Task: Search one way flight ticket for 4 adults, 2 children, 2 infants in seat and 1 infant on lap in economy from Rhinelander: Rhinelander-oneida County Airport to Jackson: Jackson Hole Airport on 5-2-2023. Choice of flights is American. Number of bags: 1 carry on bag. Price is upto 85000. Outbound departure time preference is 5:15.
Action: Mouse moved to (391, 361)
Screenshot: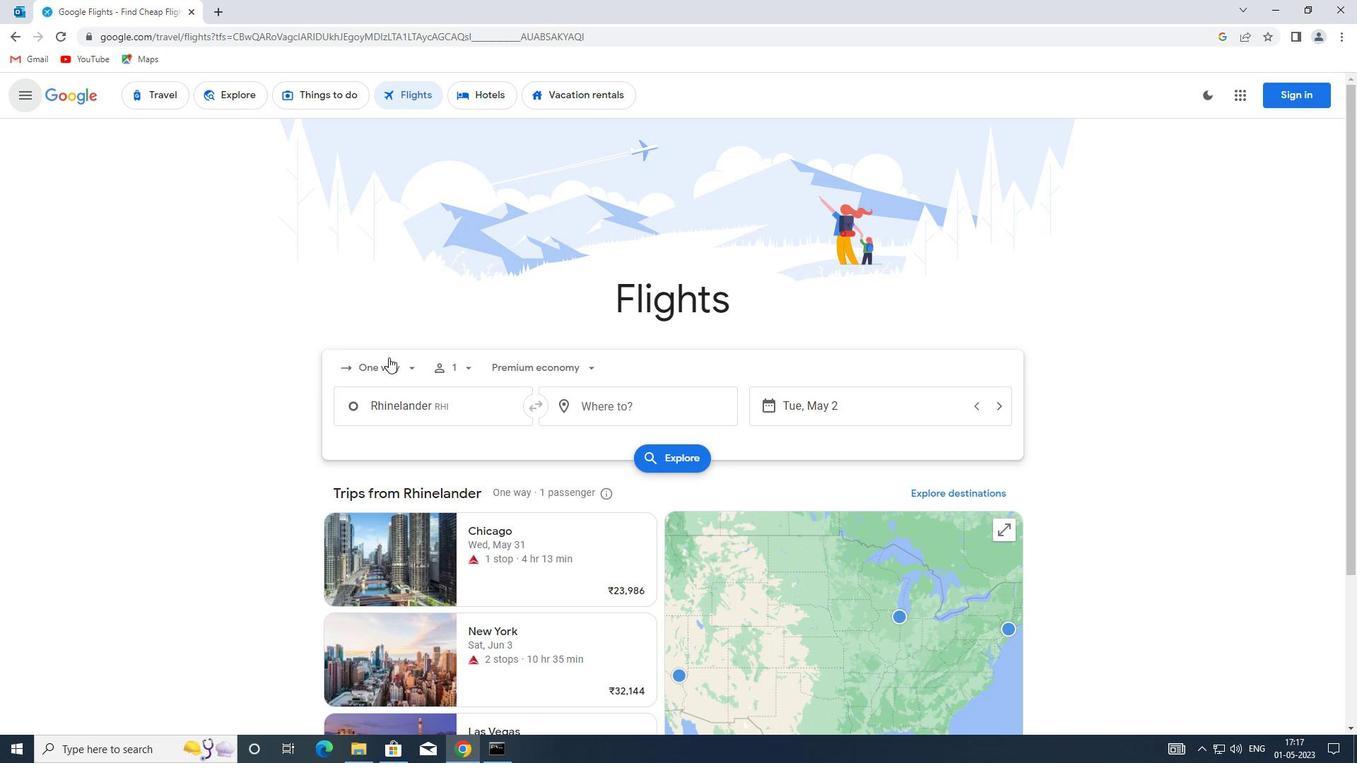 
Action: Mouse pressed left at (391, 361)
Screenshot: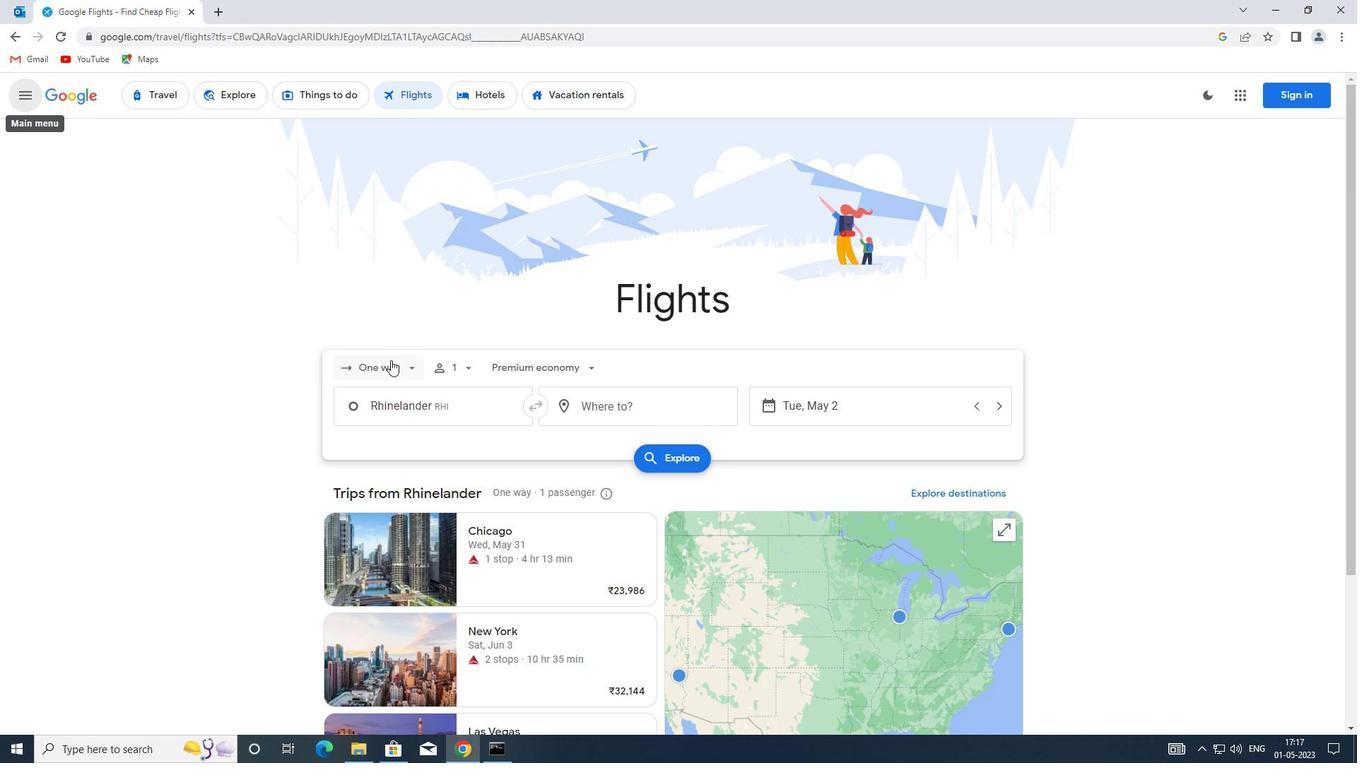
Action: Mouse moved to (411, 429)
Screenshot: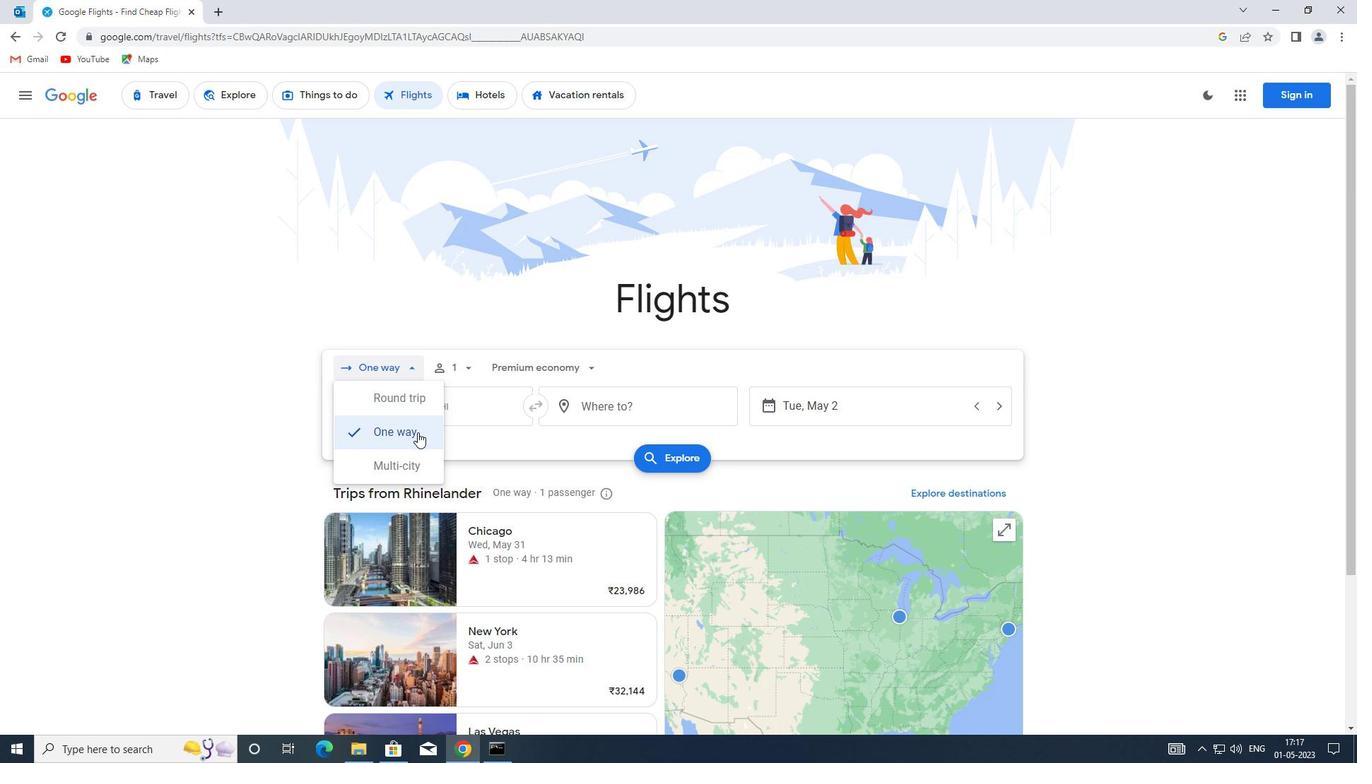 
Action: Mouse pressed left at (411, 429)
Screenshot: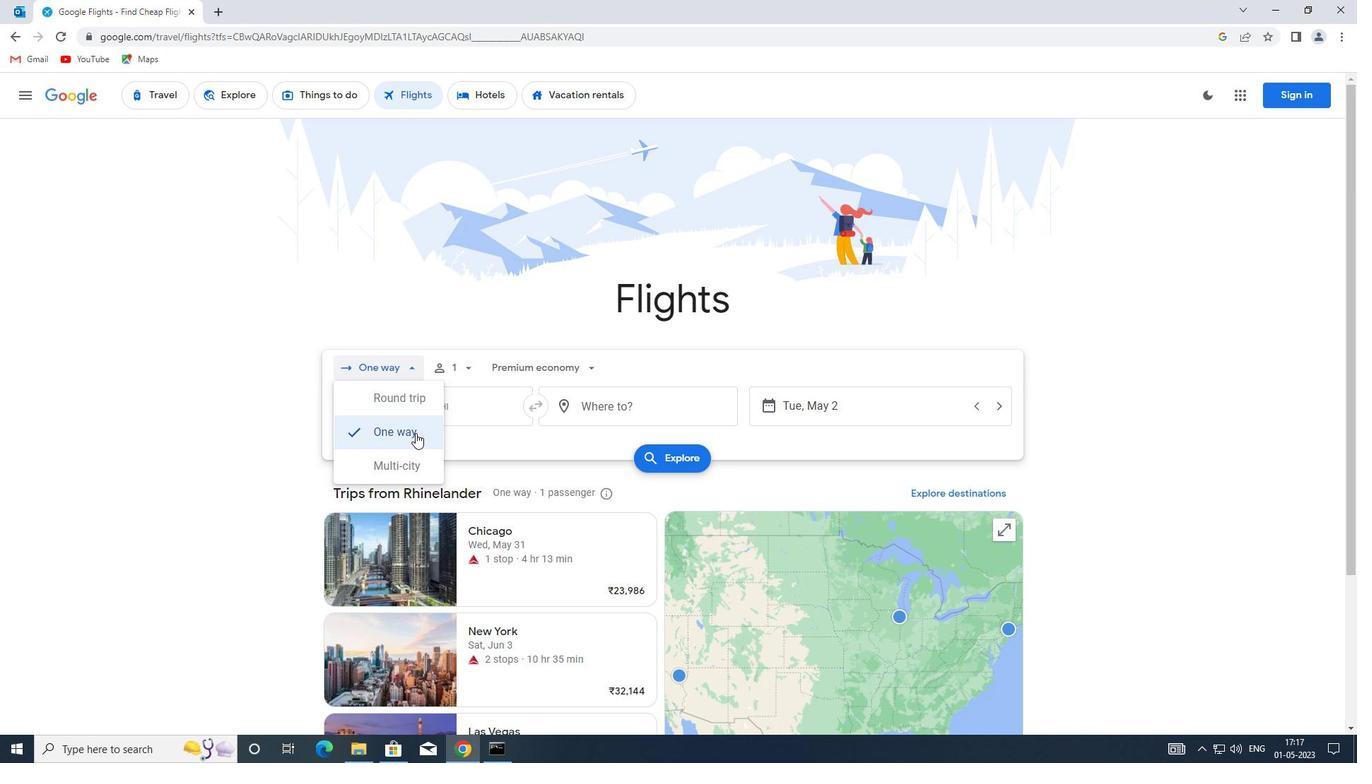 
Action: Mouse moved to (467, 366)
Screenshot: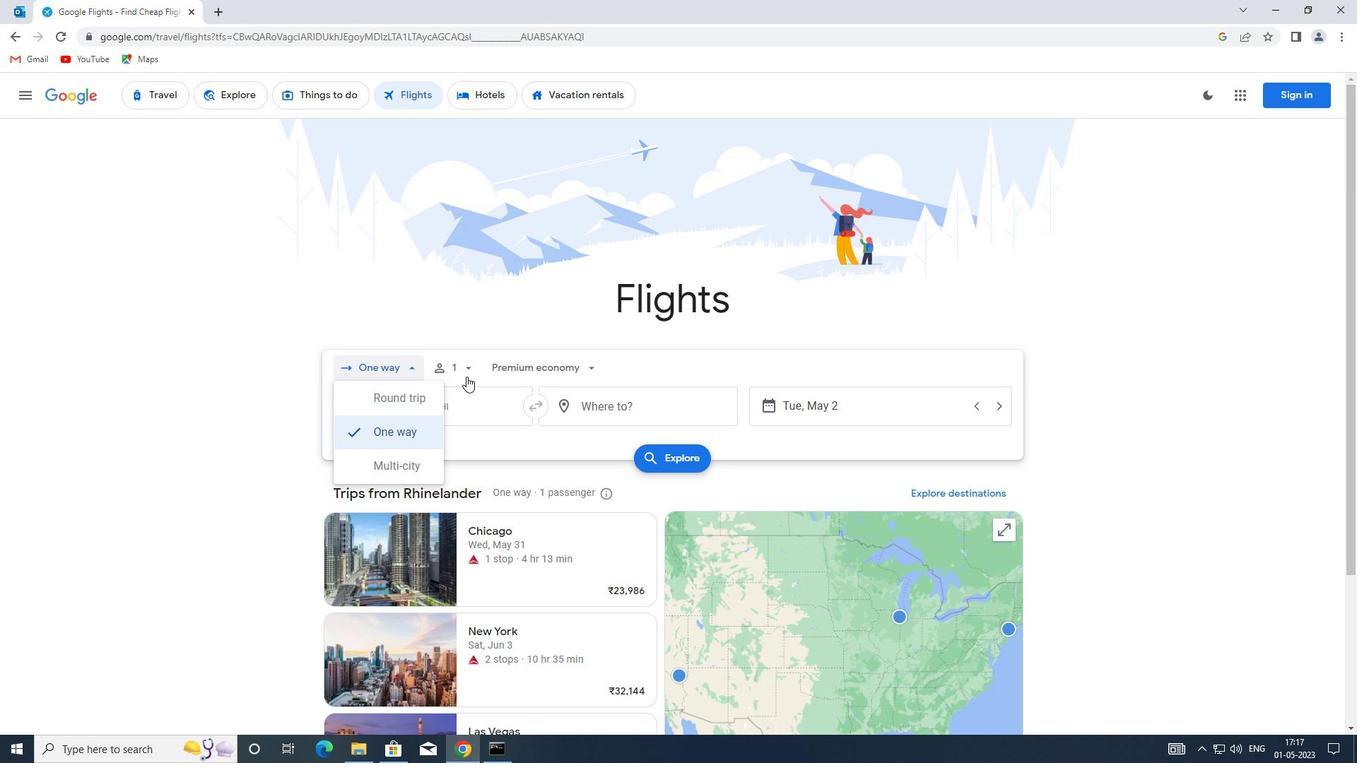 
Action: Mouse pressed left at (467, 366)
Screenshot: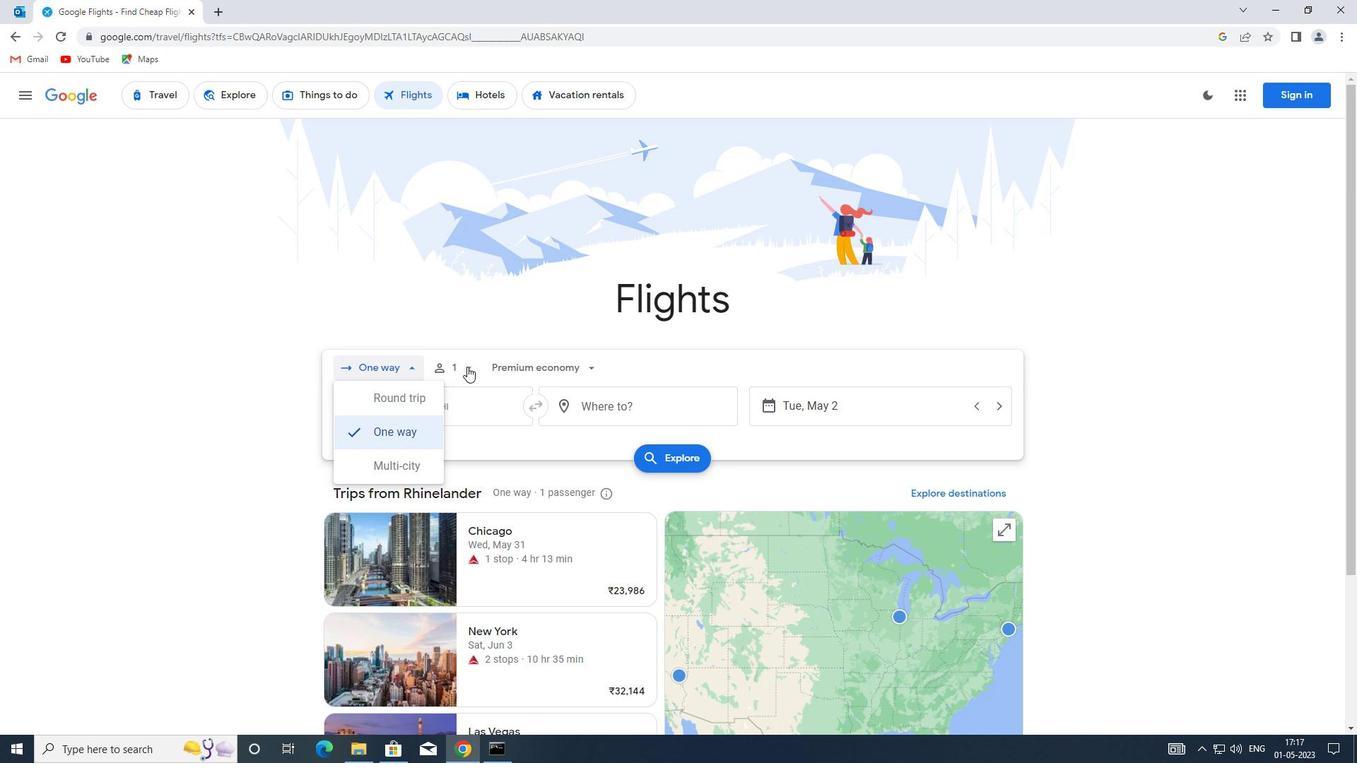 
Action: Mouse moved to (582, 402)
Screenshot: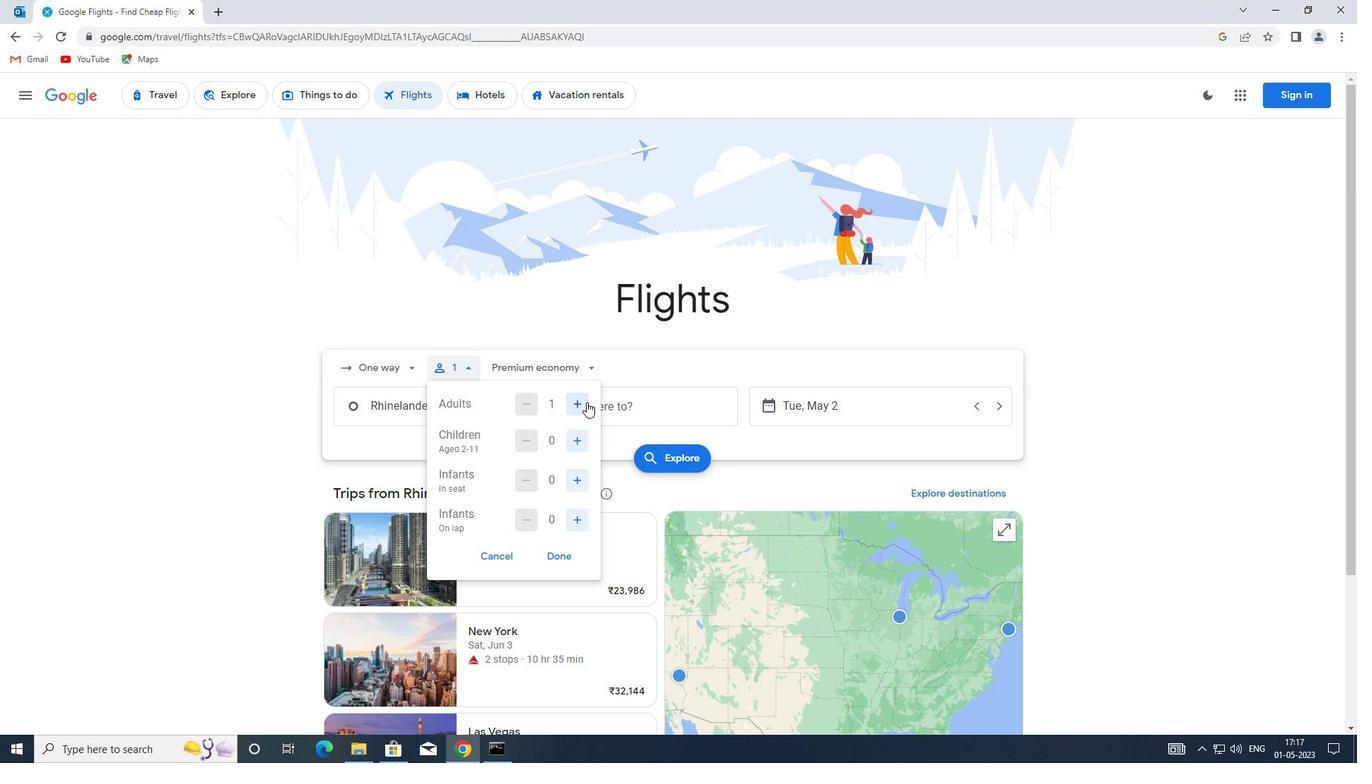 
Action: Mouse pressed left at (582, 402)
Screenshot: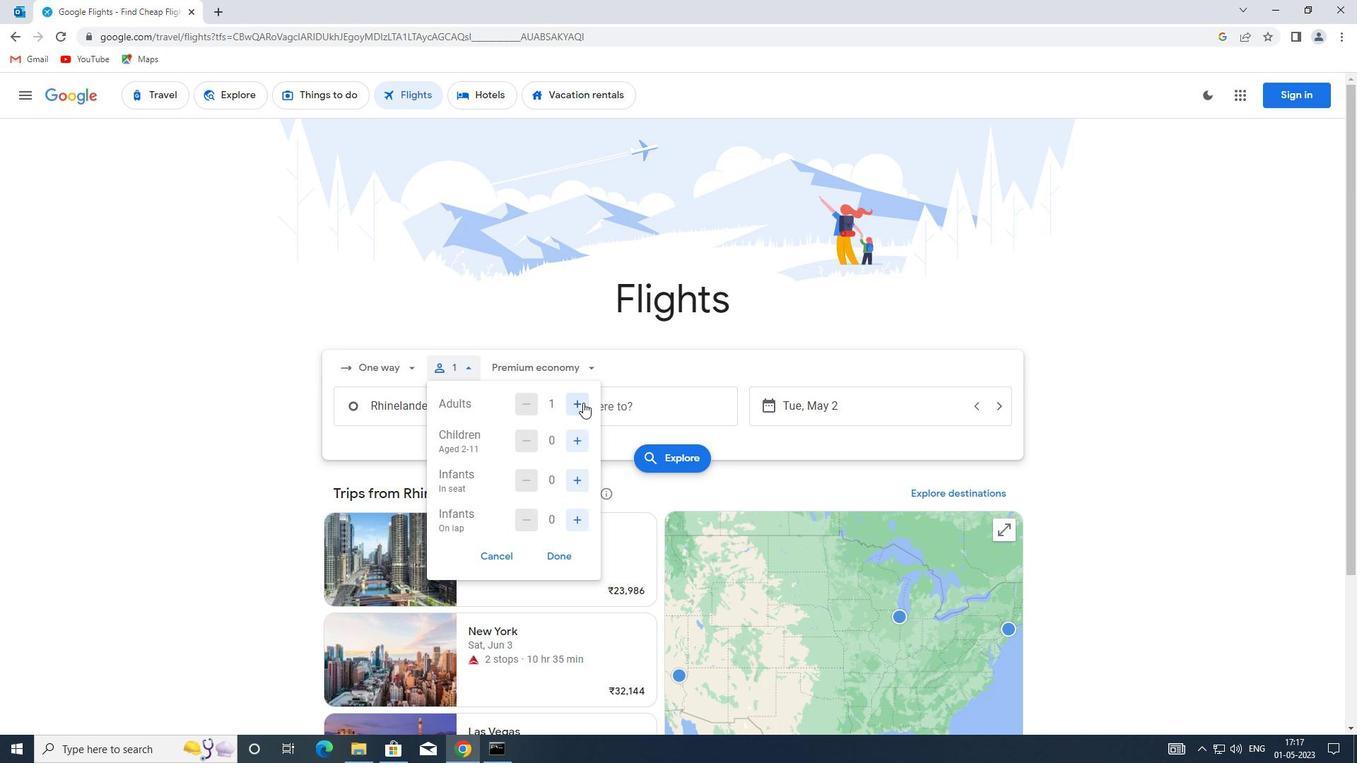 
Action: Mouse pressed left at (582, 402)
Screenshot: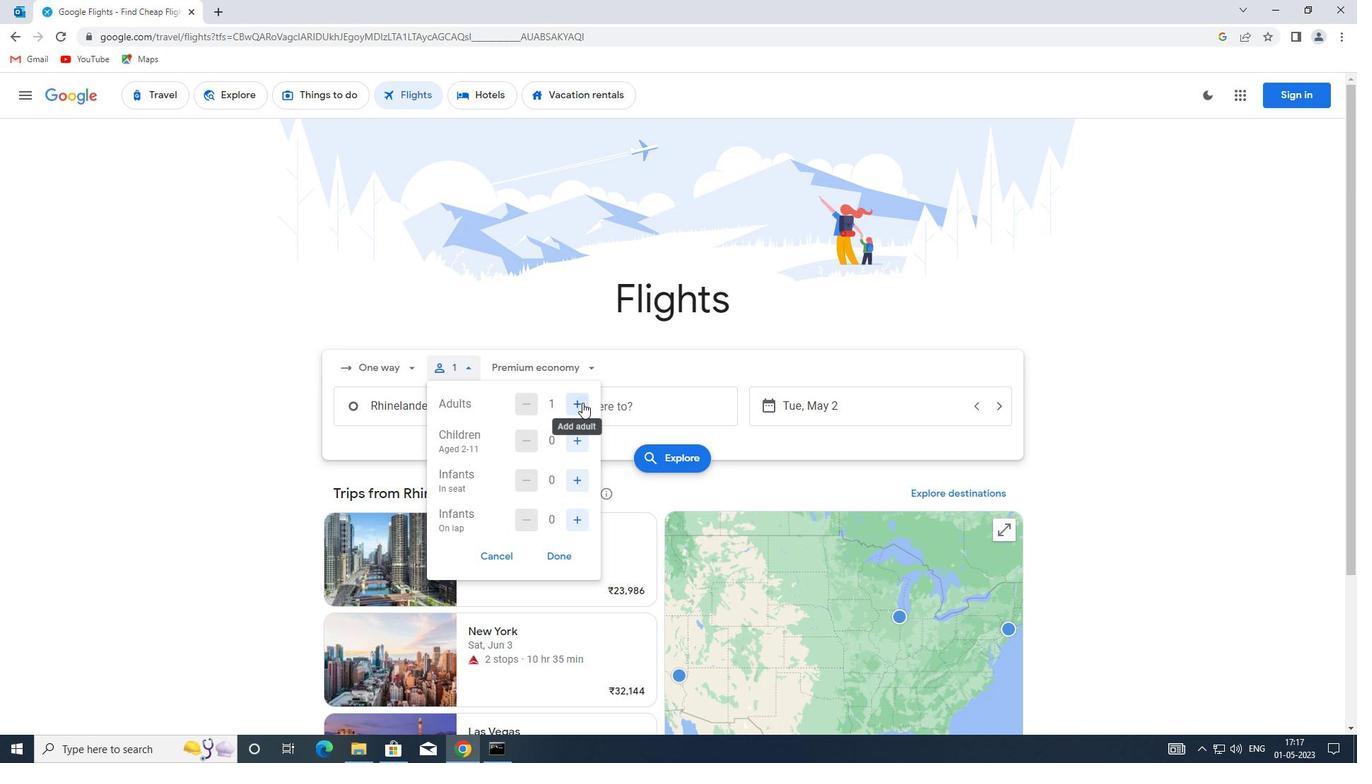 
Action: Mouse pressed left at (582, 402)
Screenshot: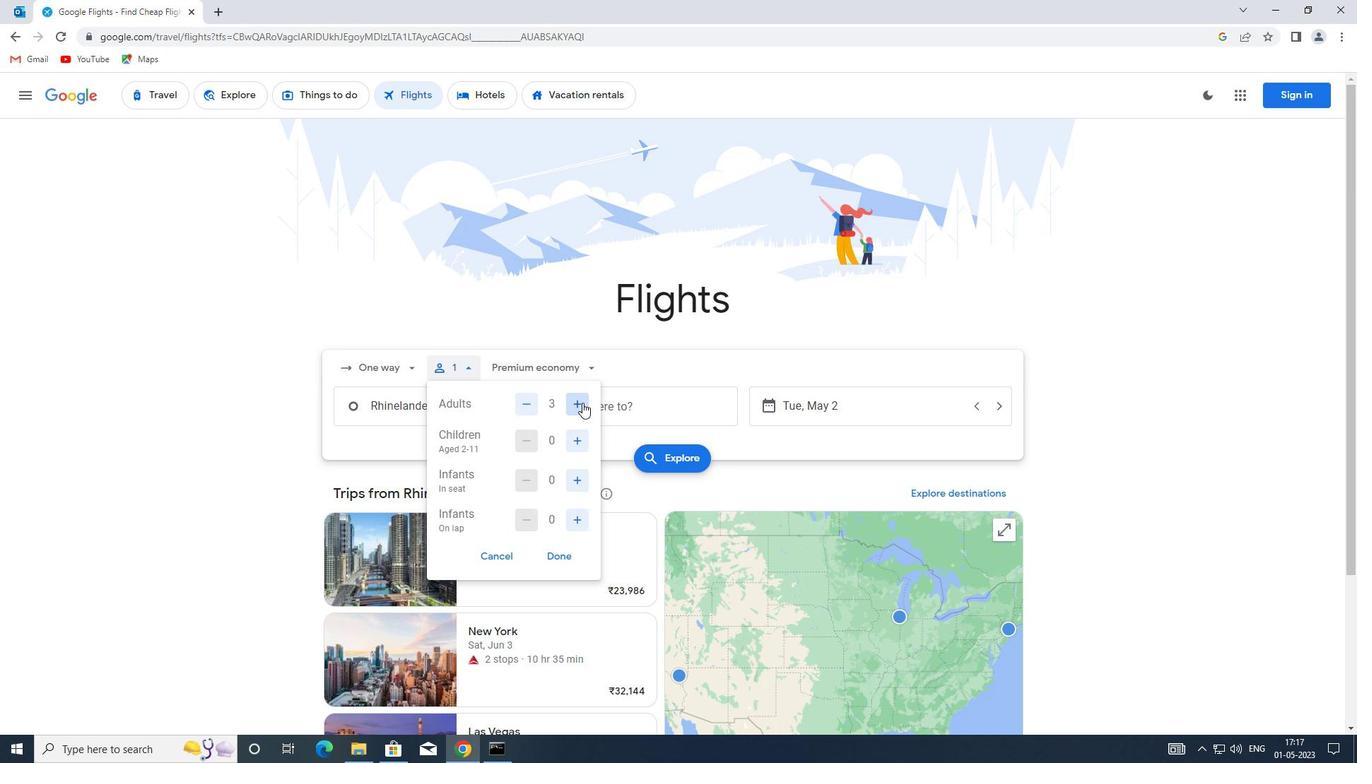 
Action: Mouse moved to (573, 441)
Screenshot: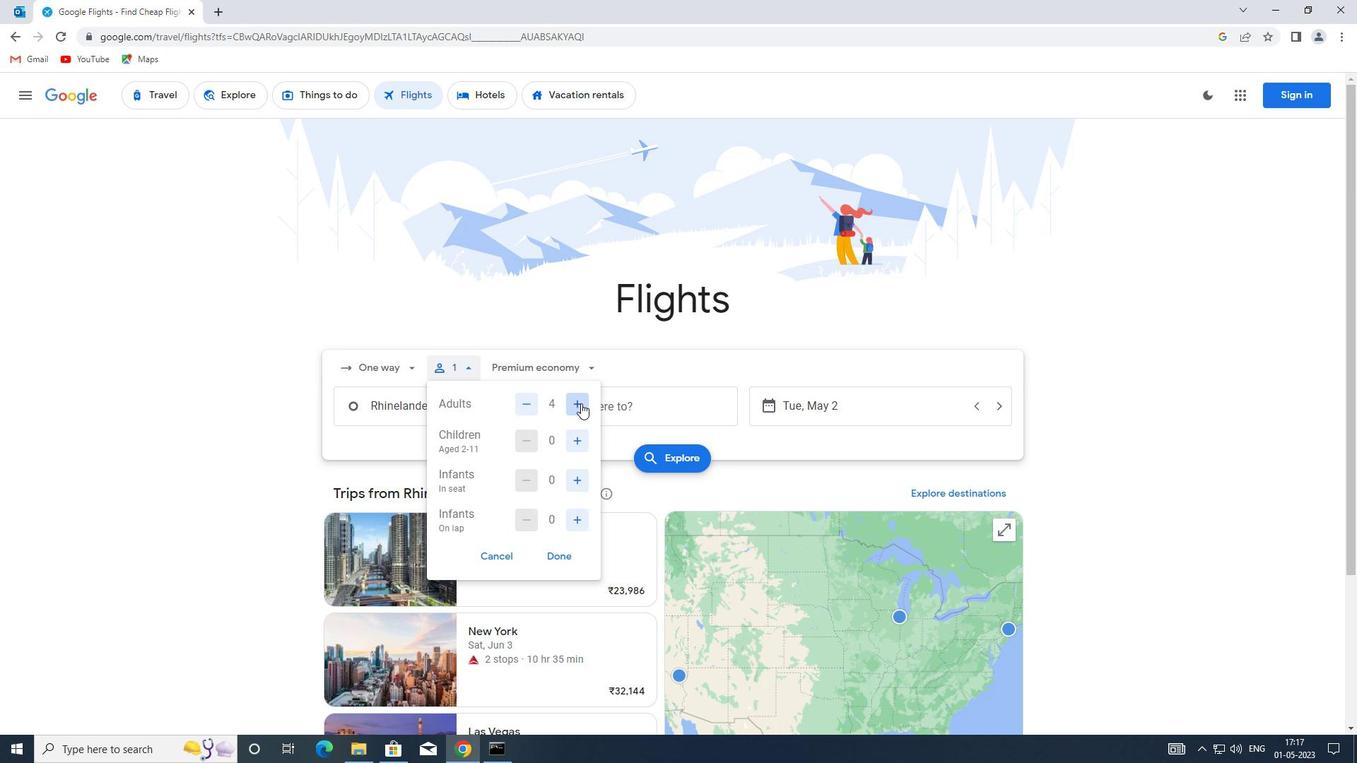 
Action: Mouse pressed left at (573, 441)
Screenshot: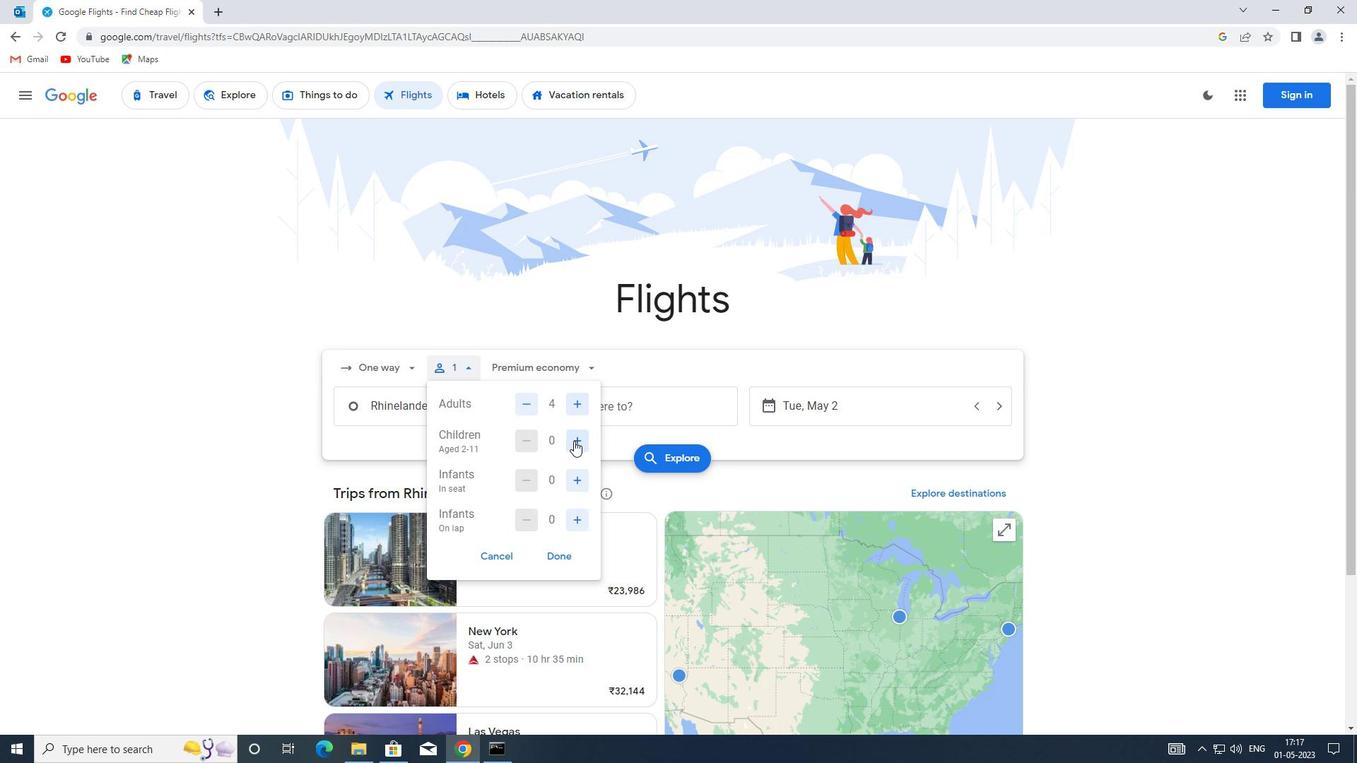 
Action: Mouse moved to (573, 442)
Screenshot: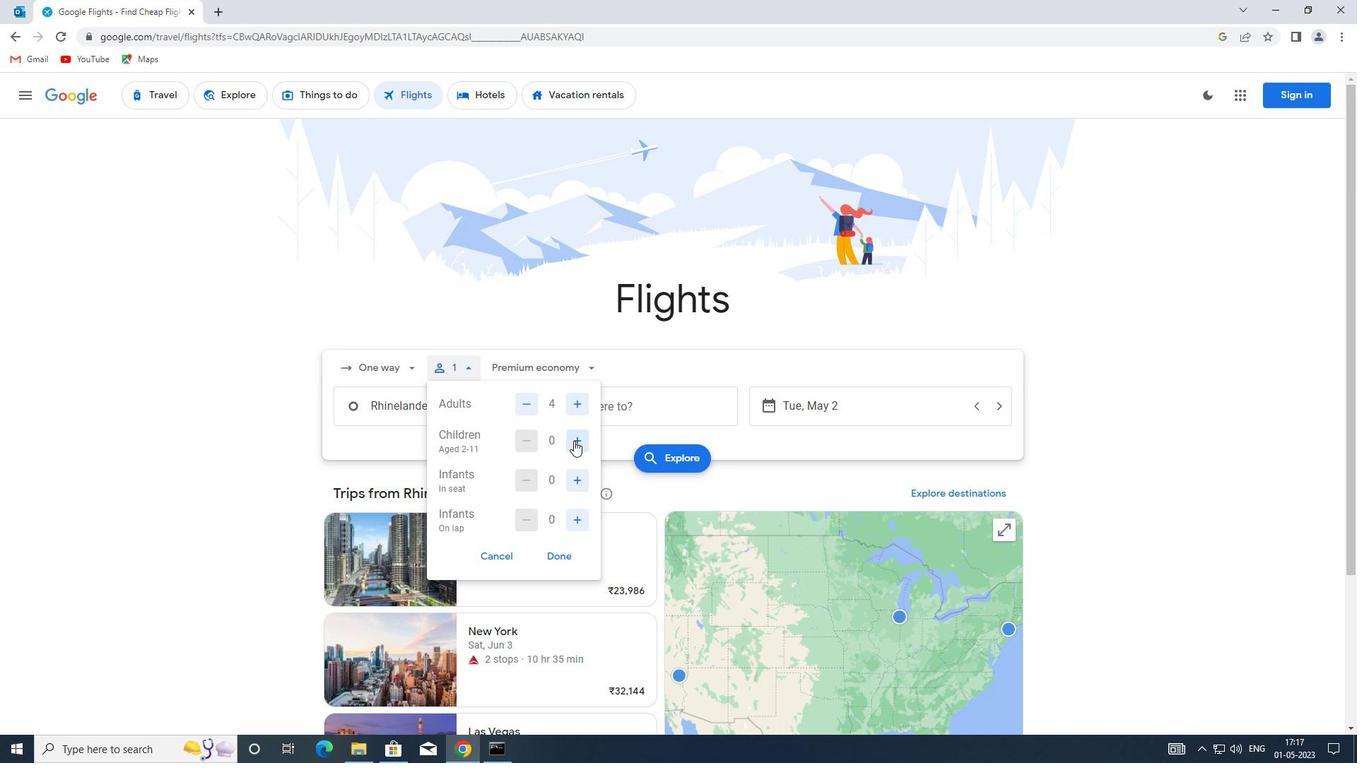 
Action: Mouse pressed left at (573, 442)
Screenshot: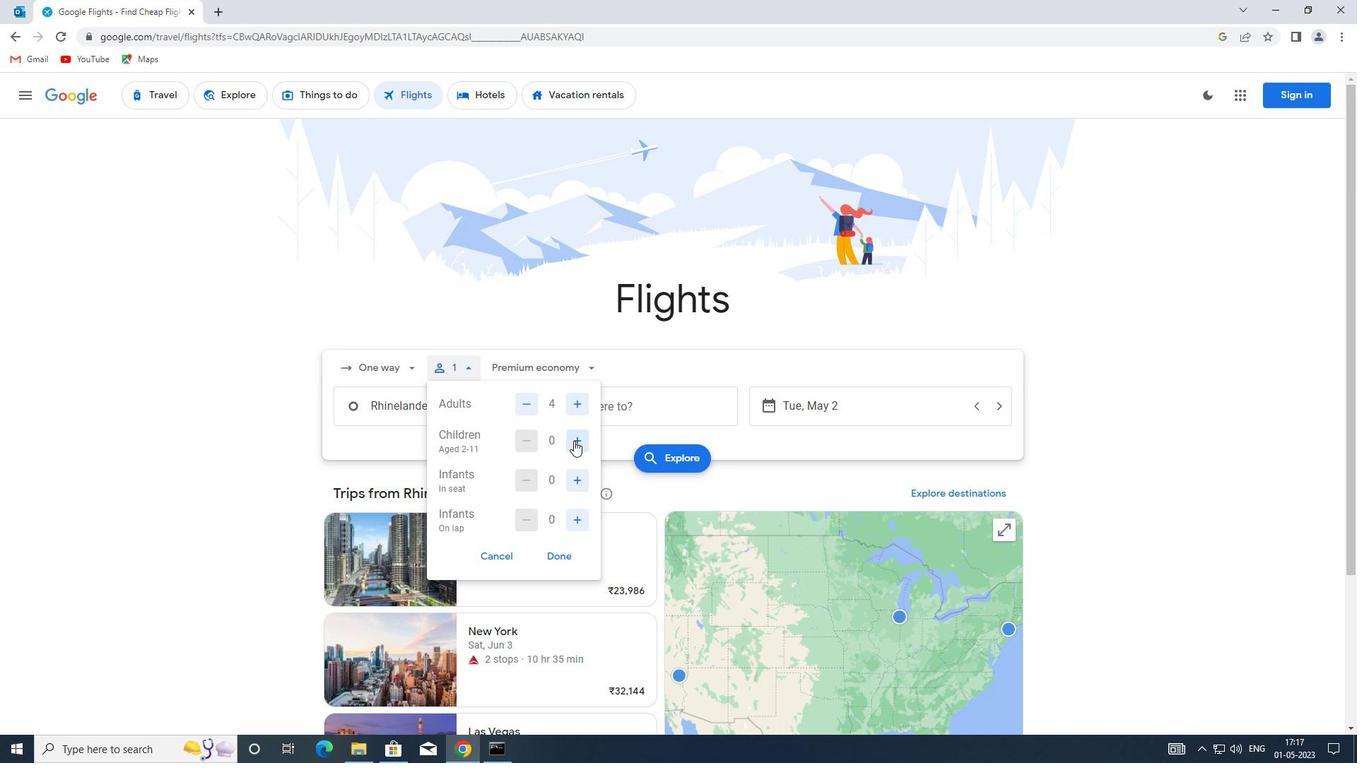 
Action: Mouse moved to (576, 482)
Screenshot: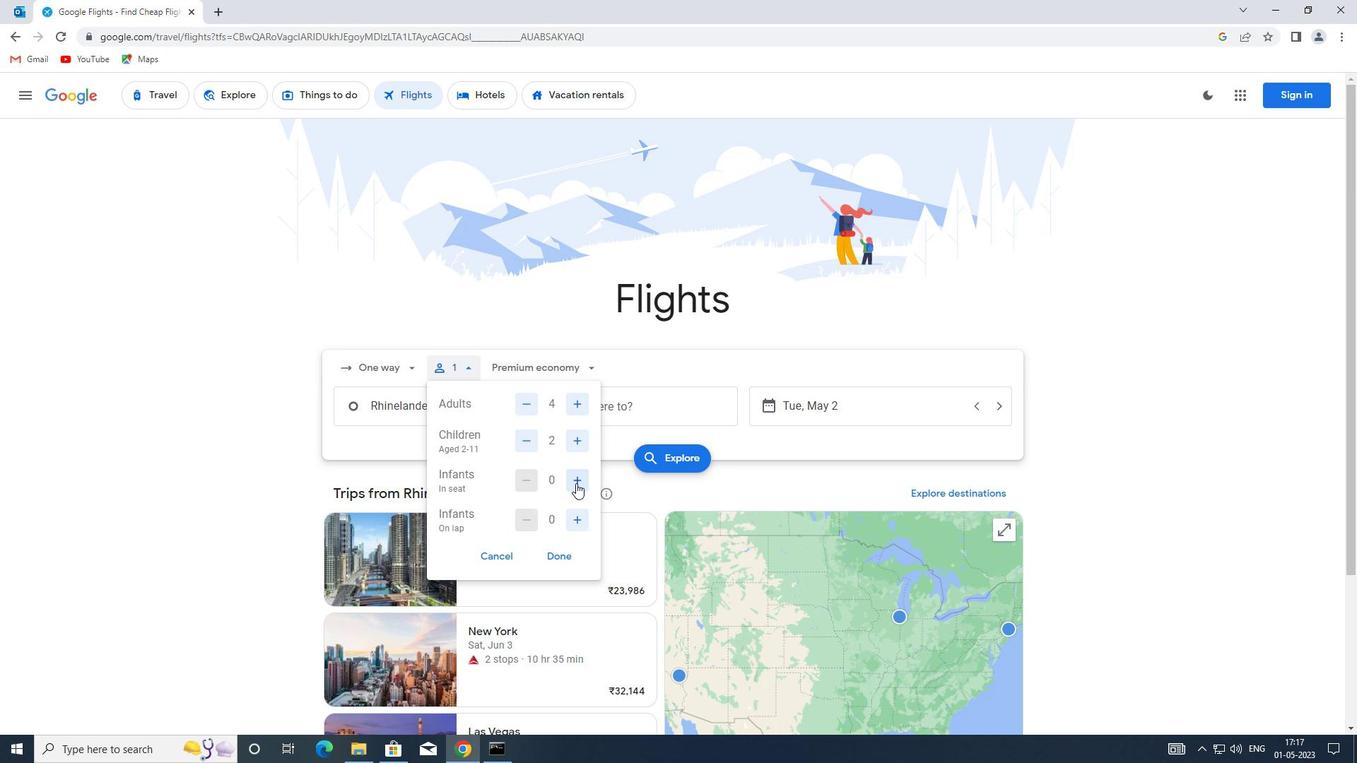
Action: Mouse pressed left at (576, 482)
Screenshot: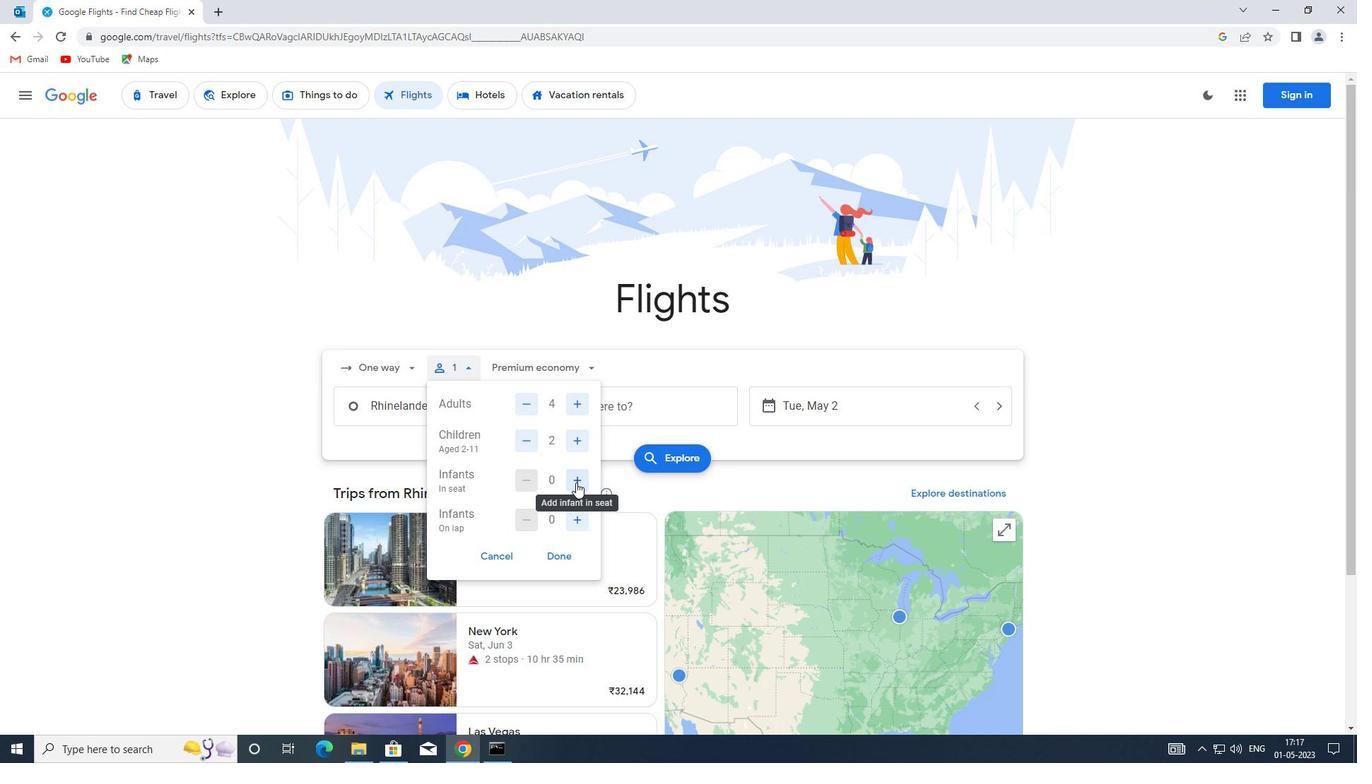 
Action: Mouse pressed left at (576, 482)
Screenshot: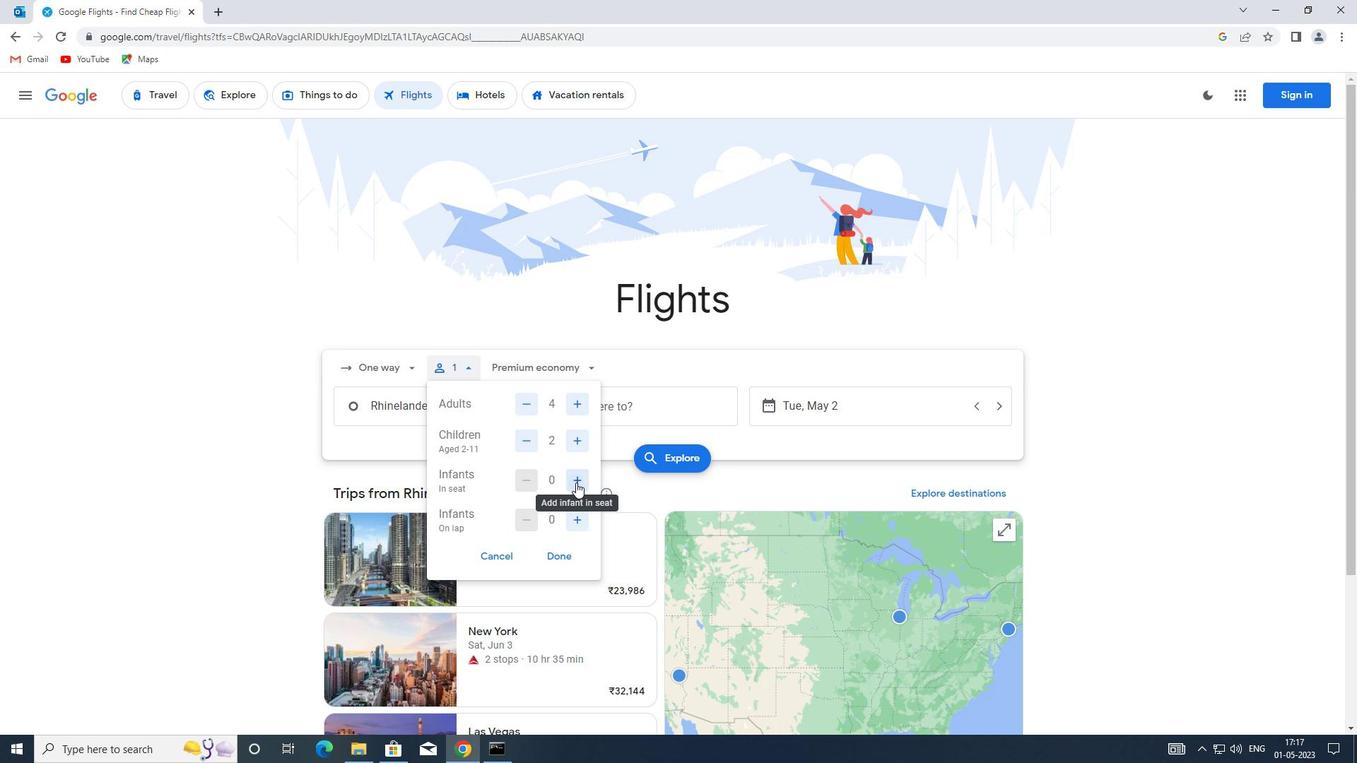 
Action: Mouse moved to (580, 519)
Screenshot: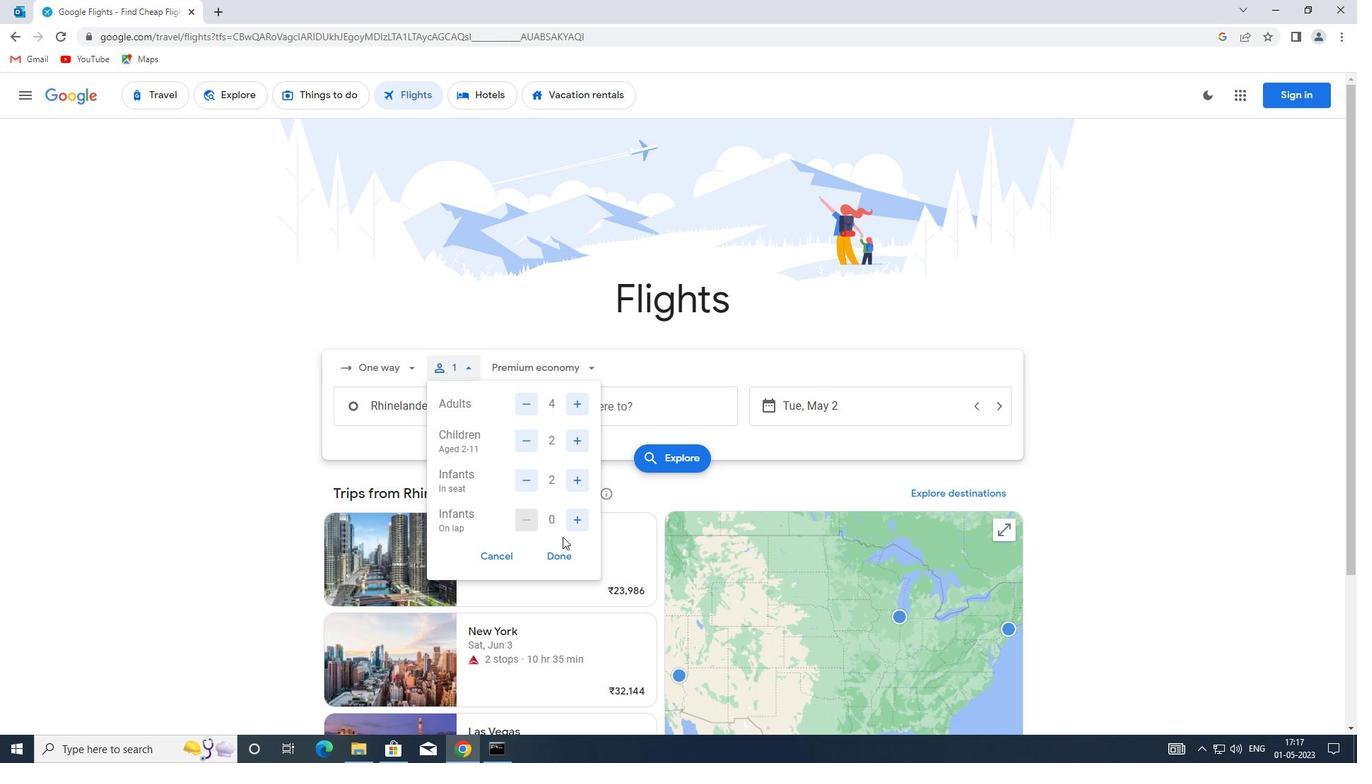 
Action: Mouse pressed left at (580, 519)
Screenshot: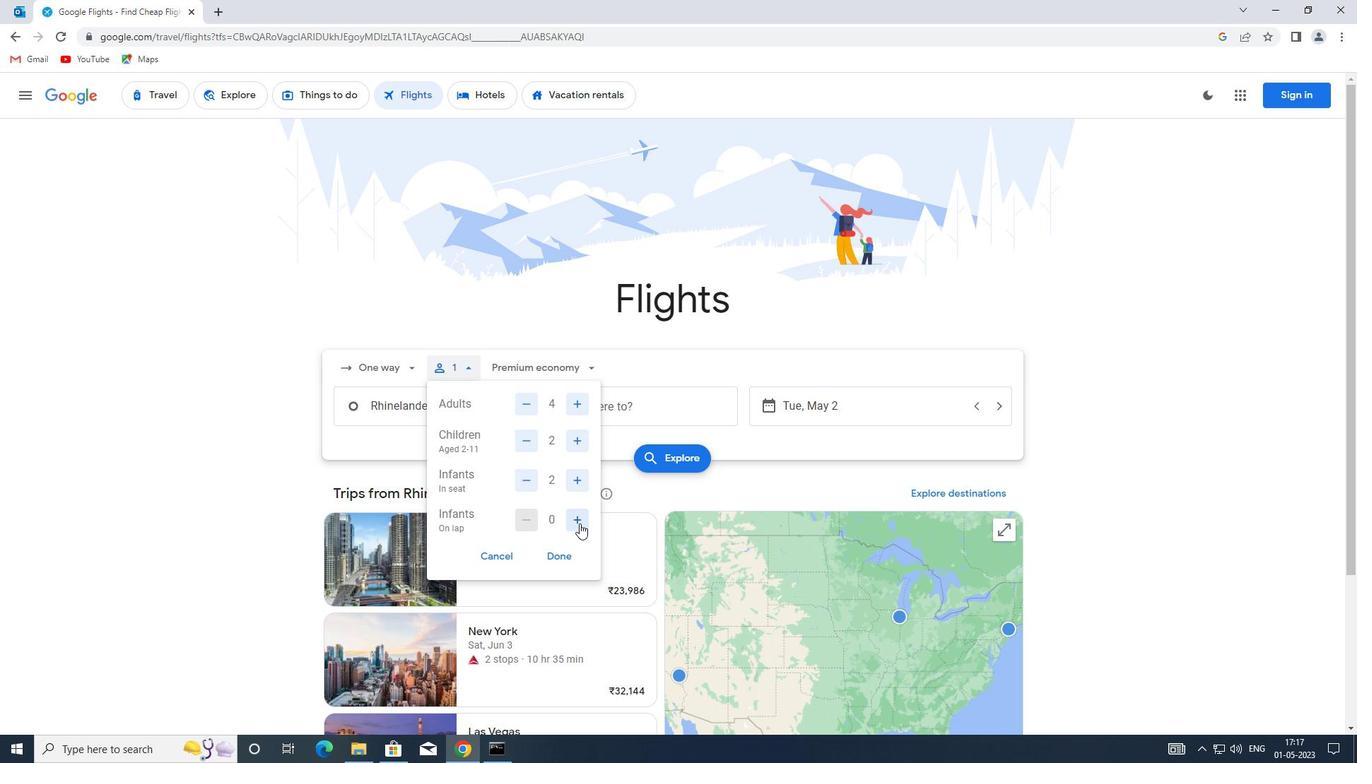 
Action: Mouse moved to (557, 547)
Screenshot: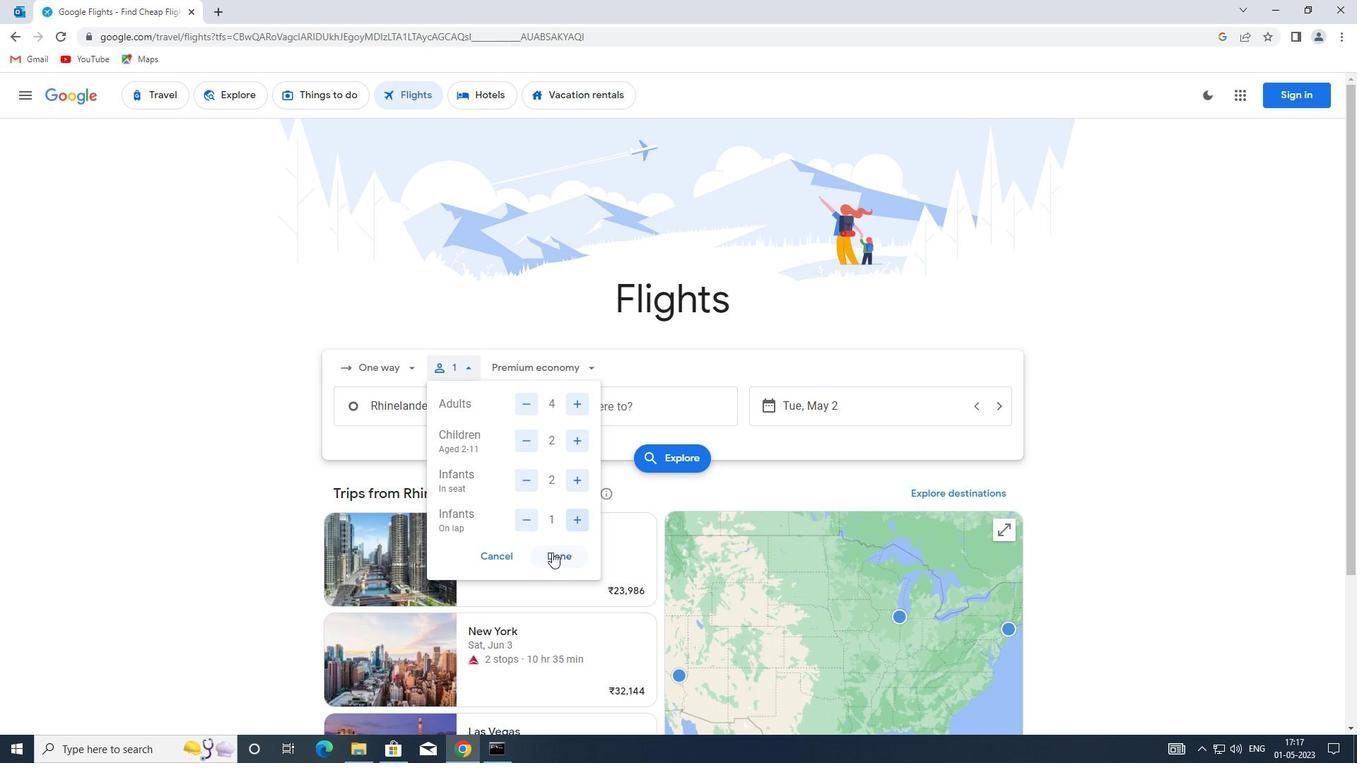 
Action: Mouse pressed left at (557, 547)
Screenshot: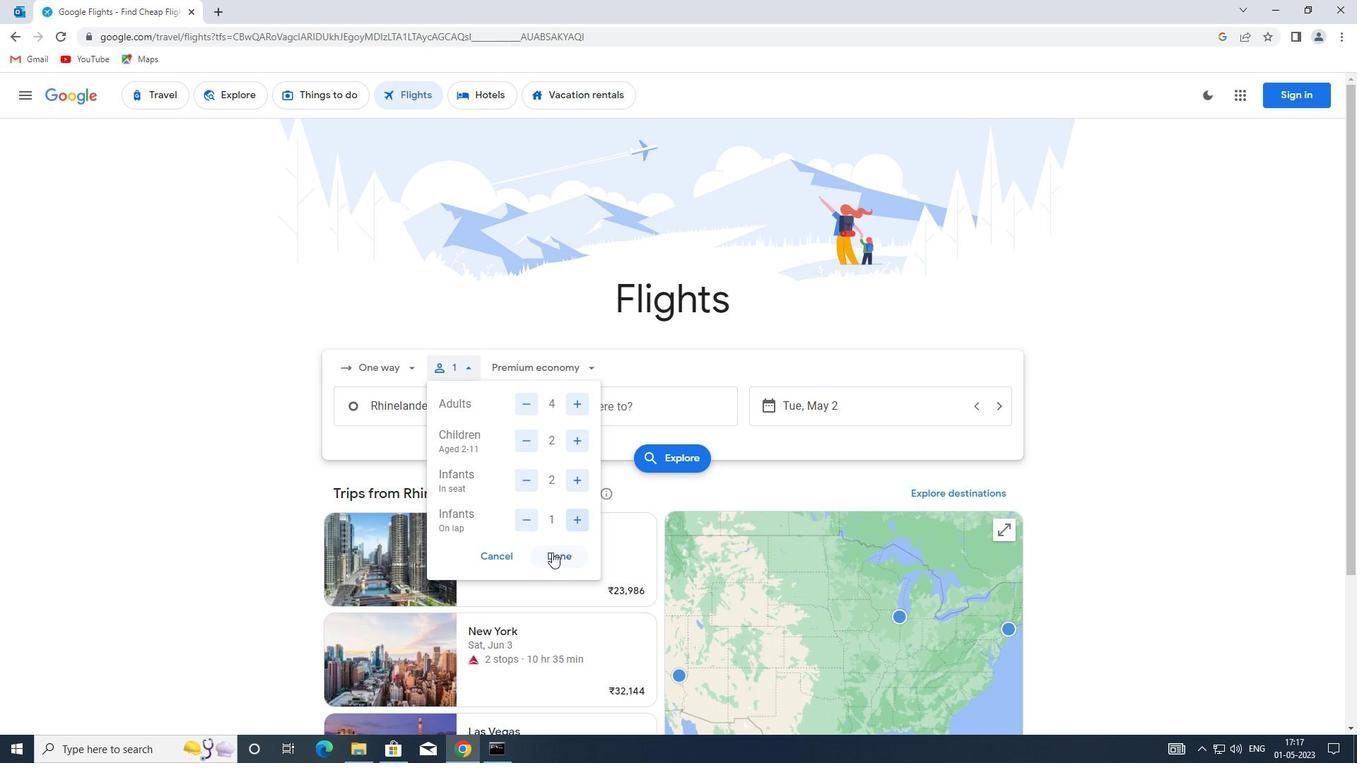 
Action: Mouse moved to (564, 371)
Screenshot: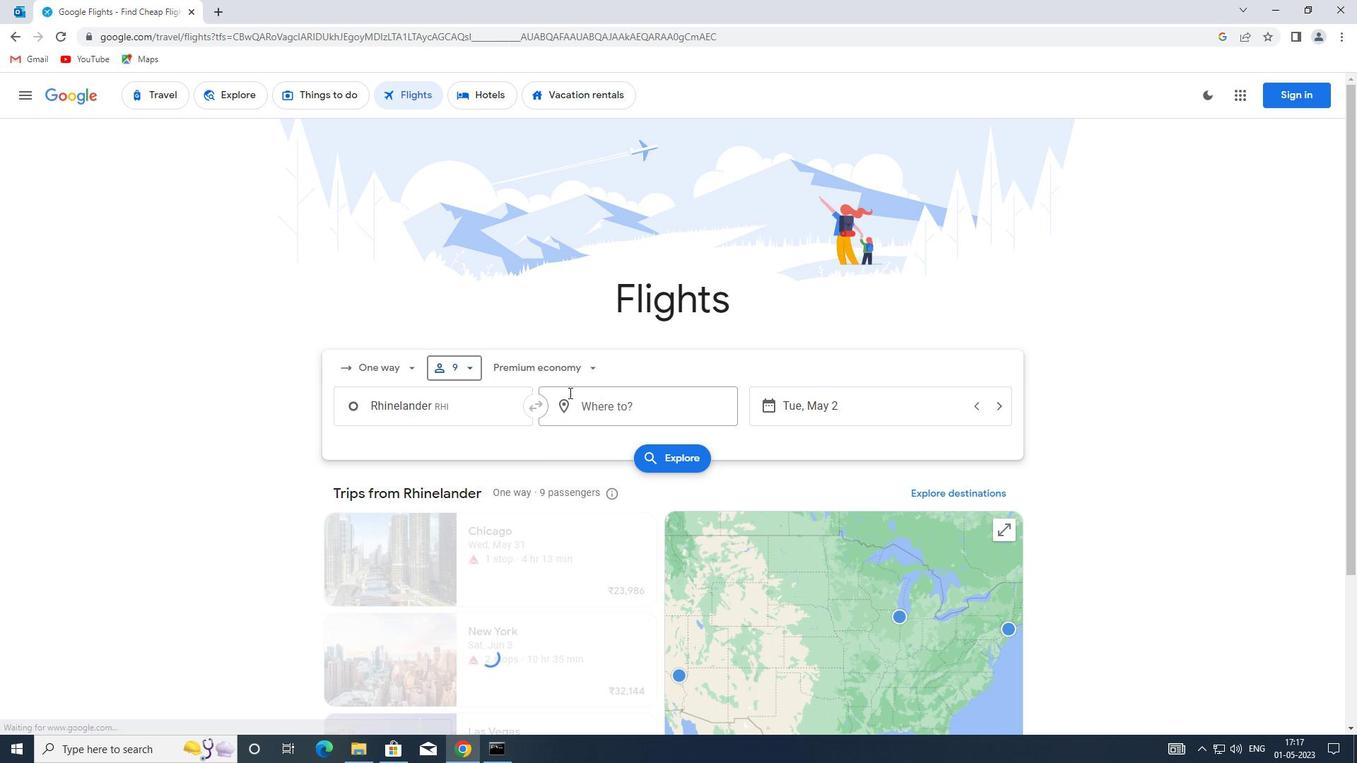 
Action: Mouse pressed left at (564, 371)
Screenshot: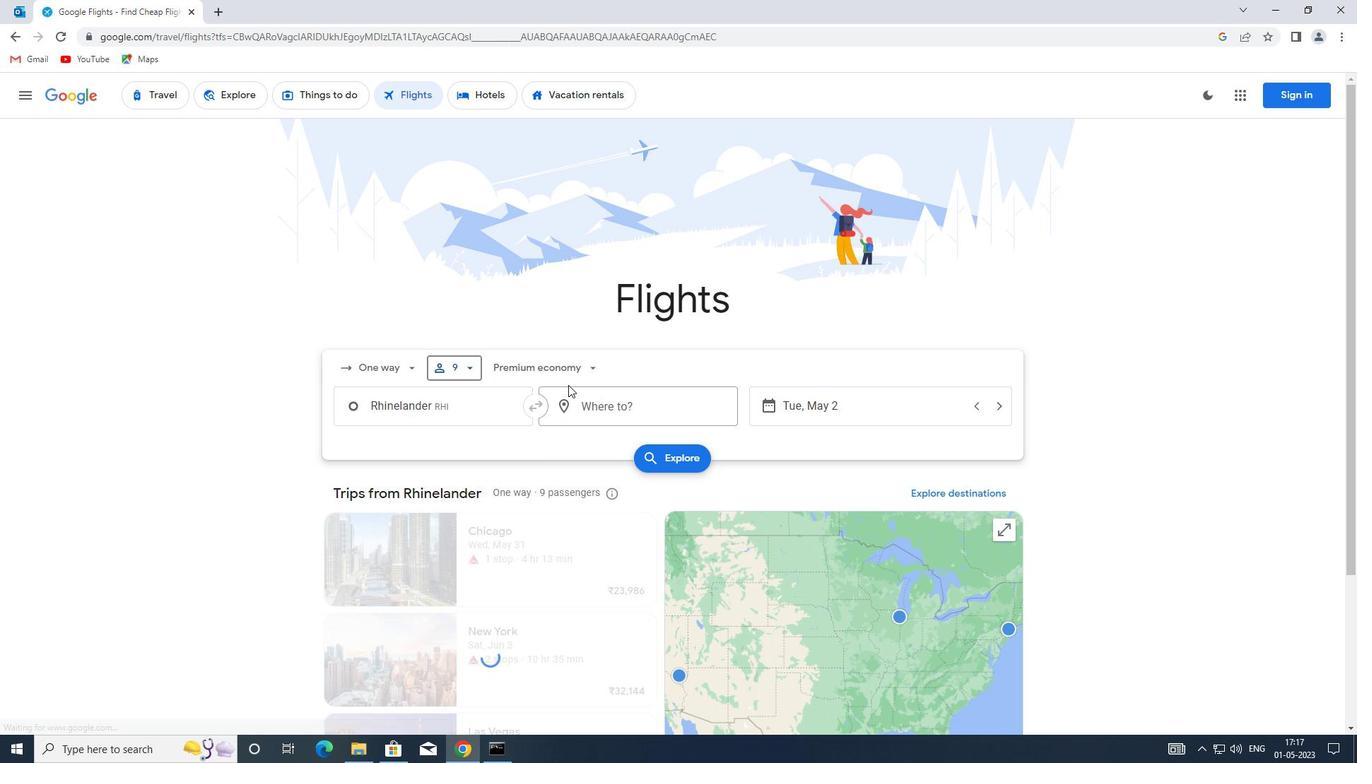 
Action: Mouse moved to (556, 396)
Screenshot: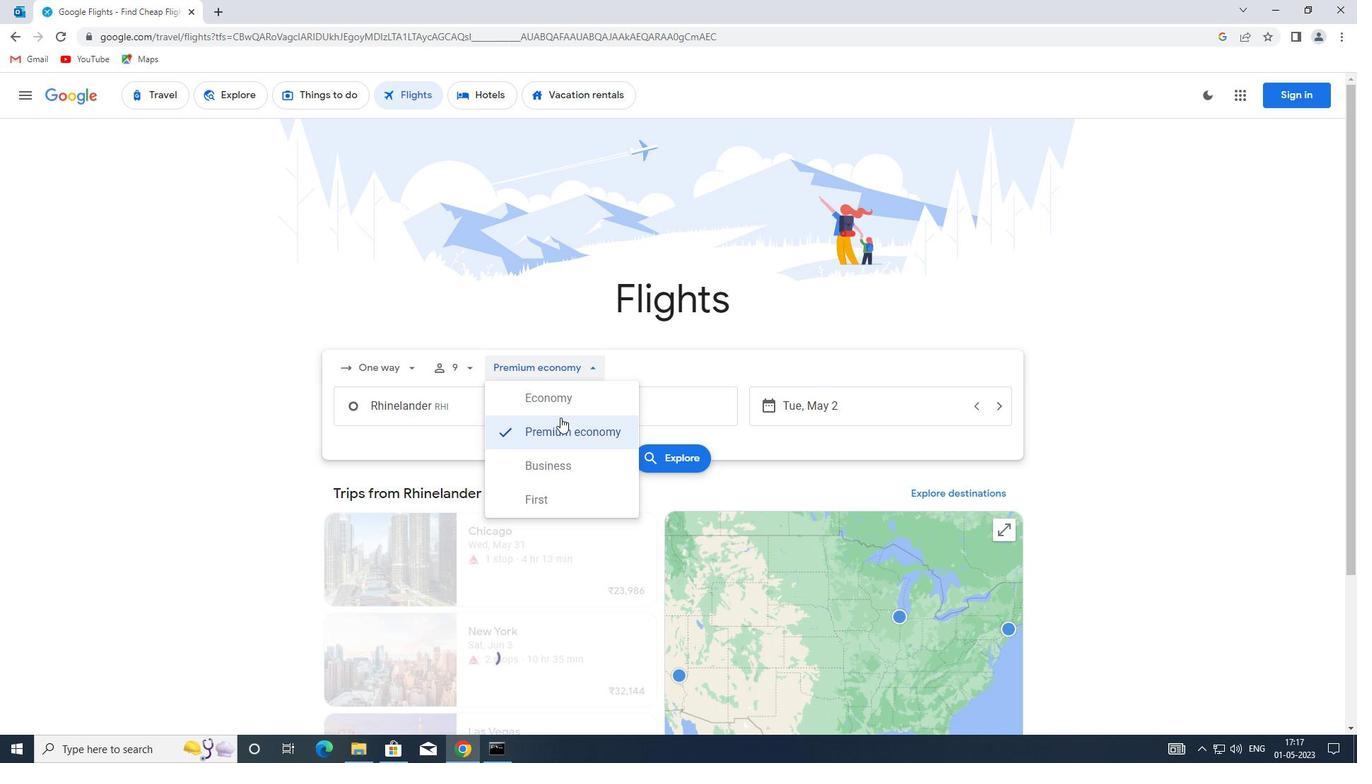 
Action: Mouse pressed left at (556, 396)
Screenshot: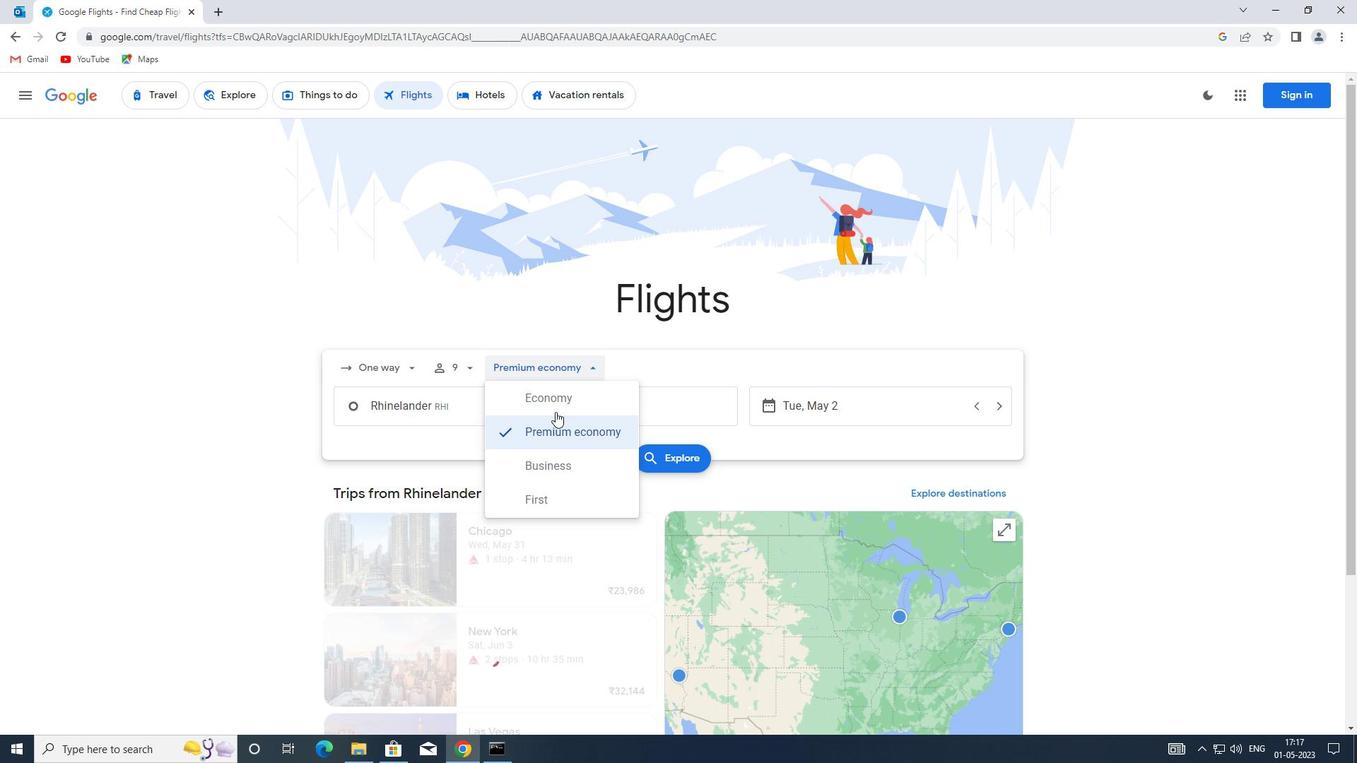 
Action: Mouse moved to (442, 402)
Screenshot: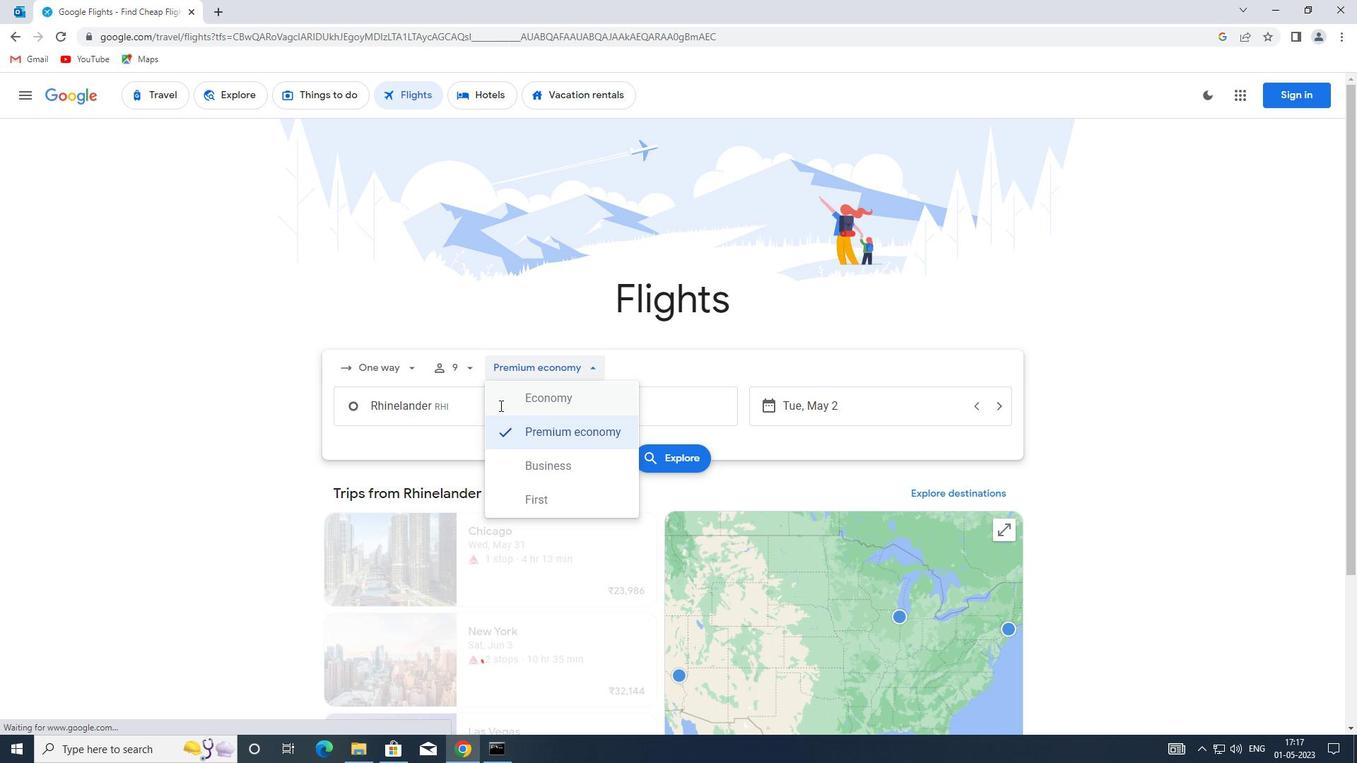 
Action: Mouse pressed left at (442, 402)
Screenshot: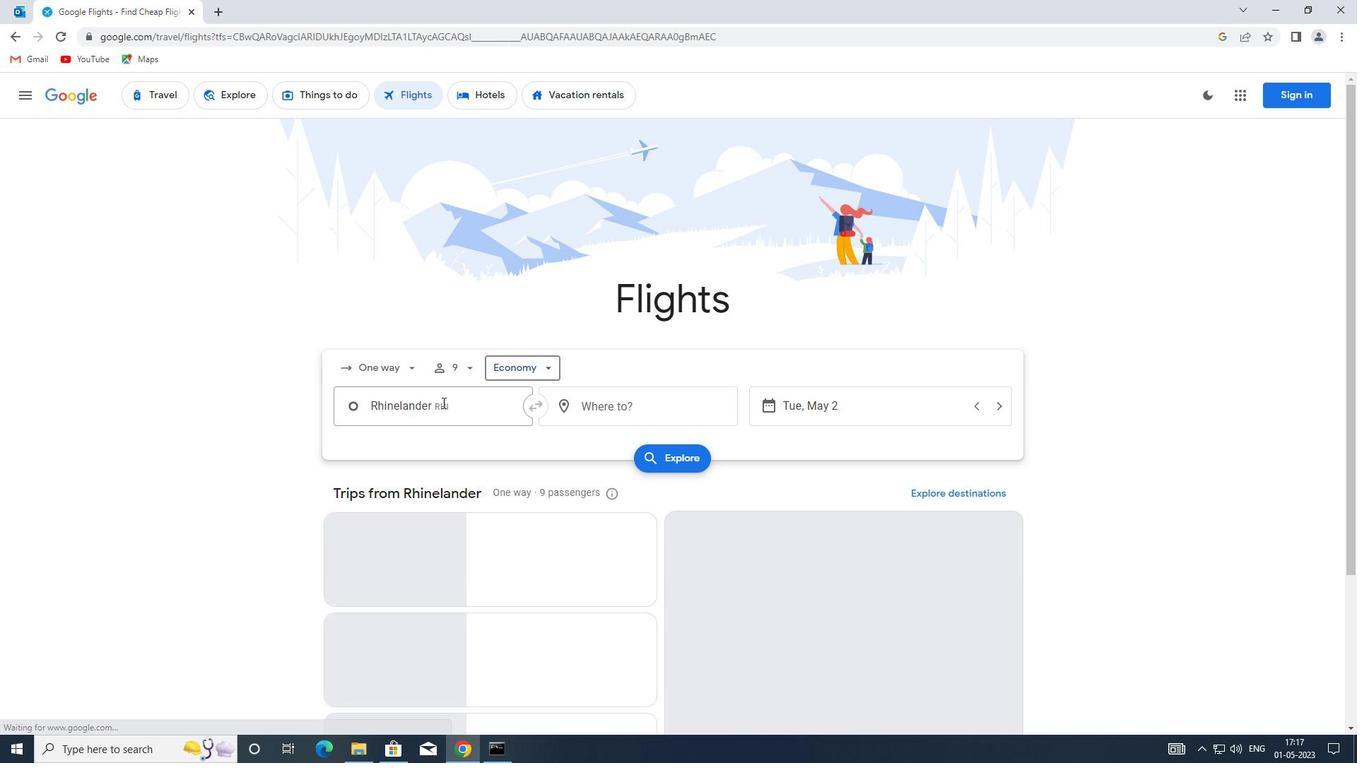 
Action: Mouse moved to (445, 408)
Screenshot: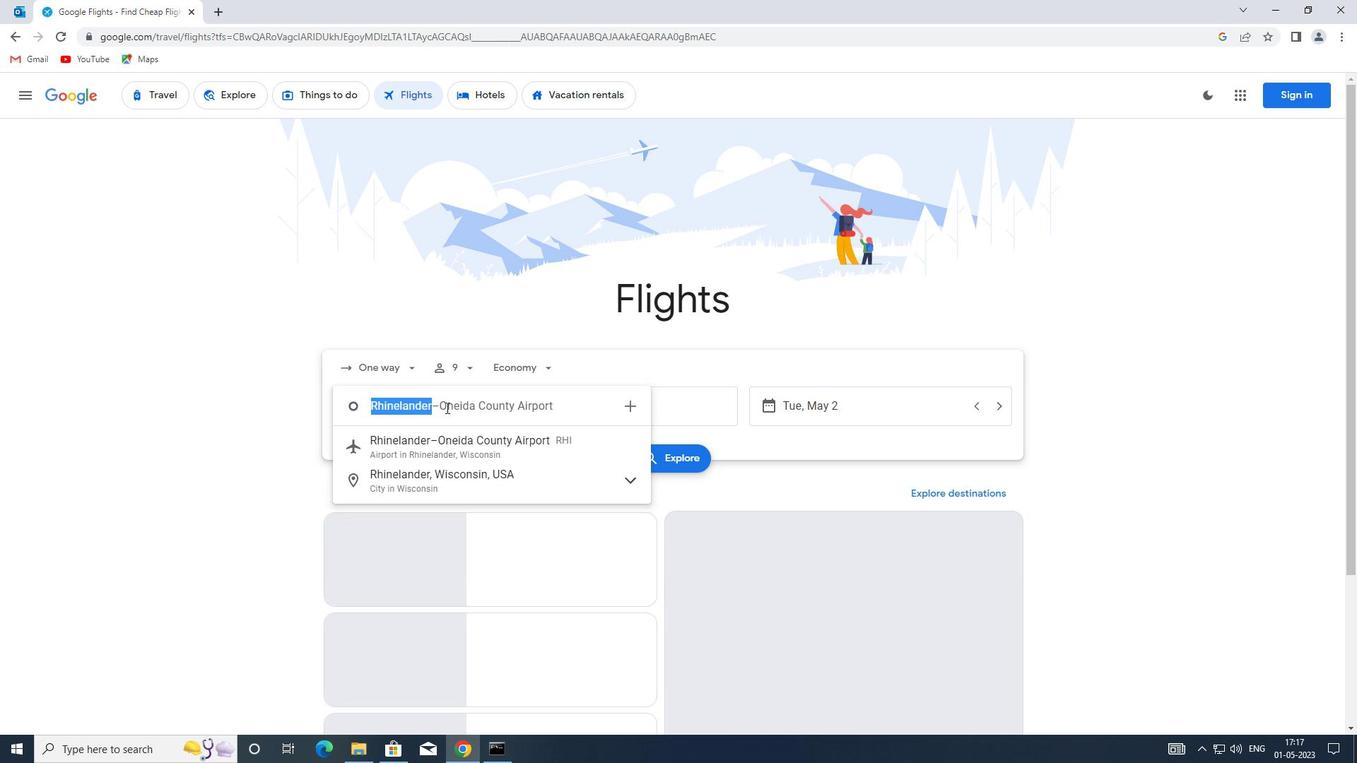 
Action: Key pressed <Key.enter>
Screenshot: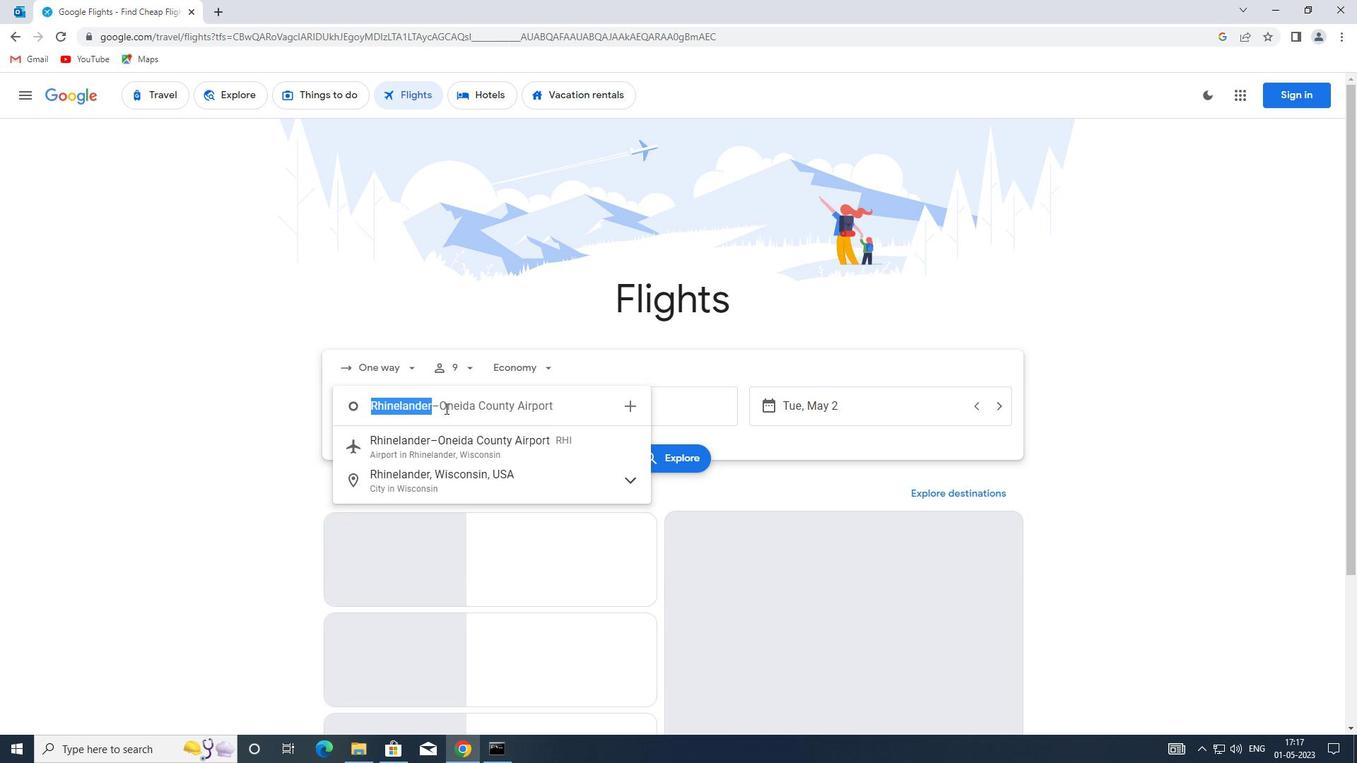 
Action: Mouse moved to (593, 407)
Screenshot: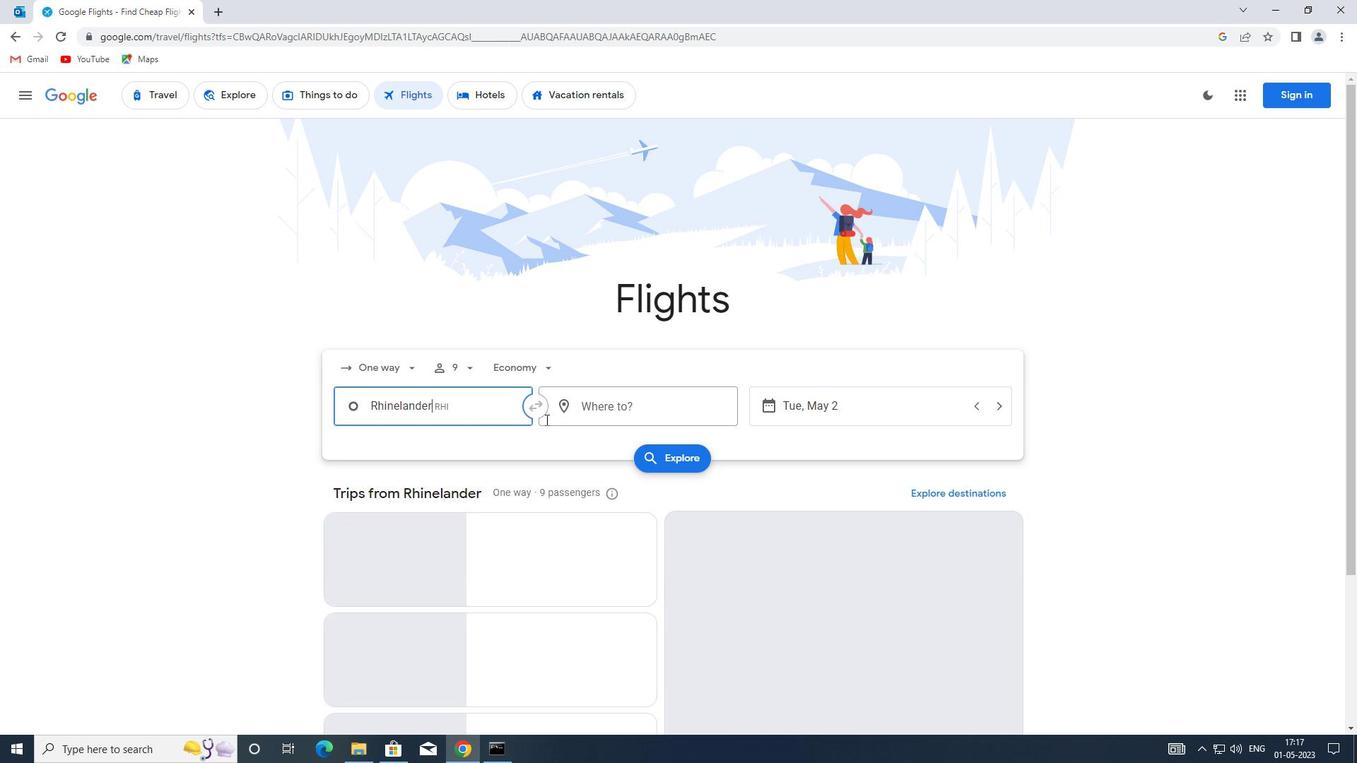 
Action: Mouse pressed left at (593, 407)
Screenshot: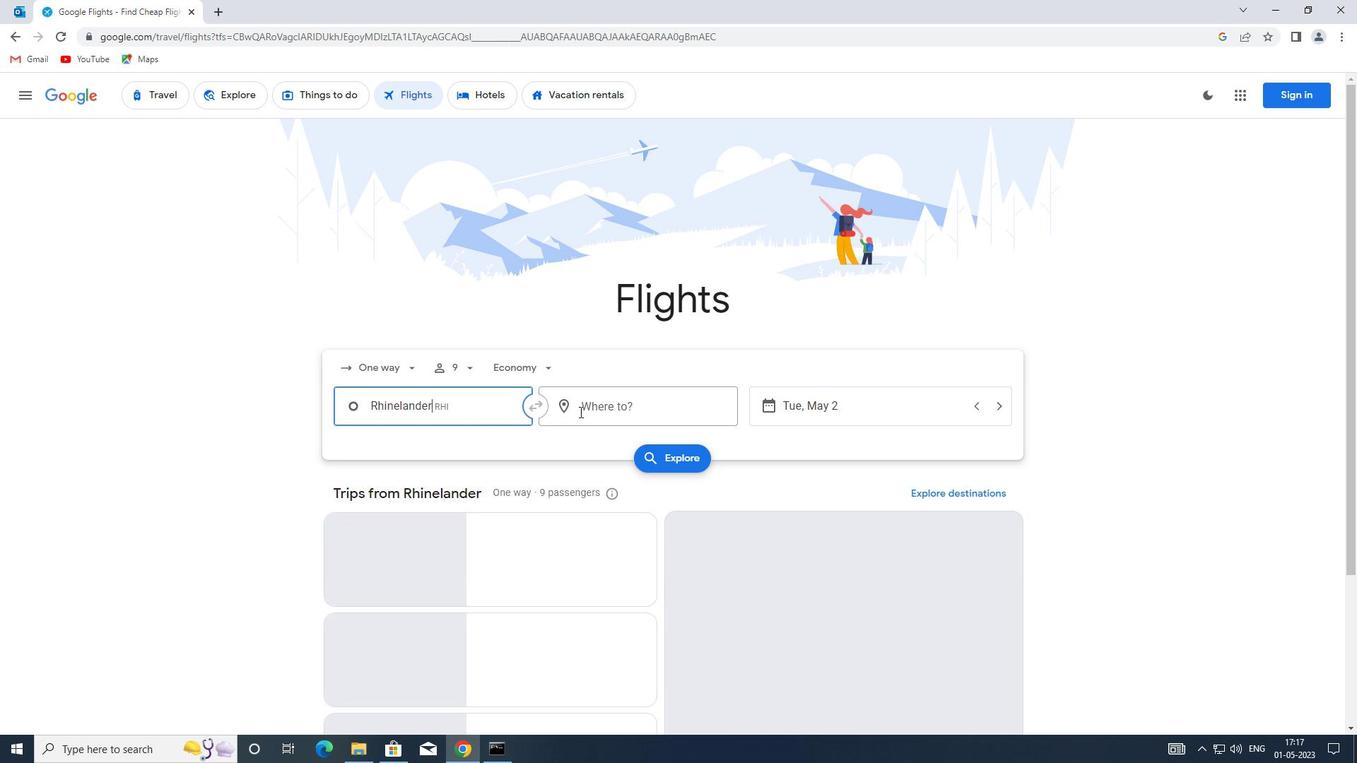
Action: Key pressed jac
Screenshot: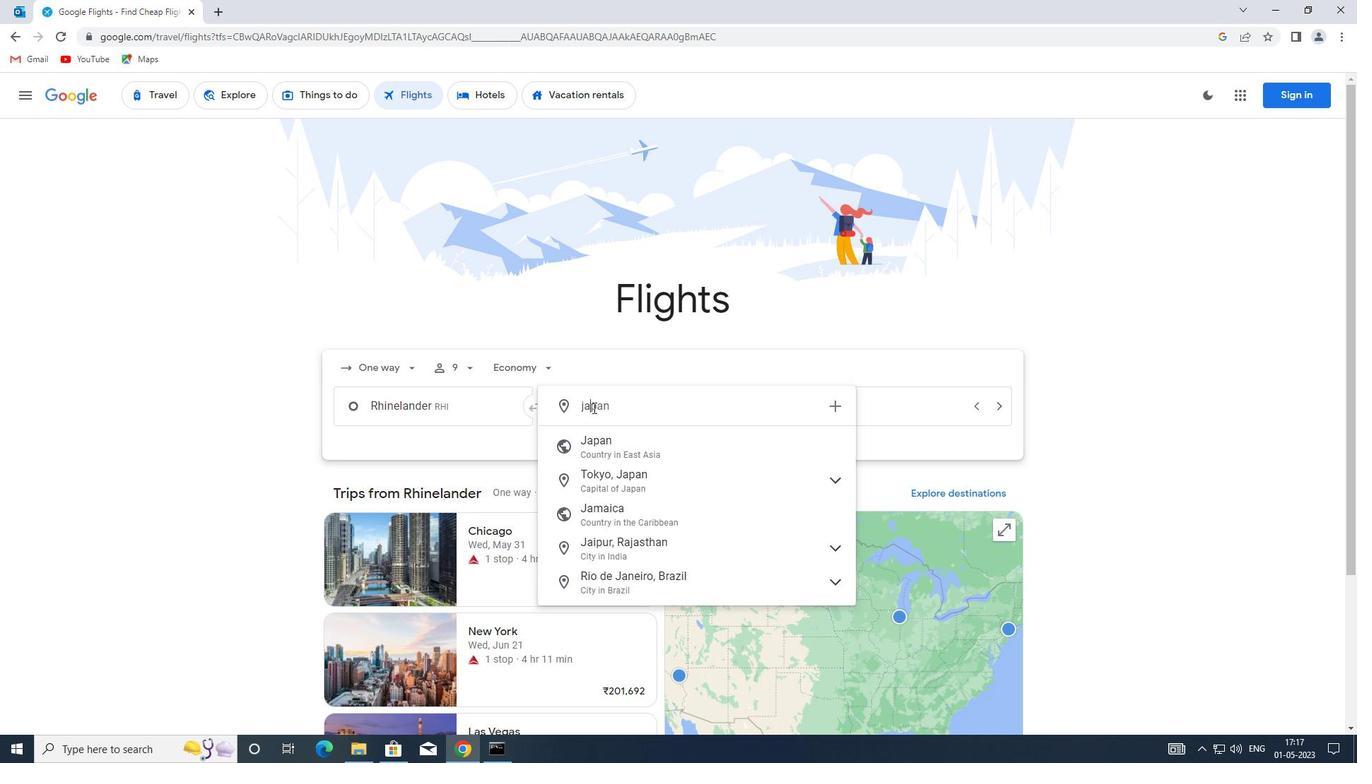 
Action: Mouse moved to (621, 445)
Screenshot: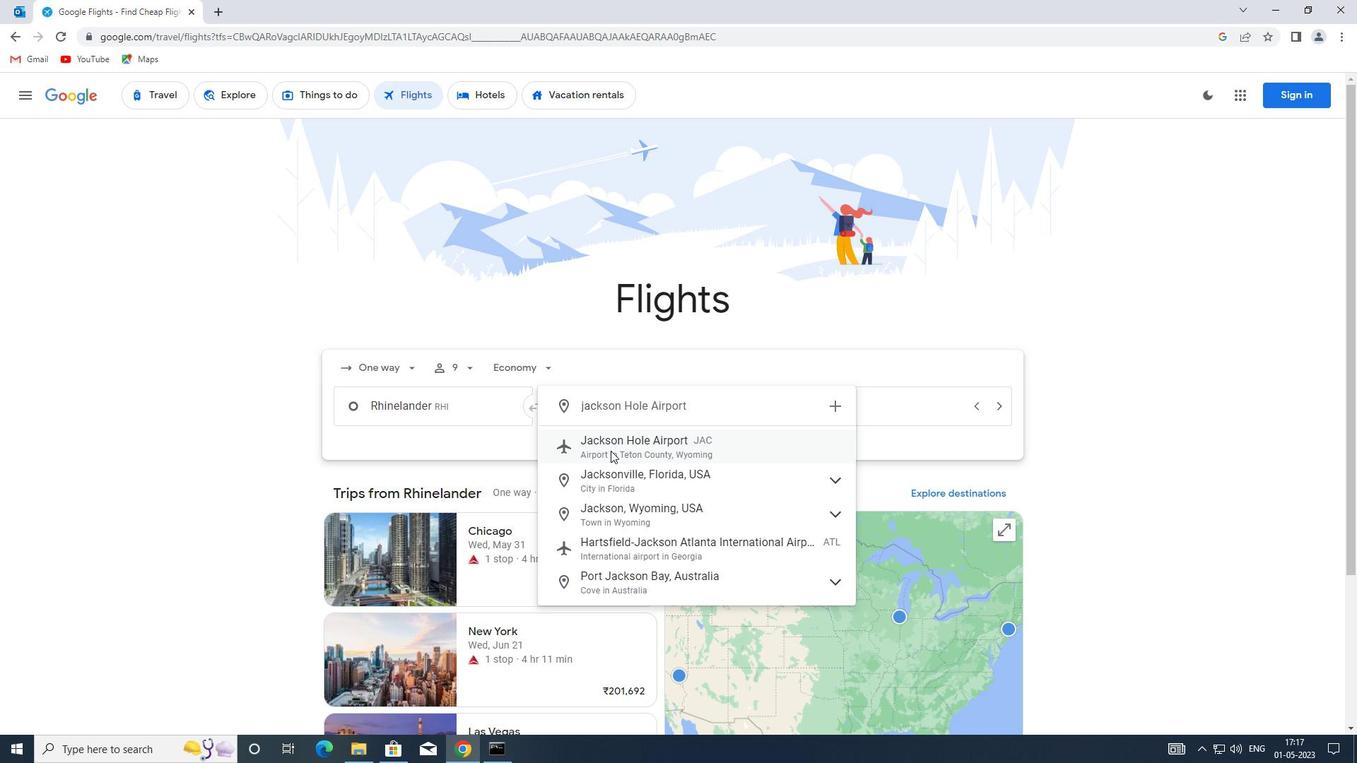 
Action: Mouse pressed left at (621, 445)
Screenshot: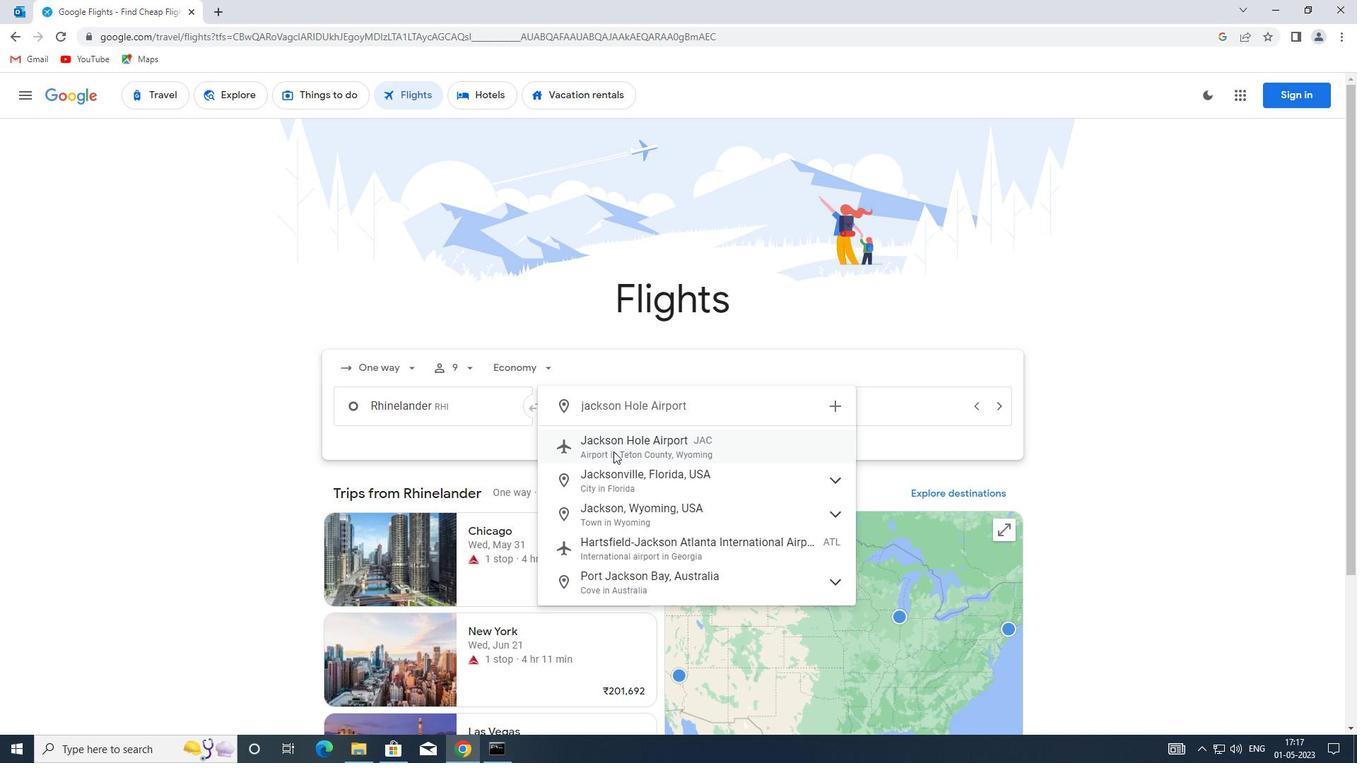 
Action: Mouse moved to (805, 405)
Screenshot: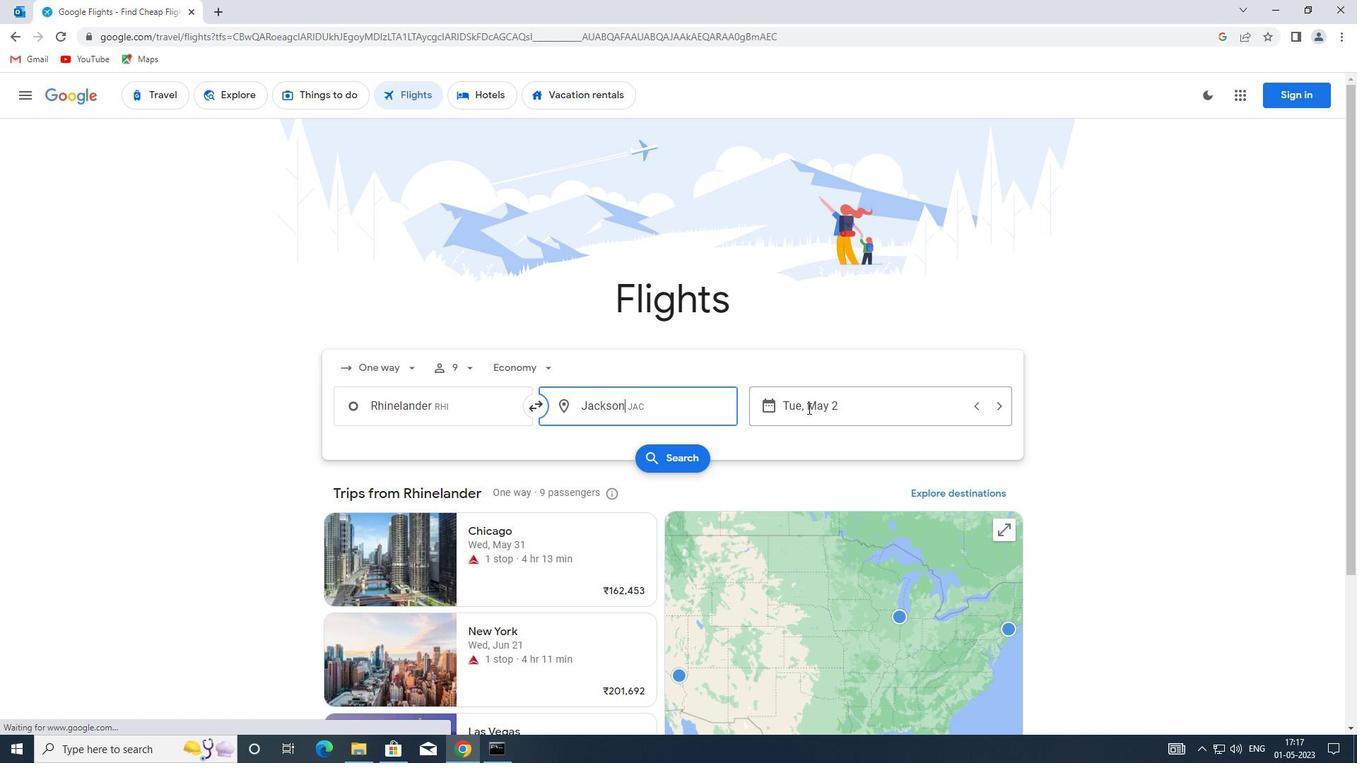 
Action: Mouse pressed left at (805, 405)
Screenshot: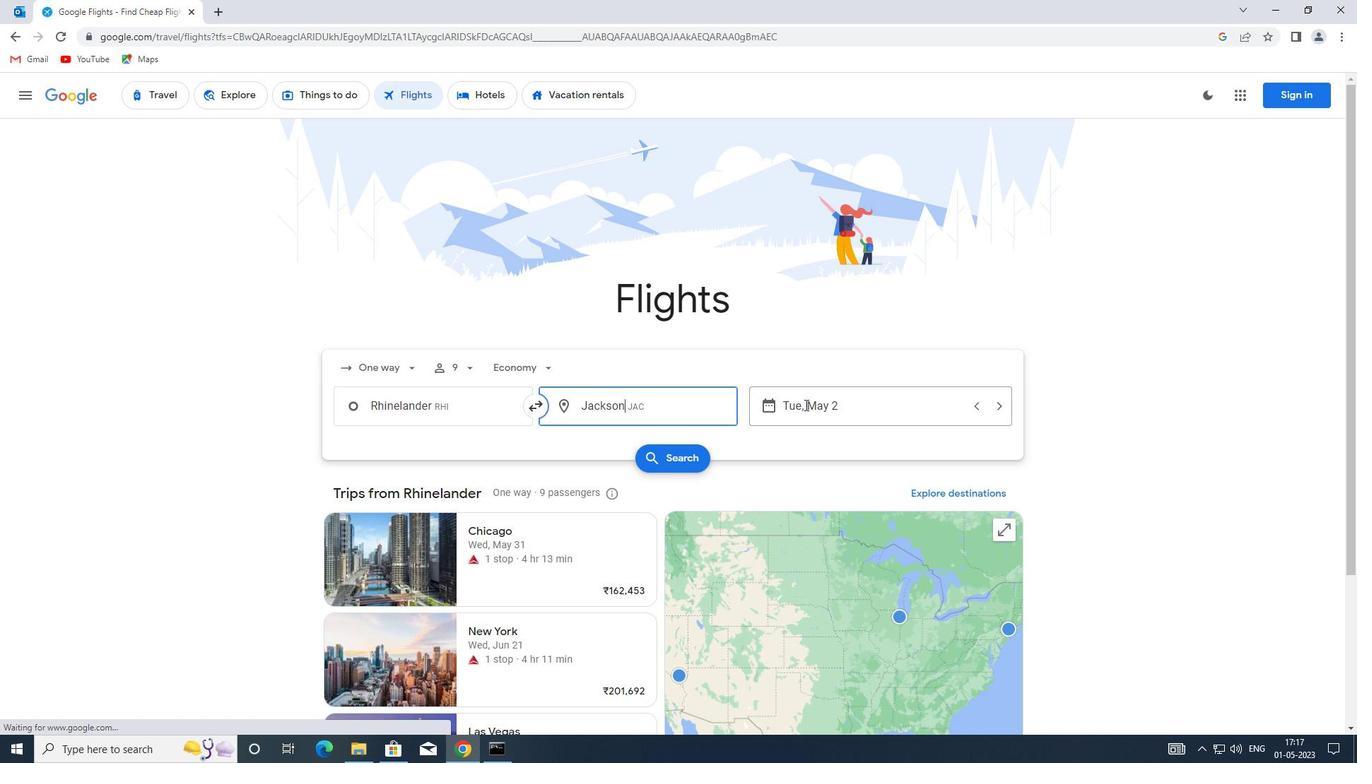 
Action: Mouse moved to (569, 473)
Screenshot: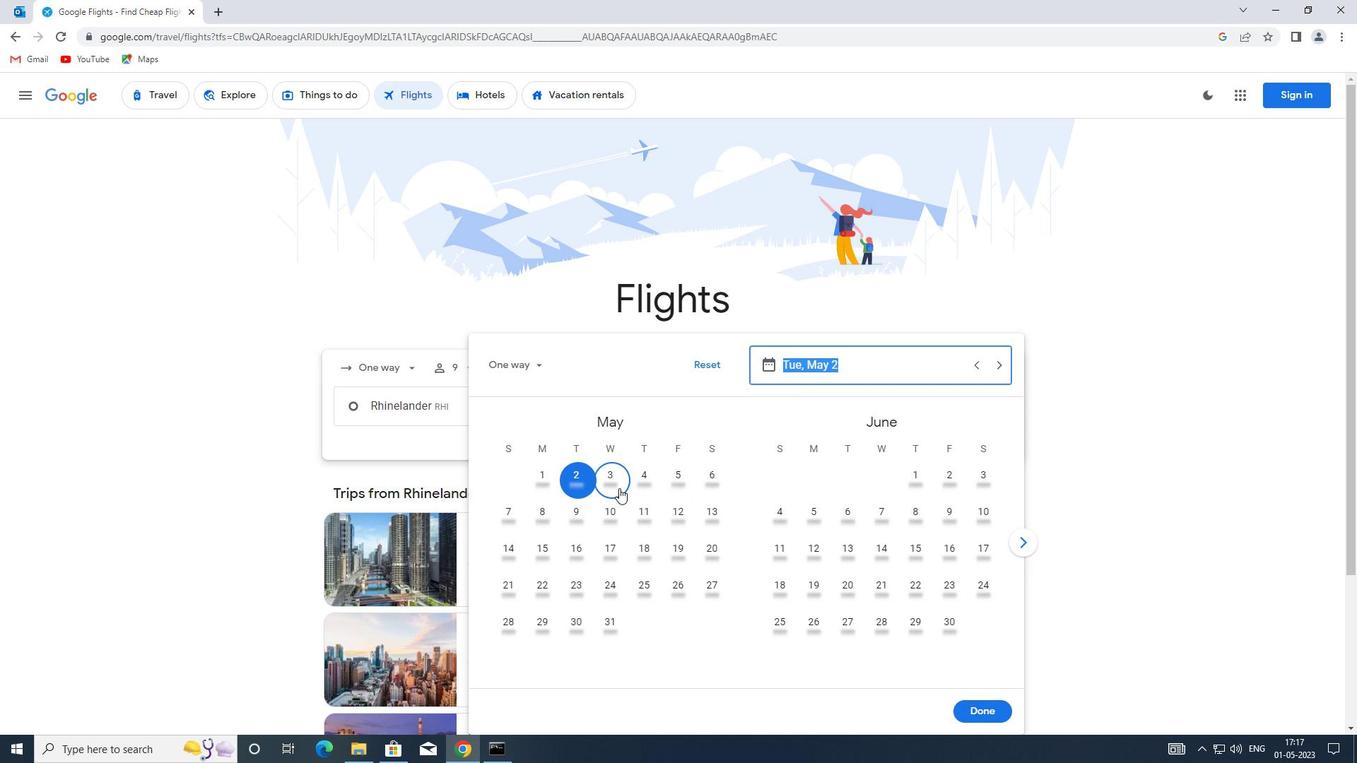 
Action: Mouse pressed left at (569, 473)
Screenshot: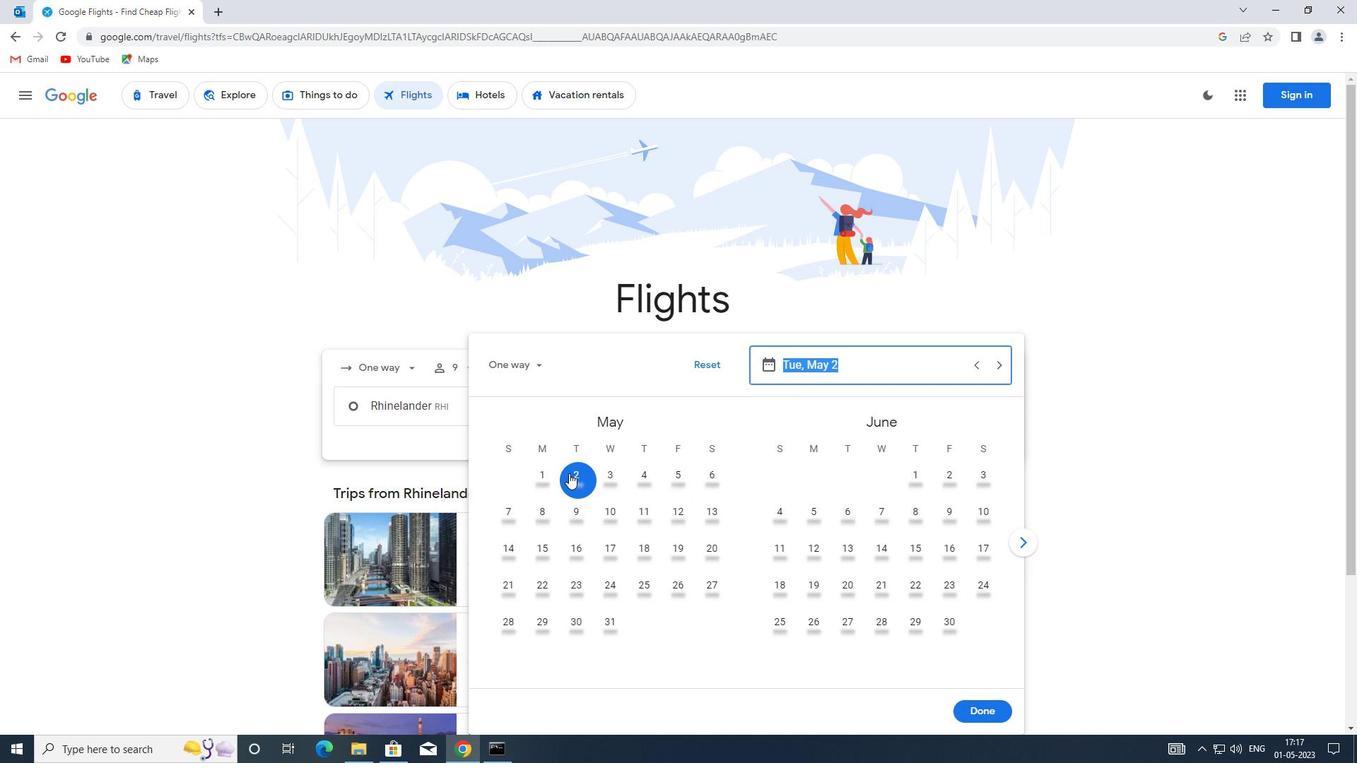 
Action: Mouse moved to (985, 708)
Screenshot: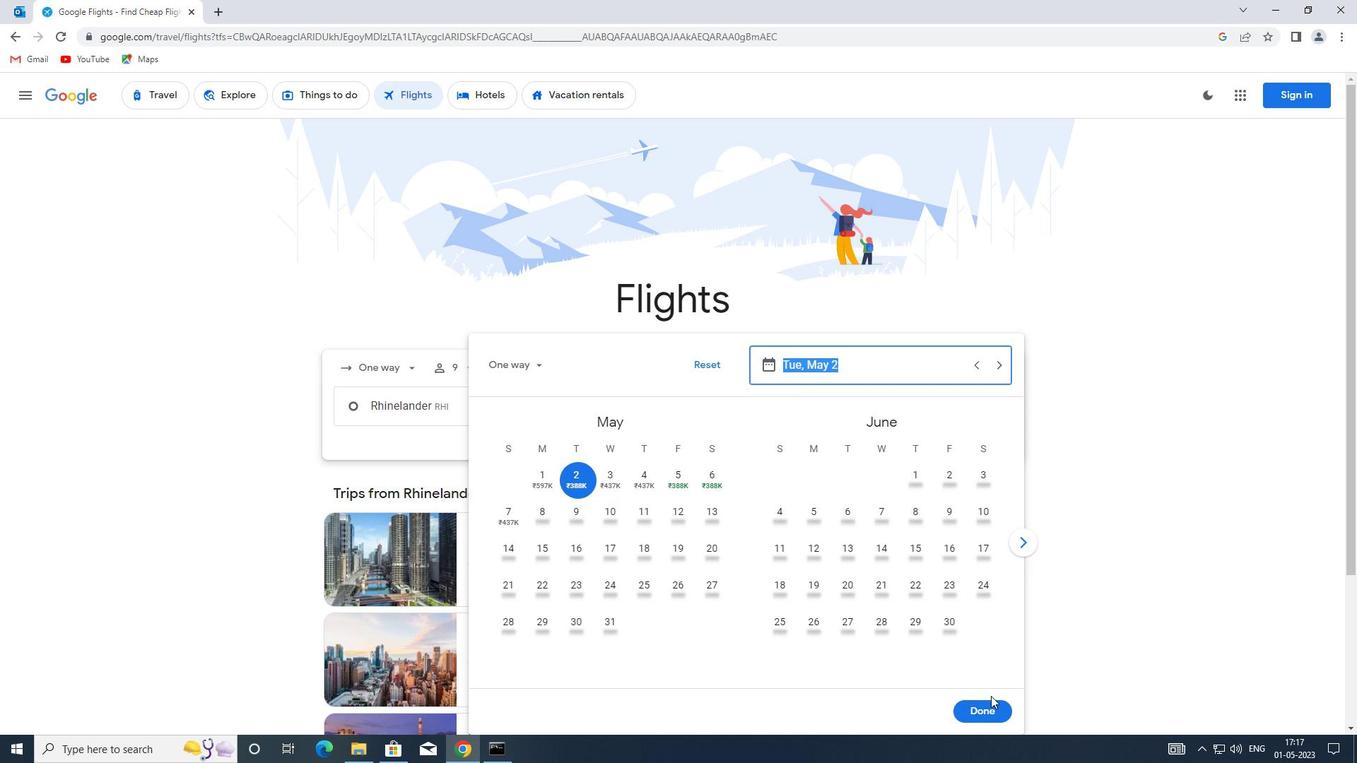 
Action: Mouse pressed left at (985, 708)
Screenshot: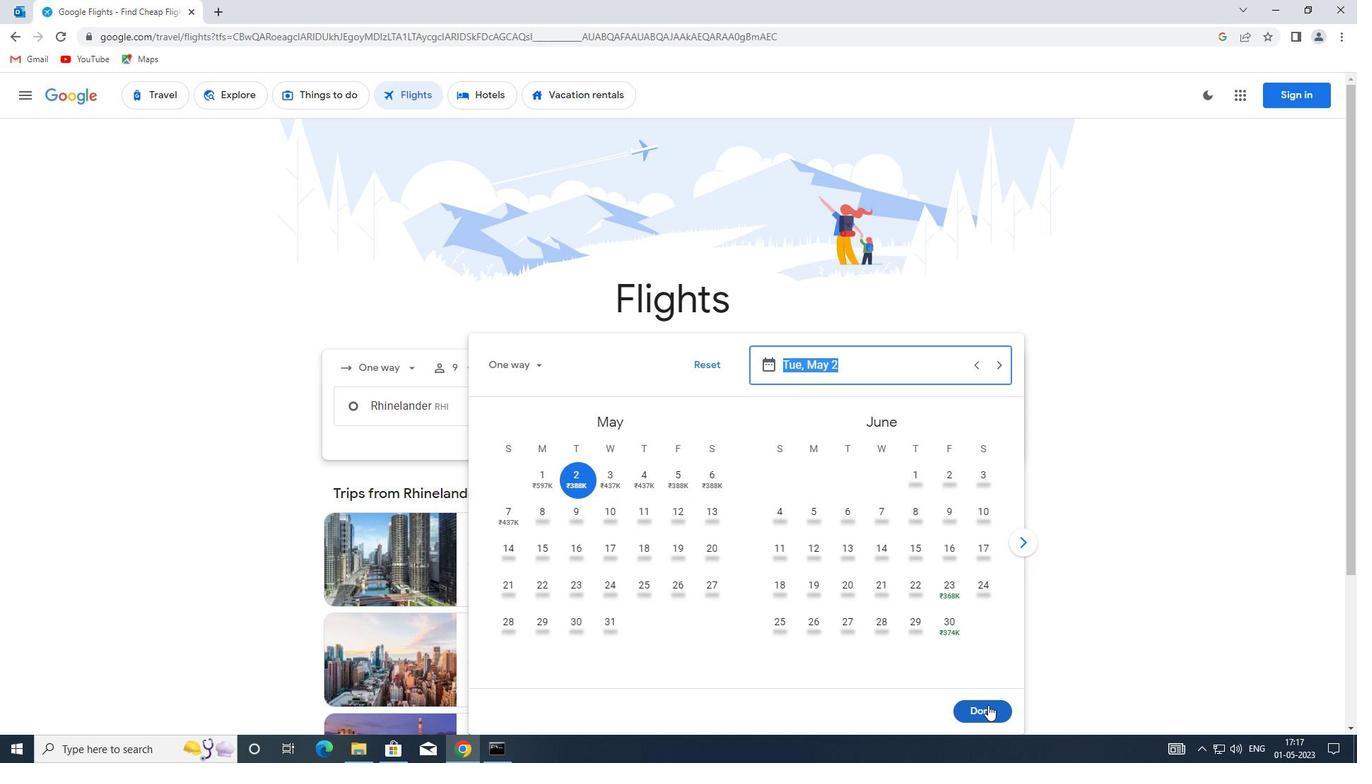 
Action: Mouse moved to (657, 460)
Screenshot: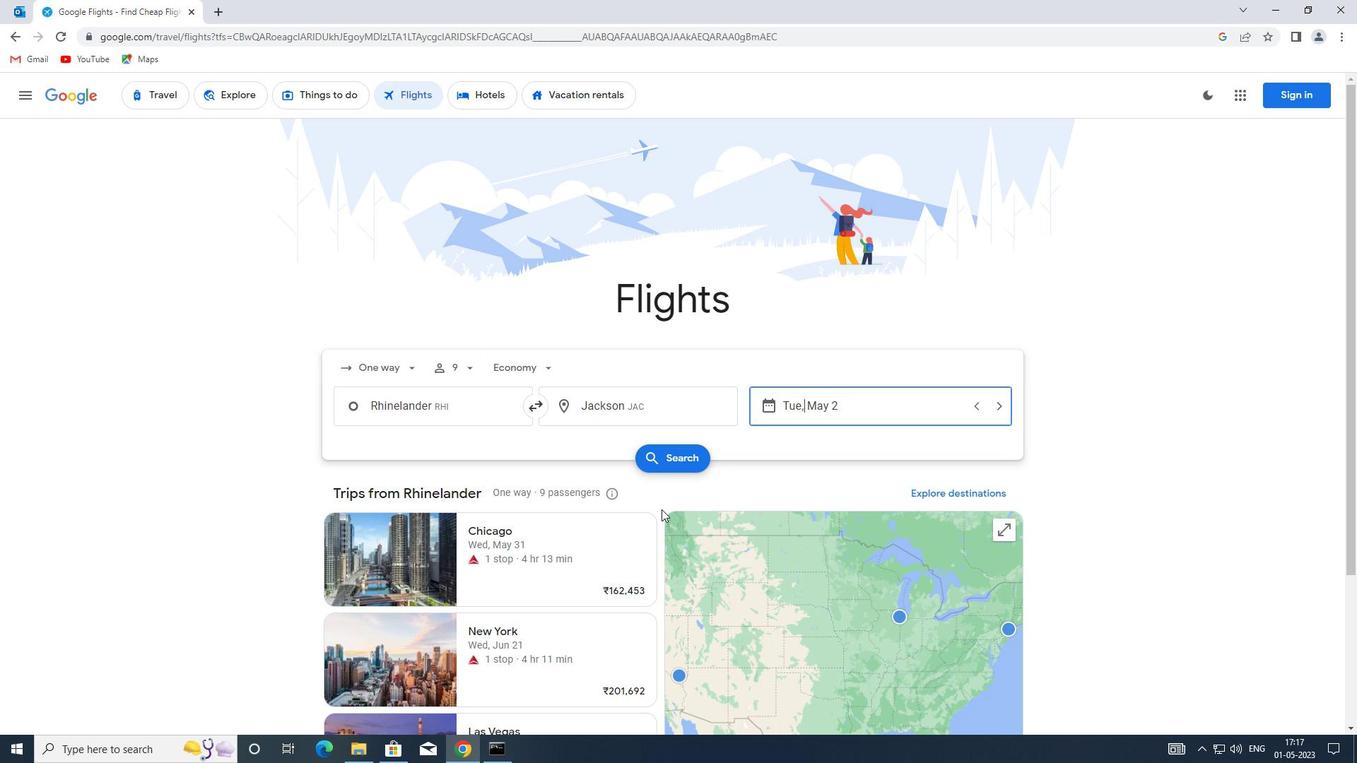 
Action: Mouse pressed left at (657, 460)
Screenshot: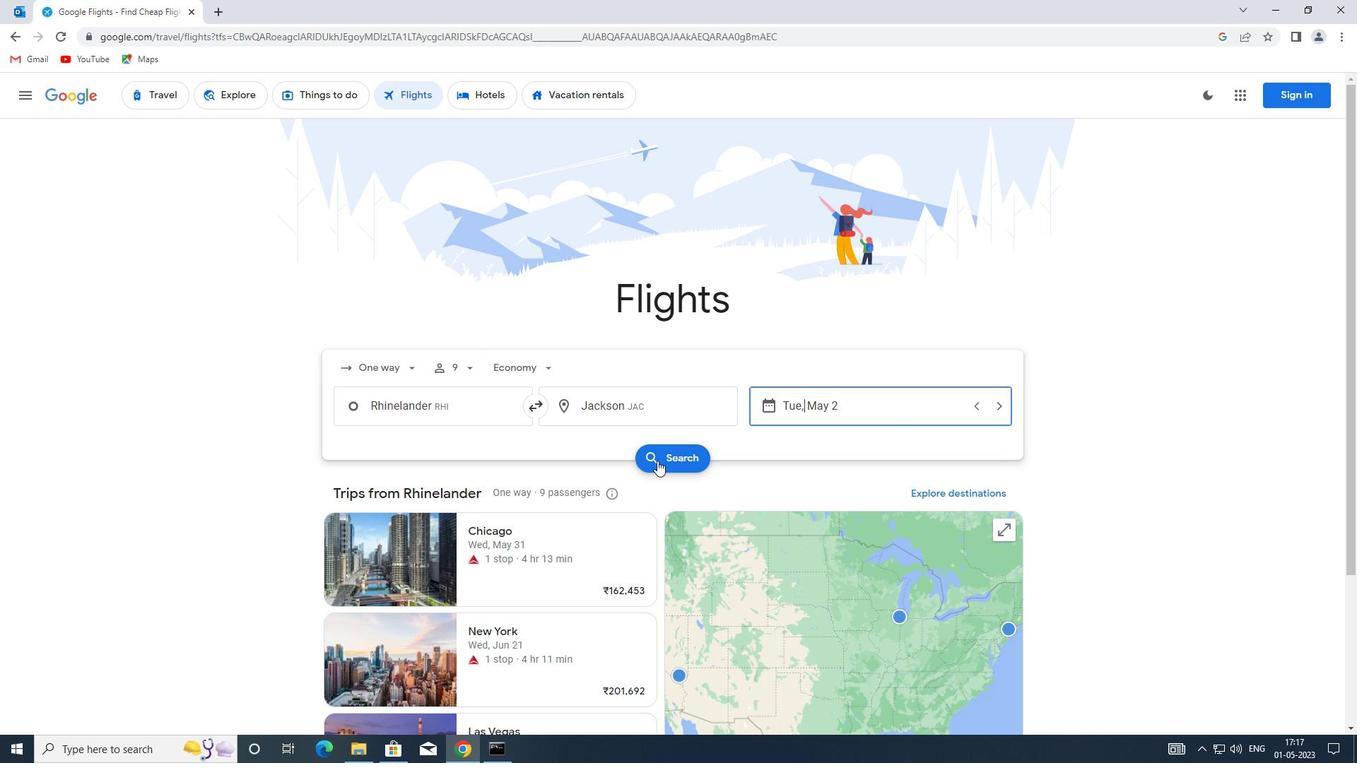 
Action: Mouse moved to (367, 223)
Screenshot: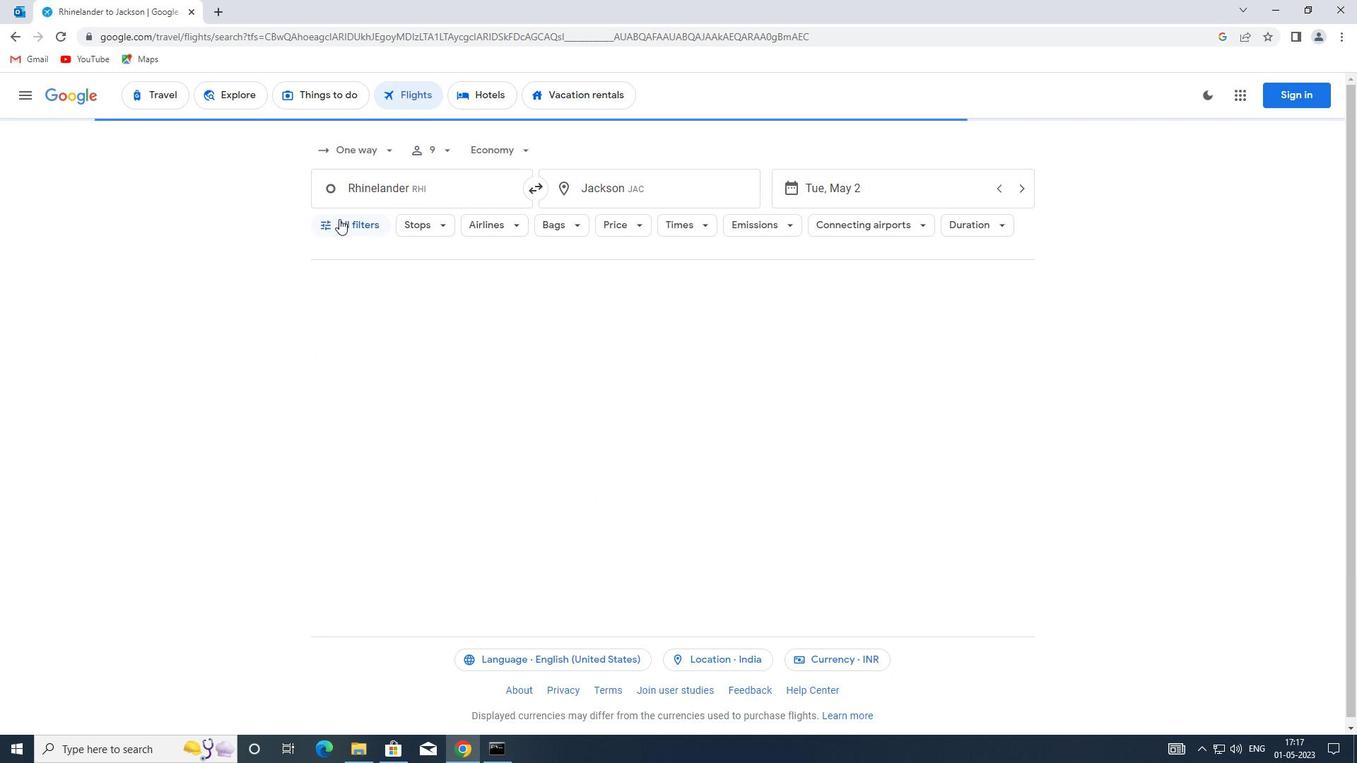 
Action: Mouse pressed left at (367, 223)
Screenshot: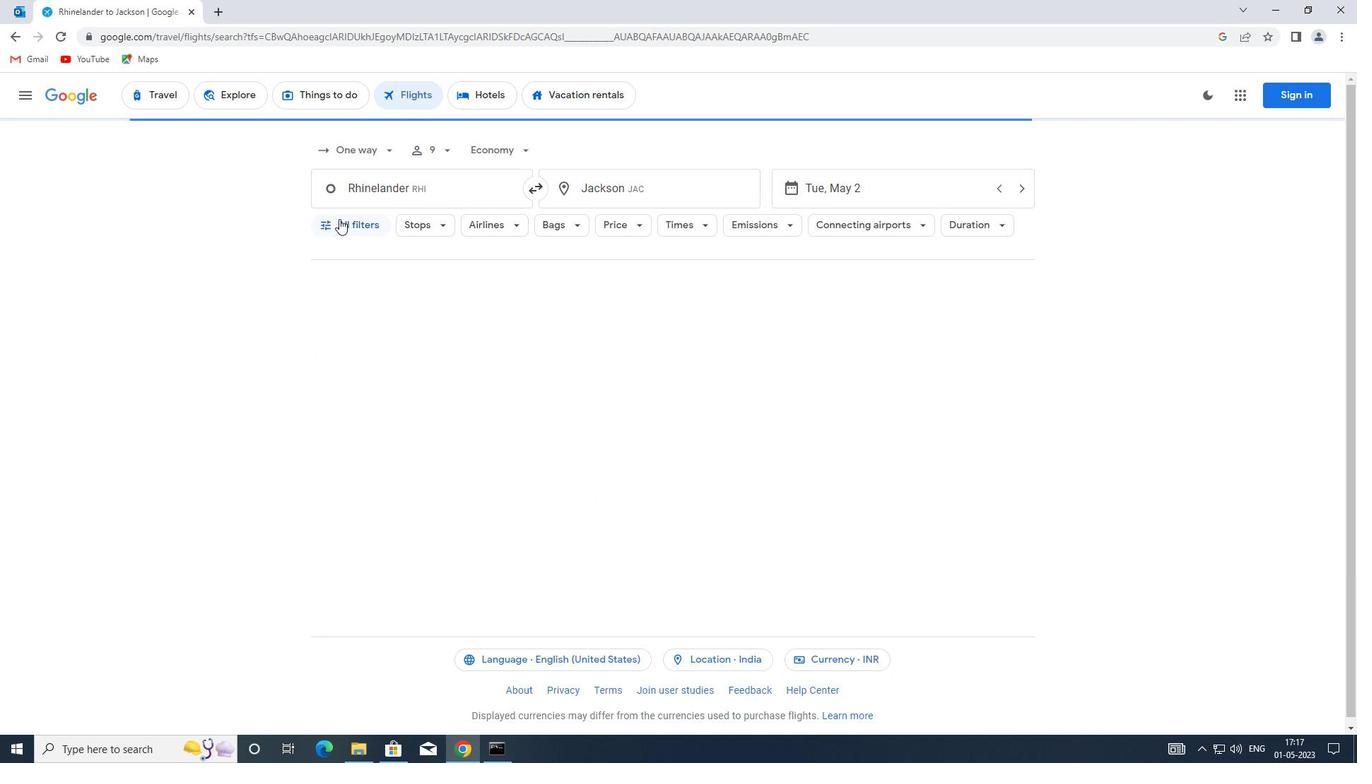 
Action: Mouse moved to (368, 351)
Screenshot: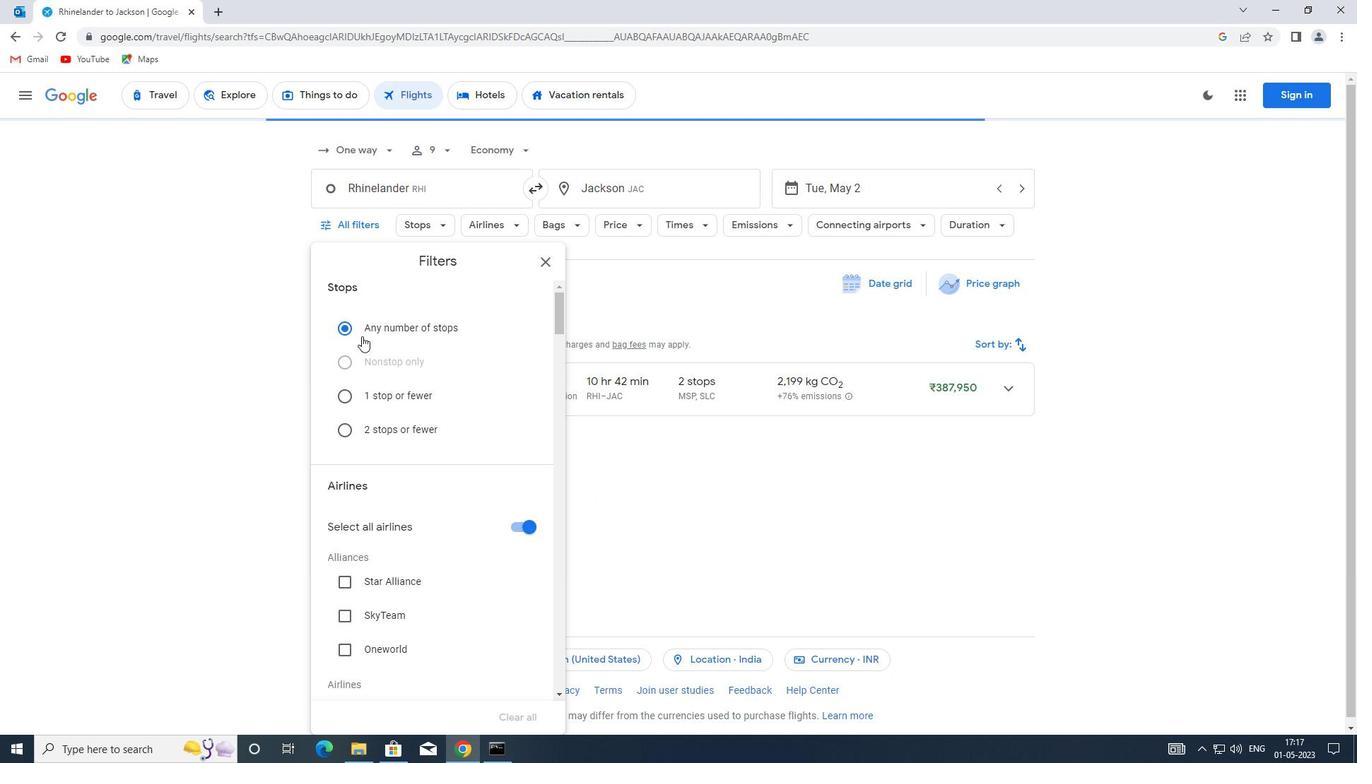 
Action: Mouse scrolled (368, 350) with delta (0, 0)
Screenshot: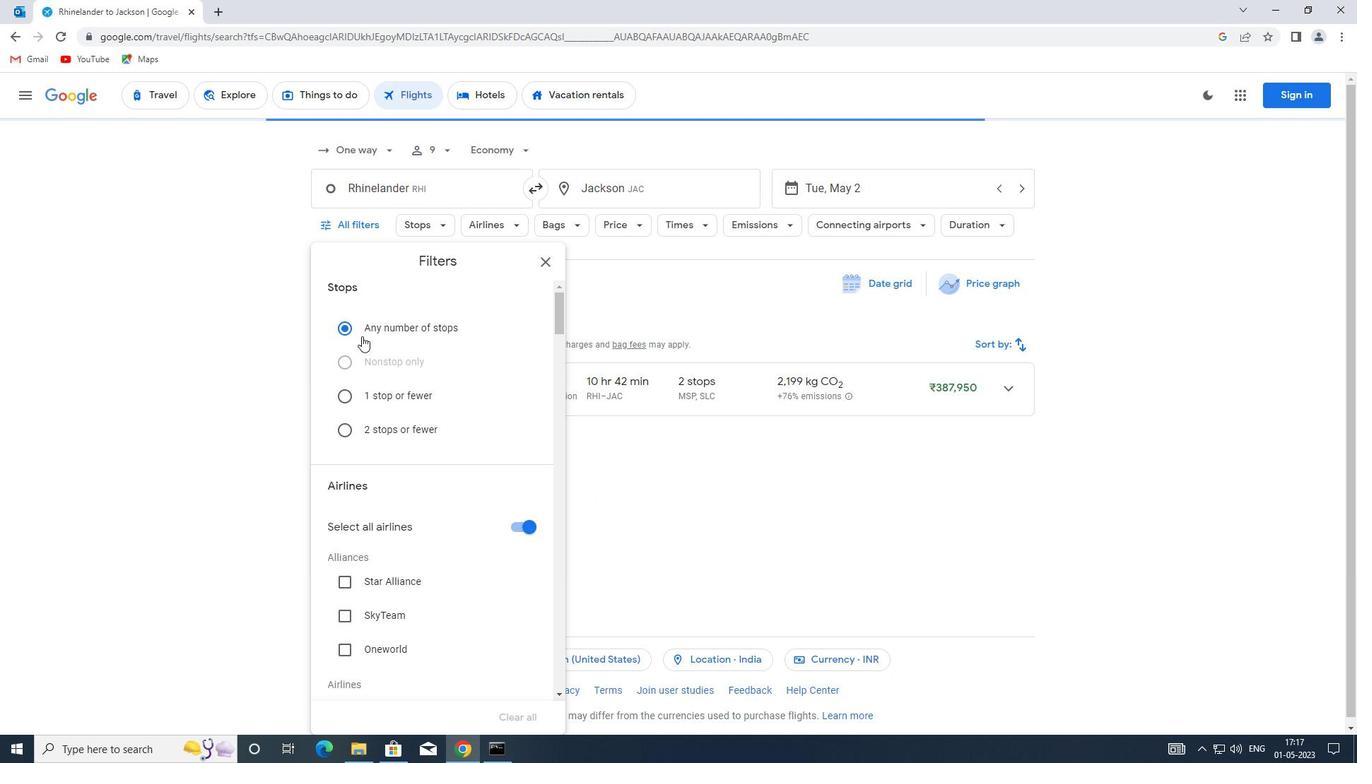 
Action: Mouse moved to (371, 366)
Screenshot: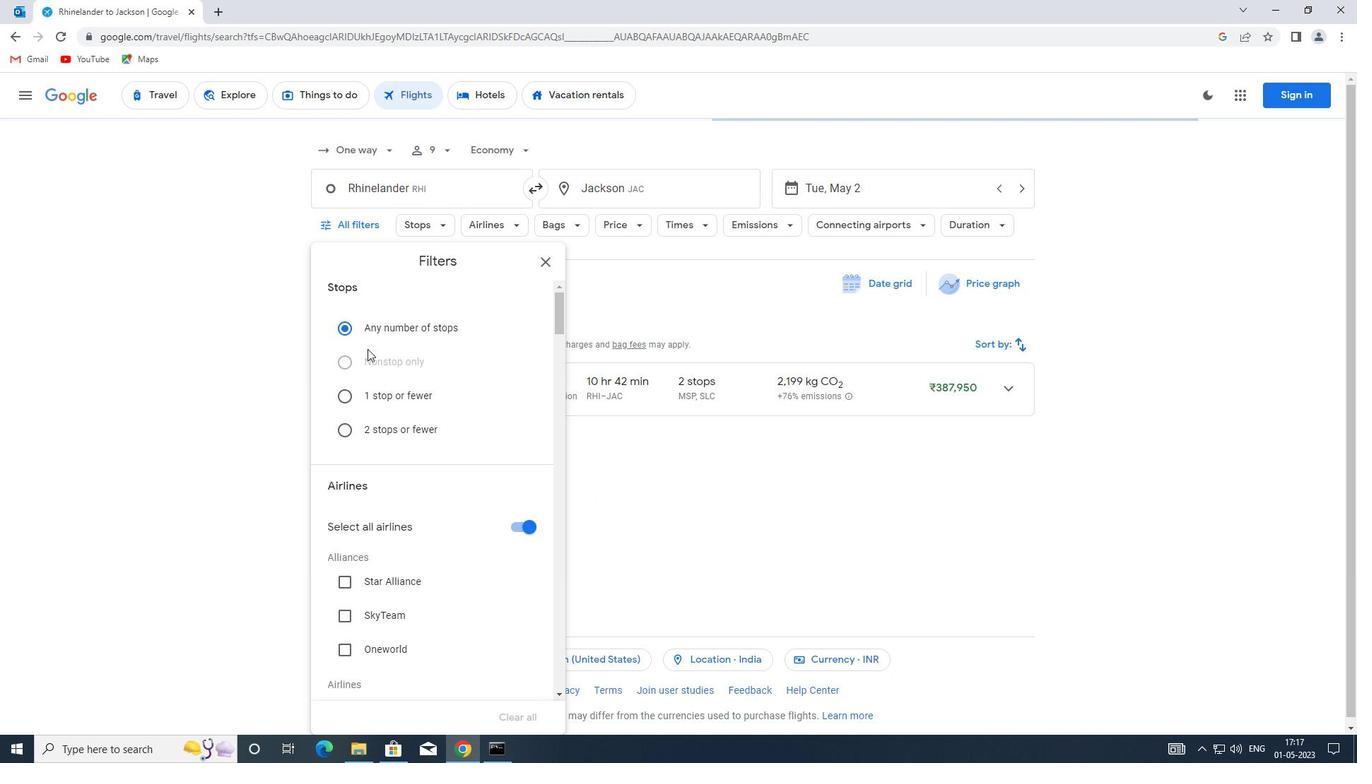 
Action: Mouse scrolled (371, 365) with delta (0, 0)
Screenshot: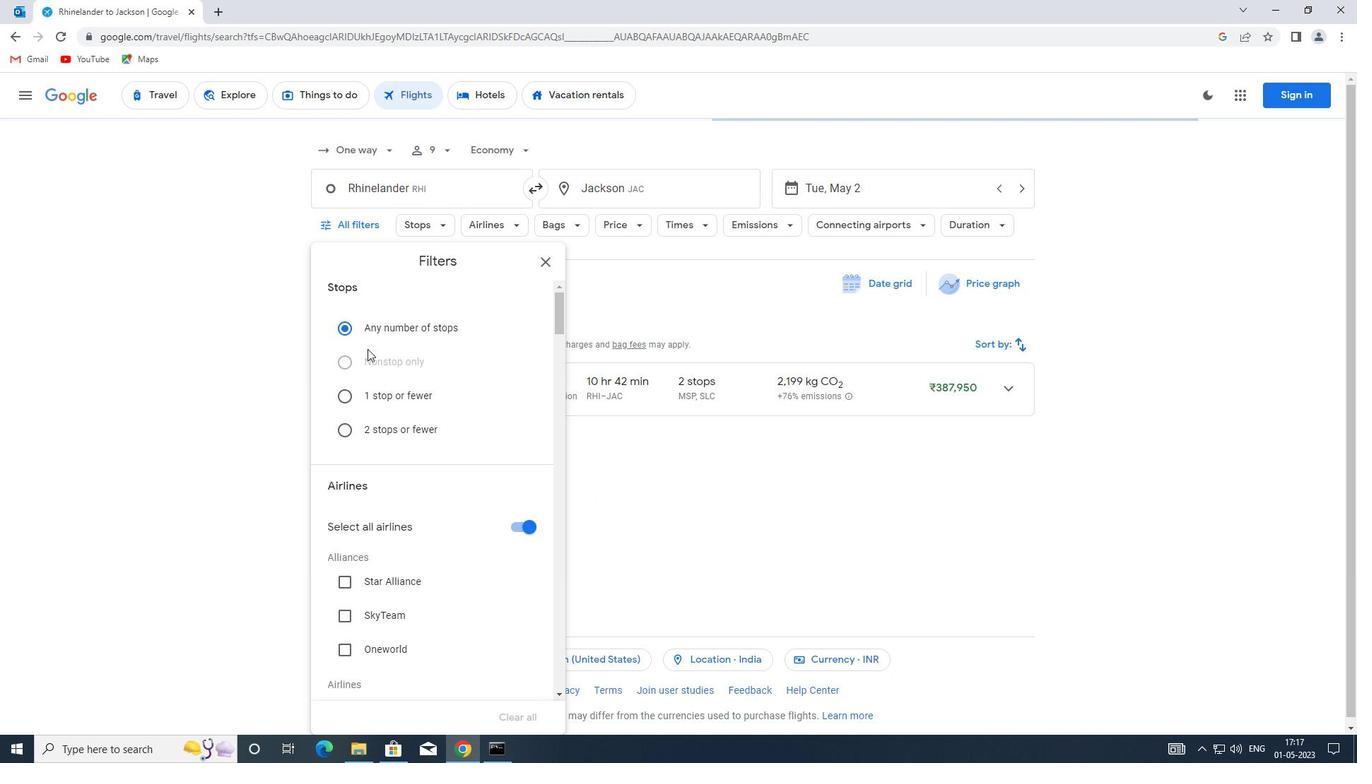 
Action: Mouse moved to (520, 384)
Screenshot: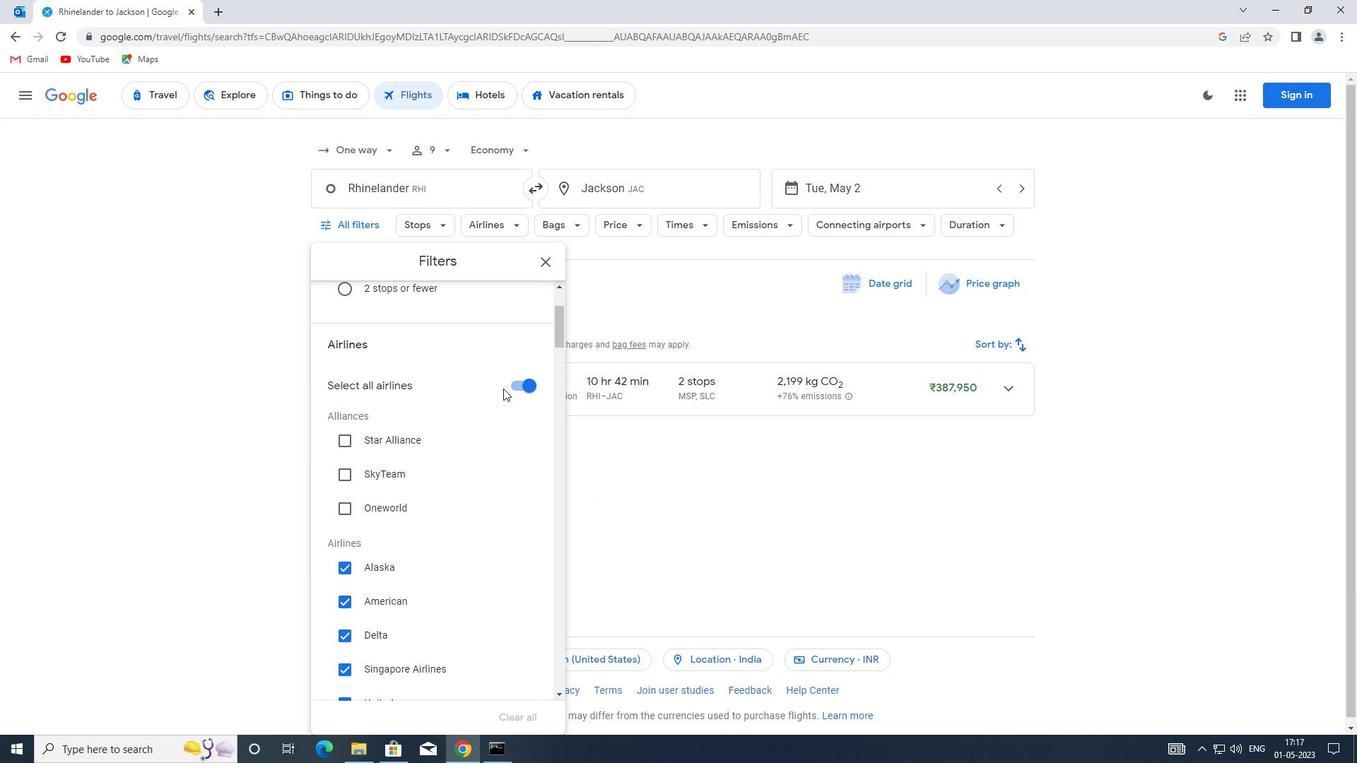 
Action: Mouse pressed left at (520, 384)
Screenshot: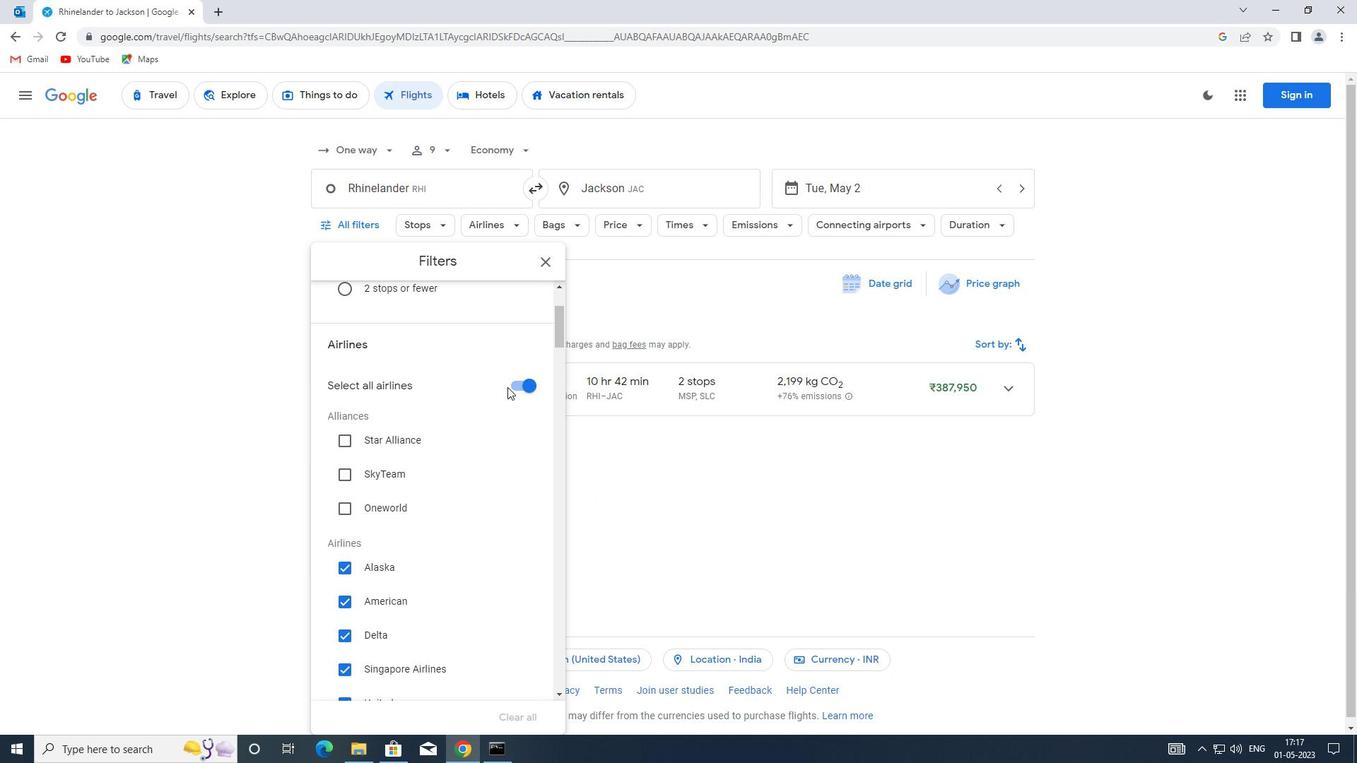 
Action: Mouse moved to (390, 446)
Screenshot: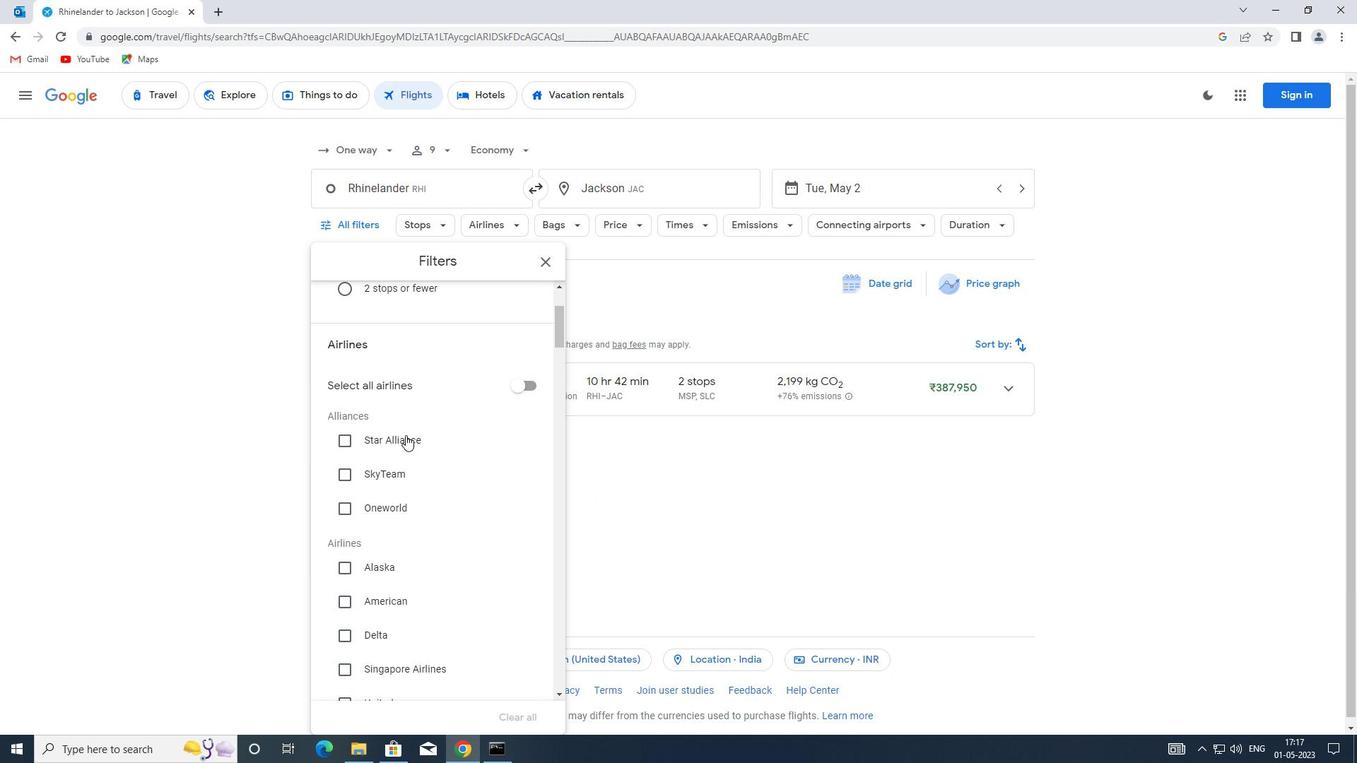 
Action: Mouse scrolled (390, 445) with delta (0, 0)
Screenshot: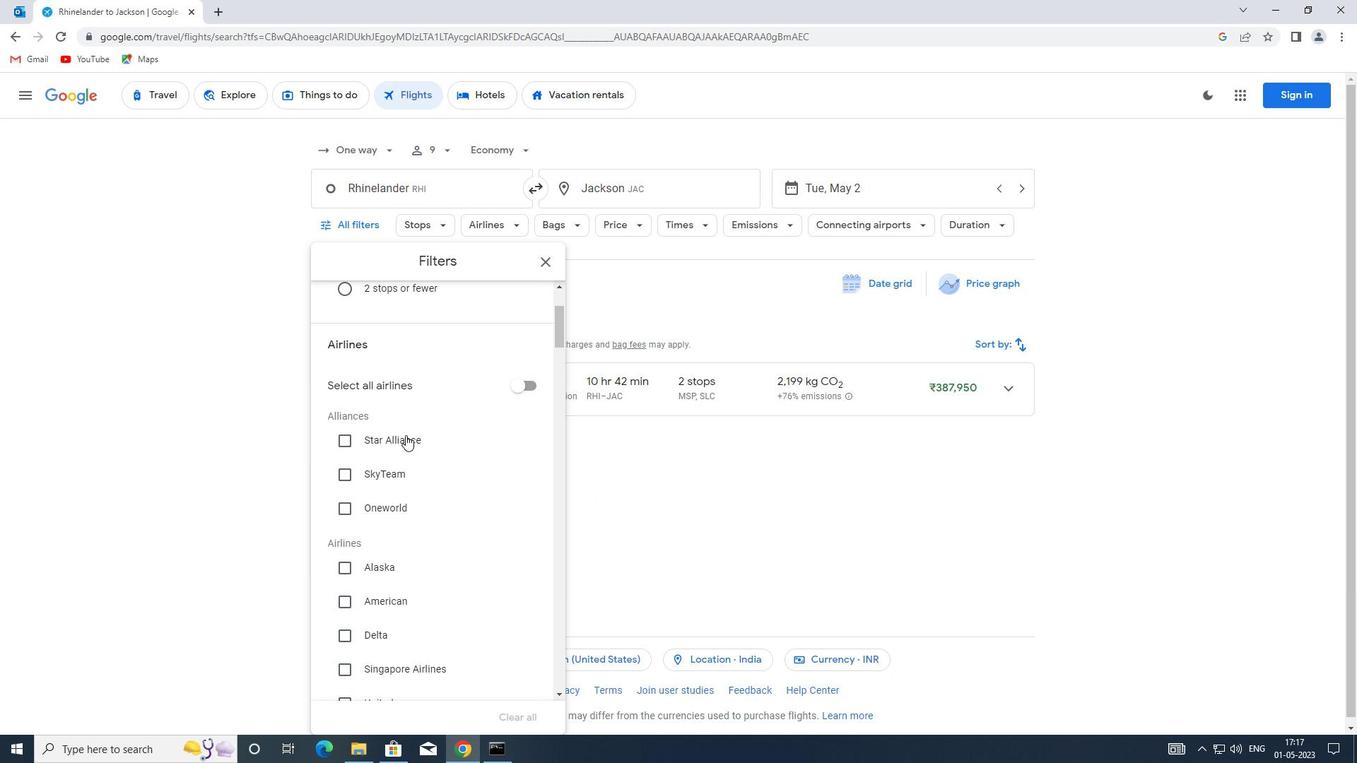 
Action: Mouse moved to (392, 450)
Screenshot: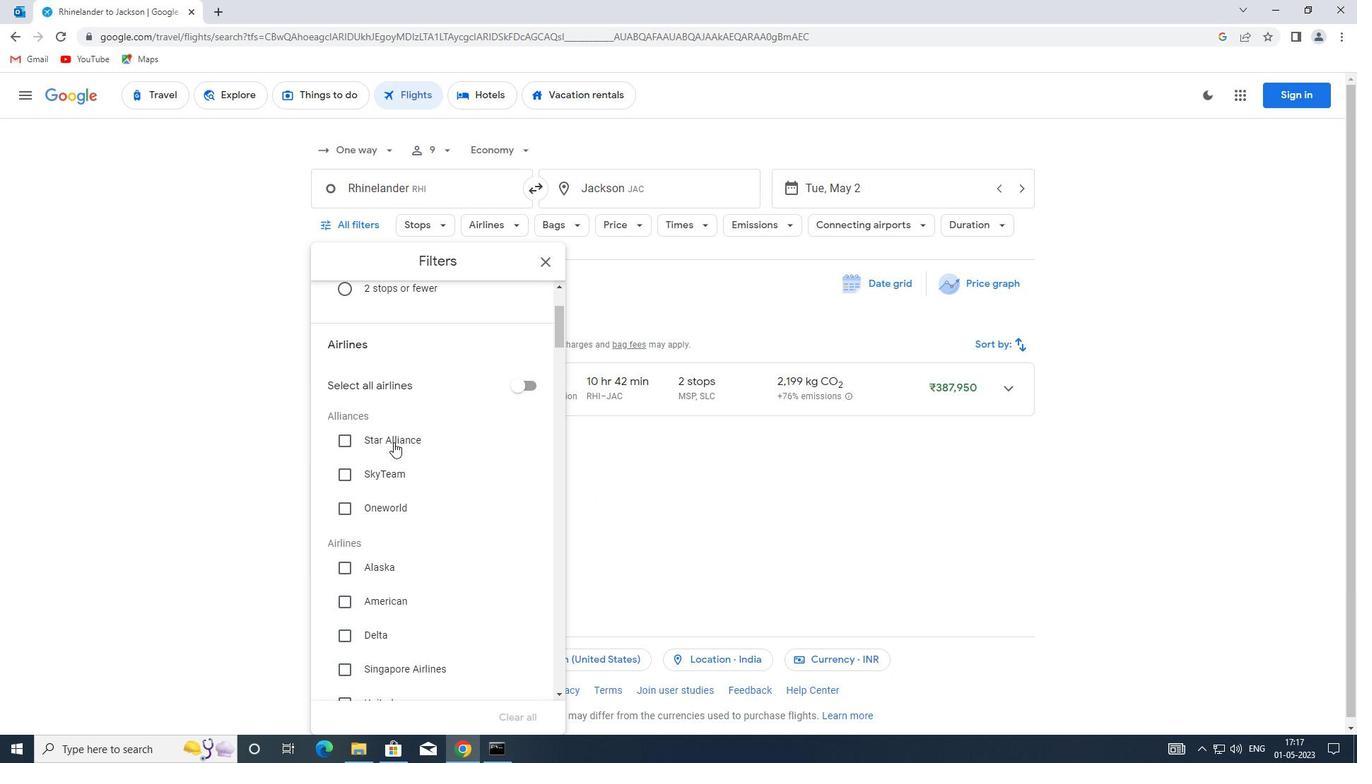 
Action: Mouse scrolled (392, 449) with delta (0, 0)
Screenshot: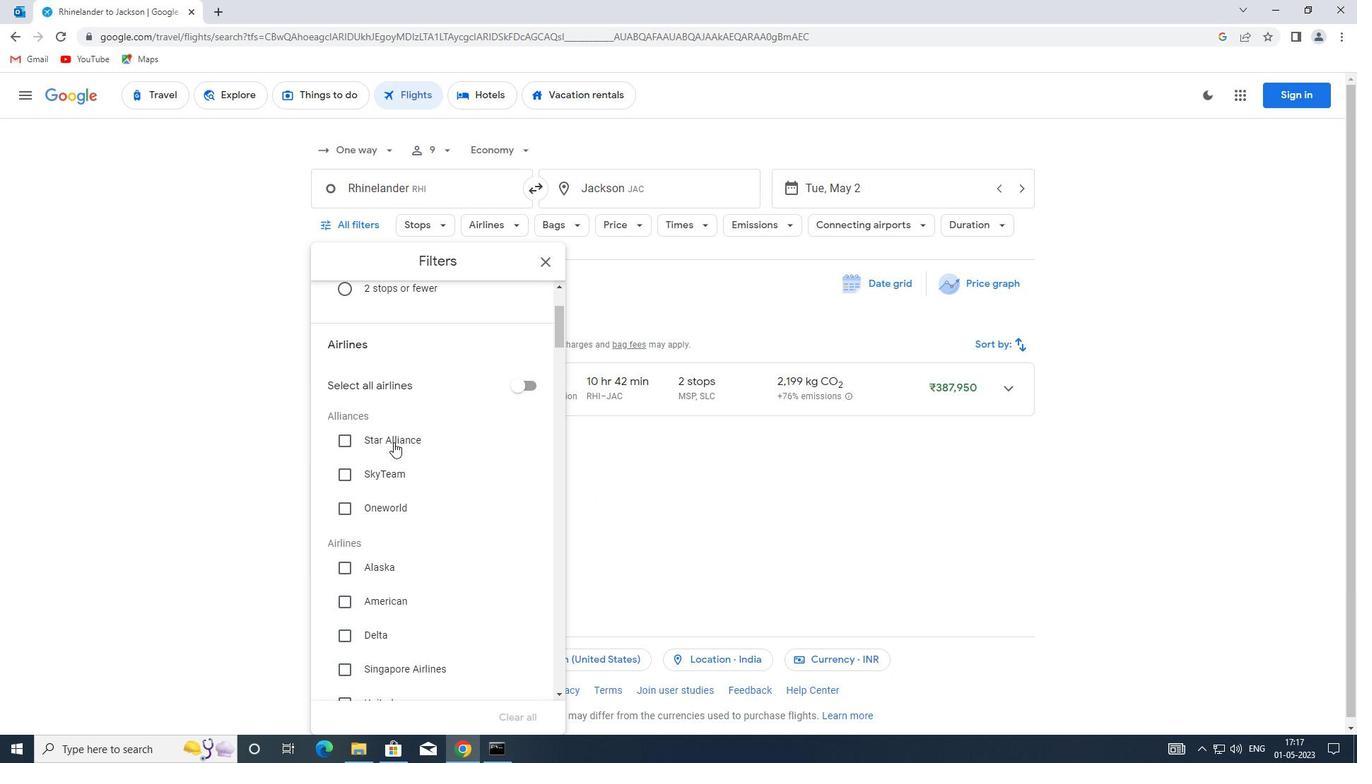 
Action: Mouse moved to (342, 460)
Screenshot: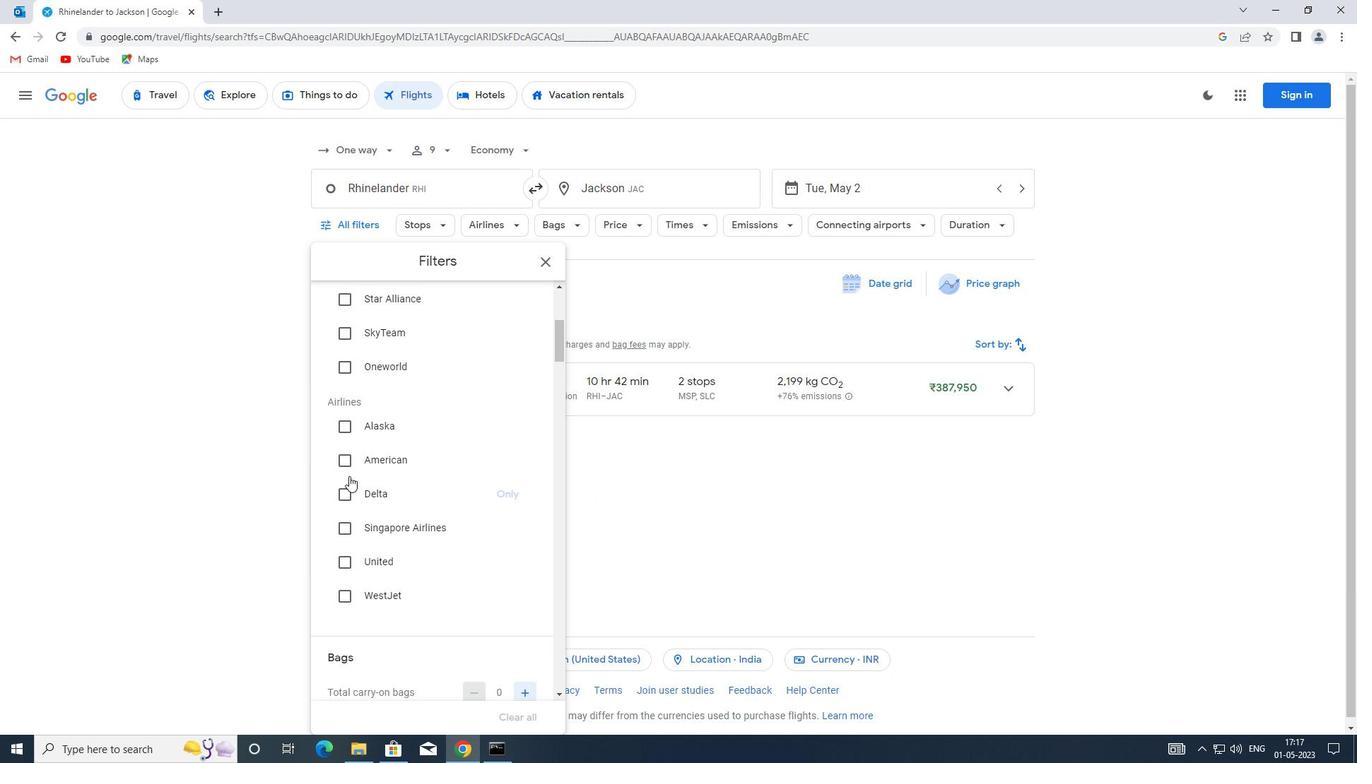 
Action: Mouse pressed left at (342, 460)
Screenshot: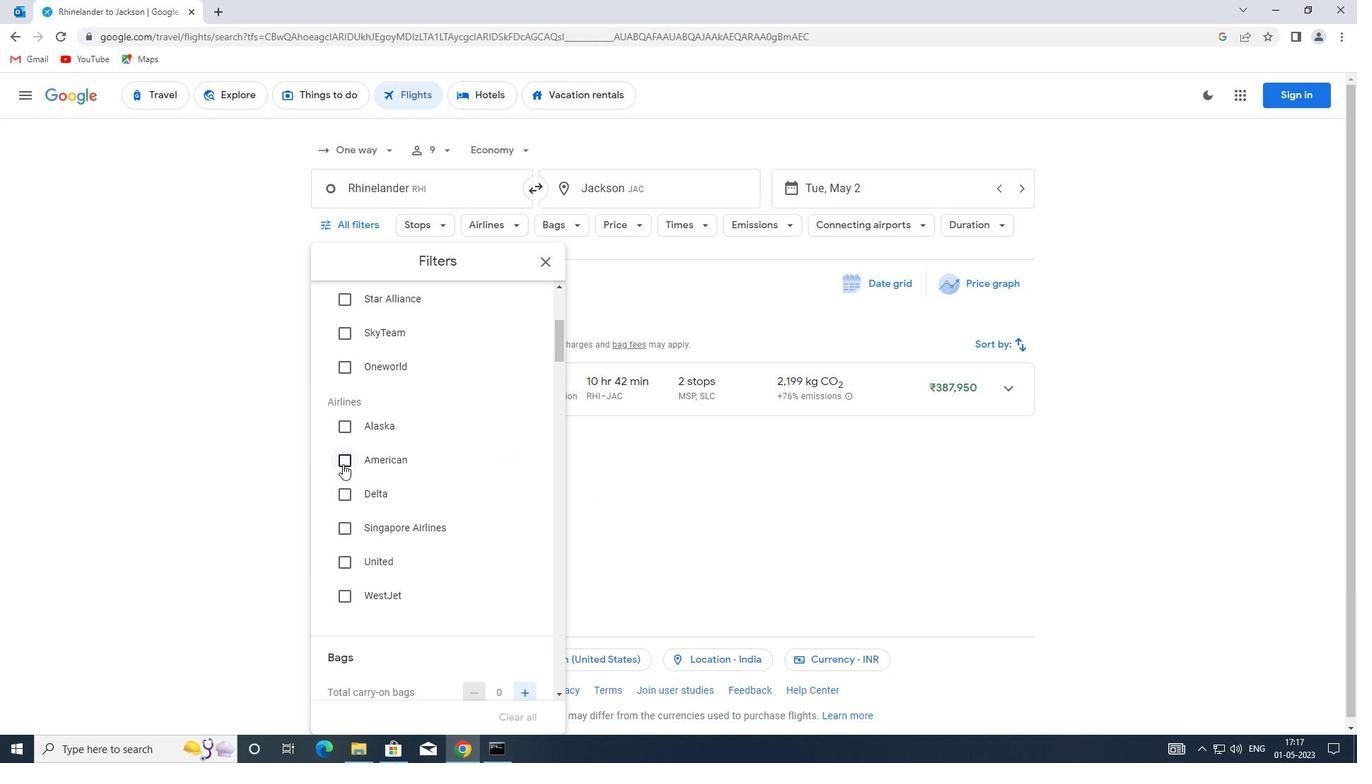 
Action: Mouse moved to (404, 452)
Screenshot: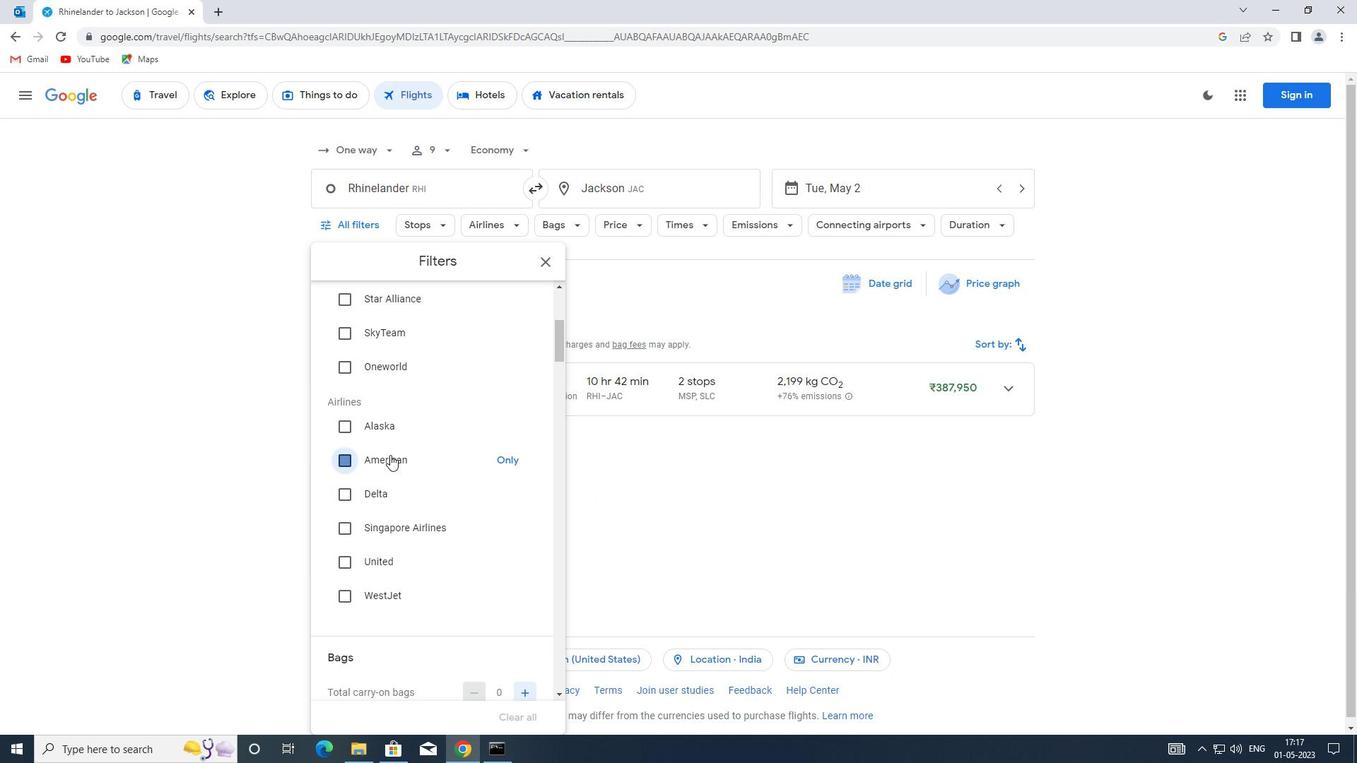 
Action: Mouse scrolled (404, 451) with delta (0, 0)
Screenshot: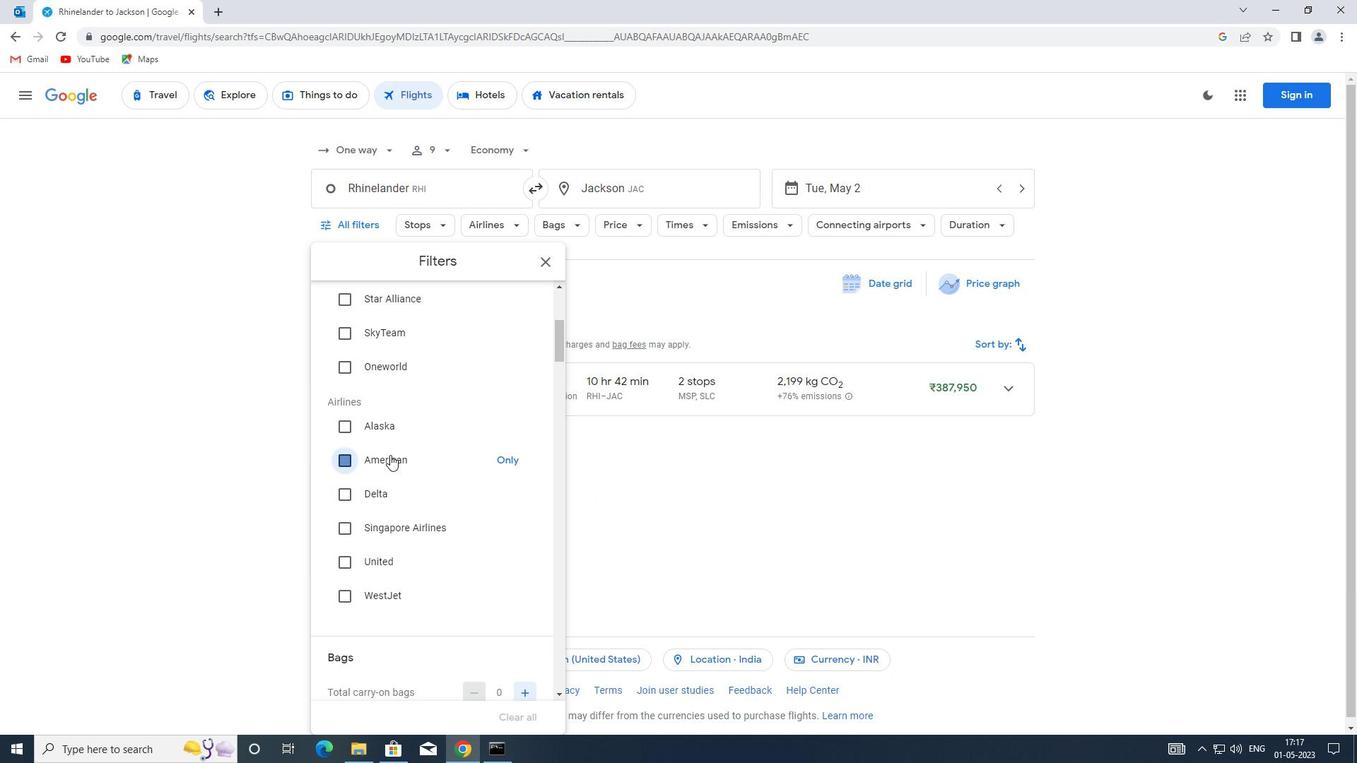 
Action: Mouse moved to (406, 457)
Screenshot: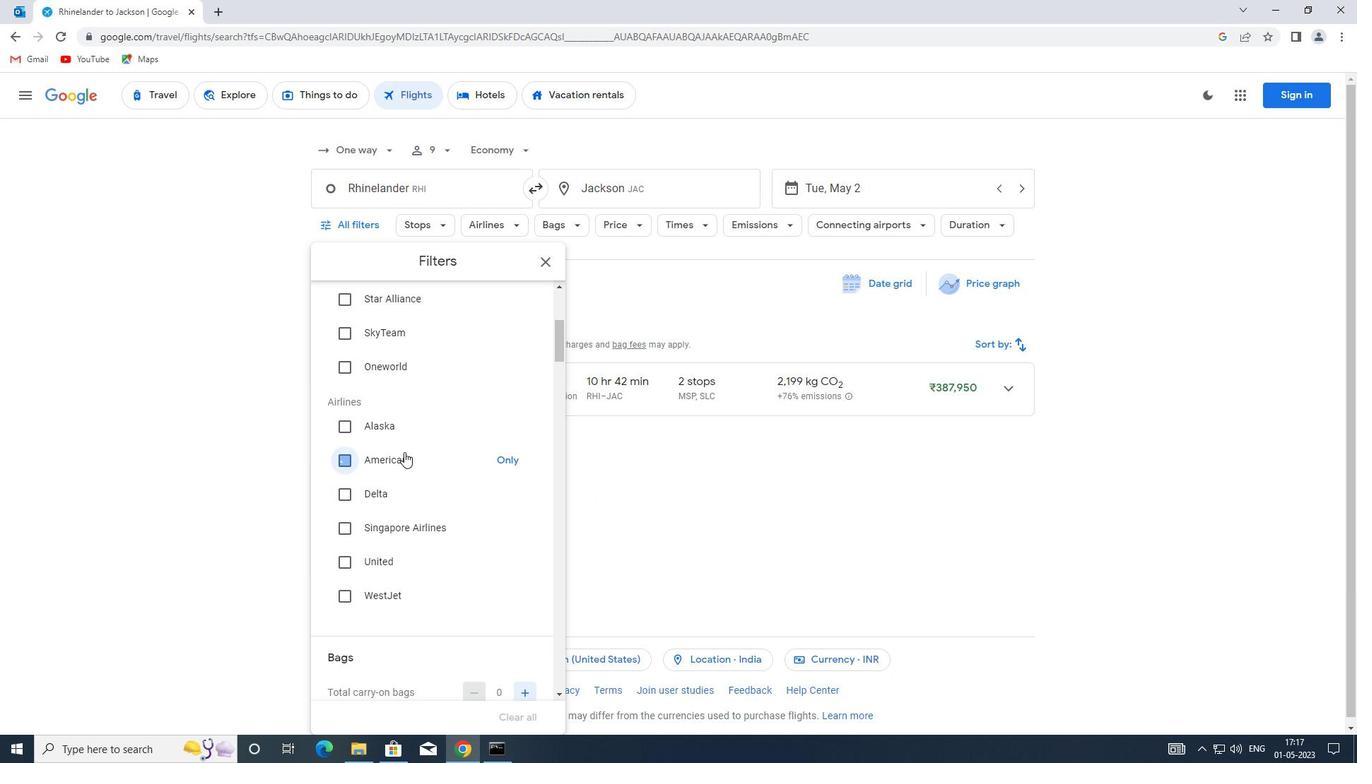 
Action: Mouse scrolled (406, 456) with delta (0, 0)
Screenshot: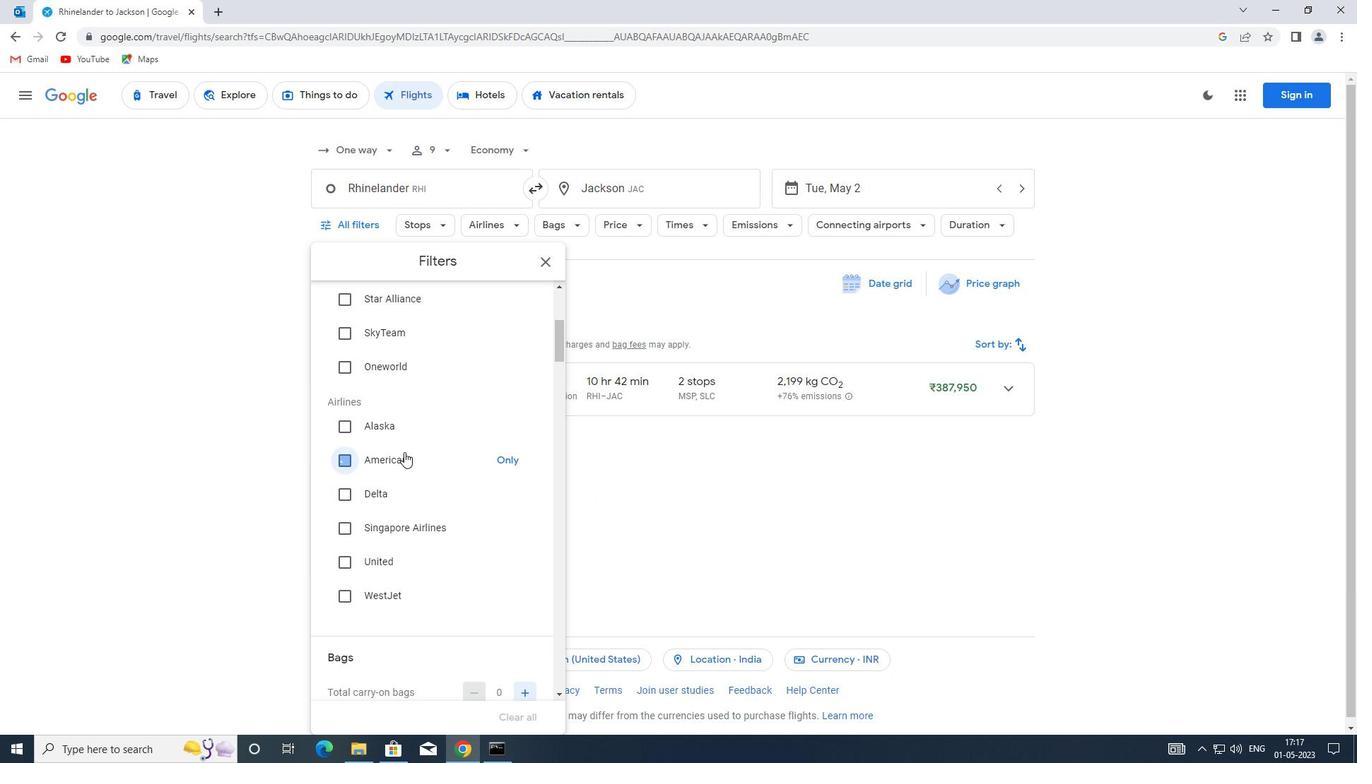 
Action: Mouse moved to (518, 547)
Screenshot: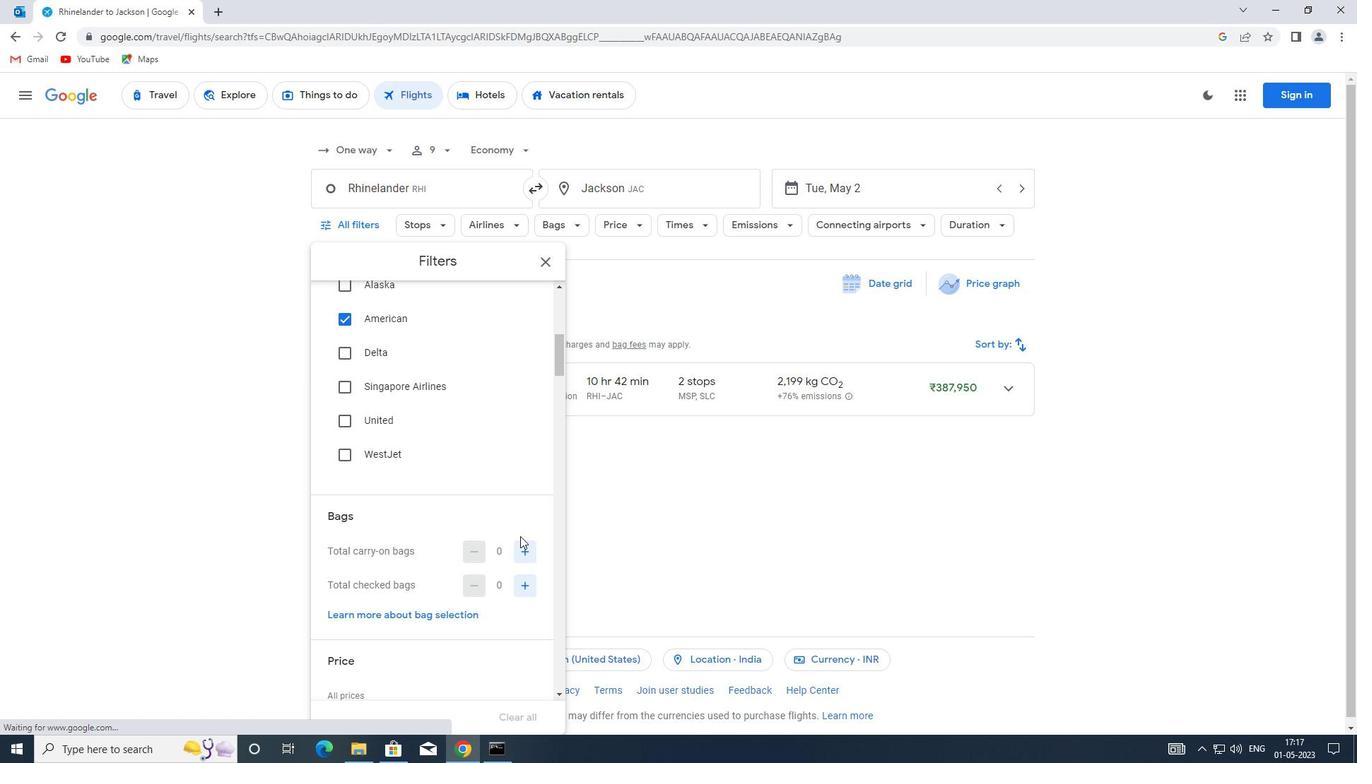 
Action: Mouse pressed left at (518, 547)
Screenshot: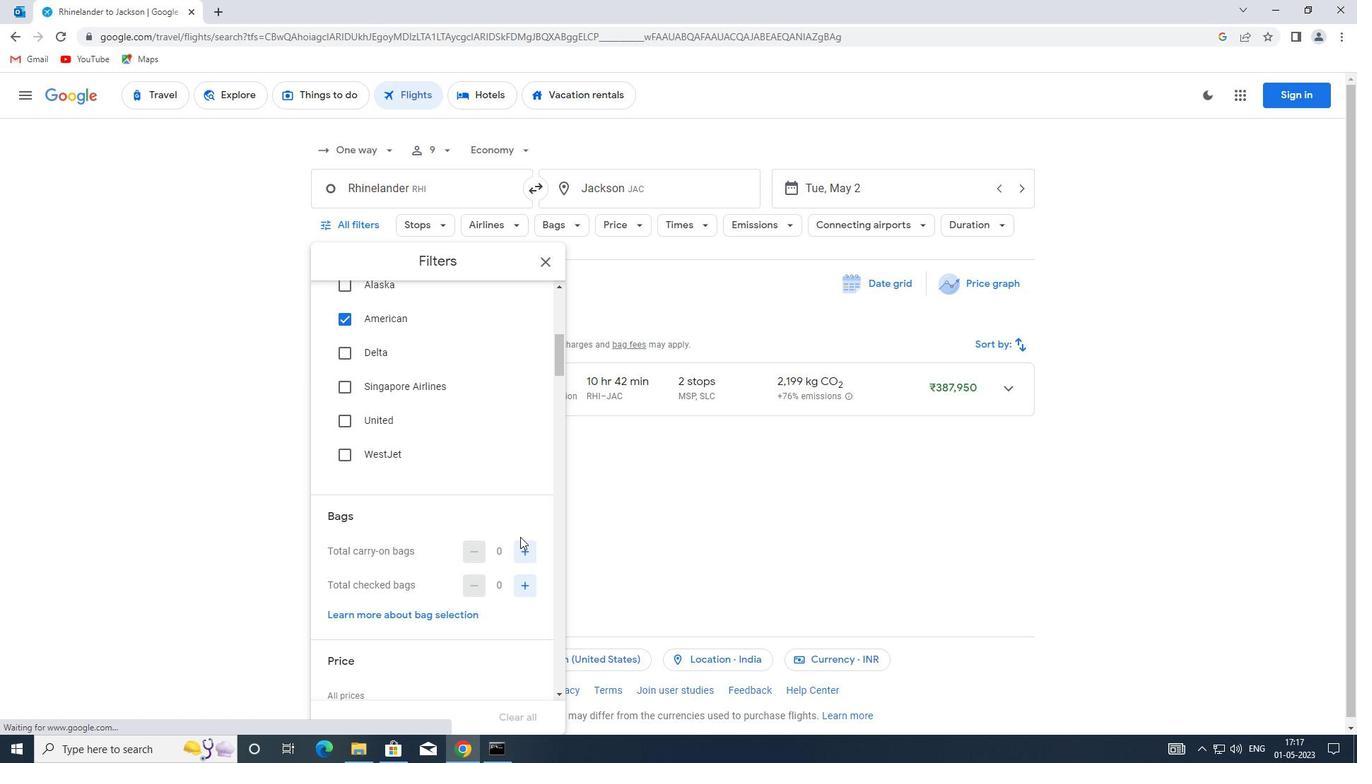 
Action: Mouse moved to (431, 501)
Screenshot: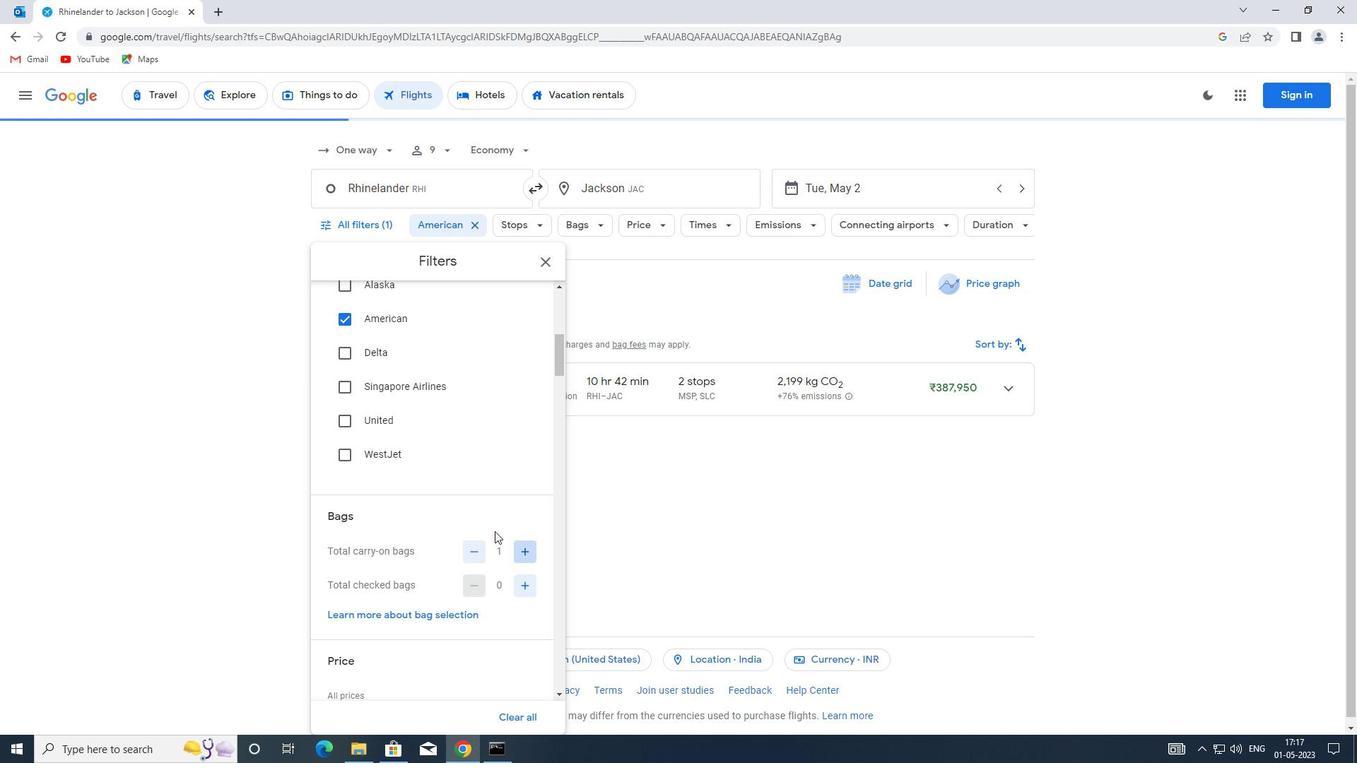 
Action: Mouse scrolled (431, 500) with delta (0, 0)
Screenshot: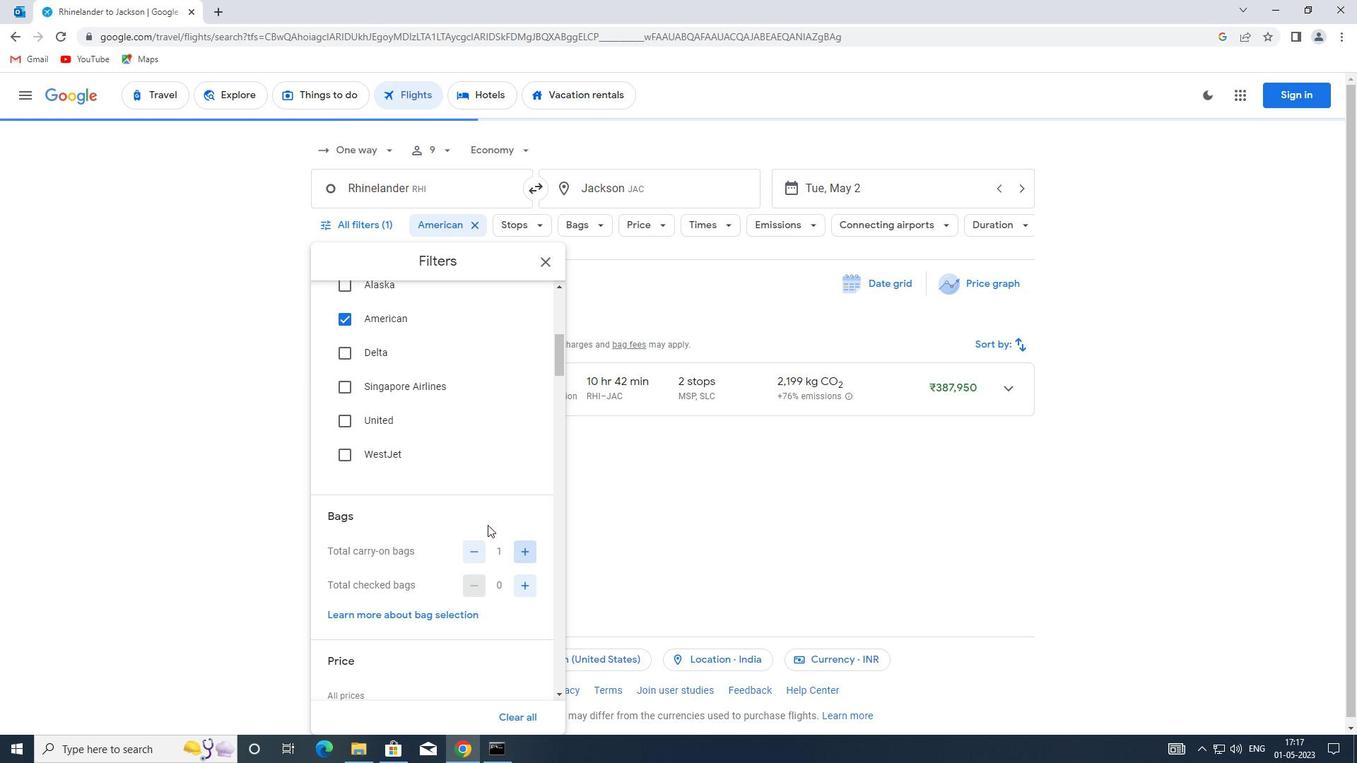 
Action: Mouse moved to (444, 484)
Screenshot: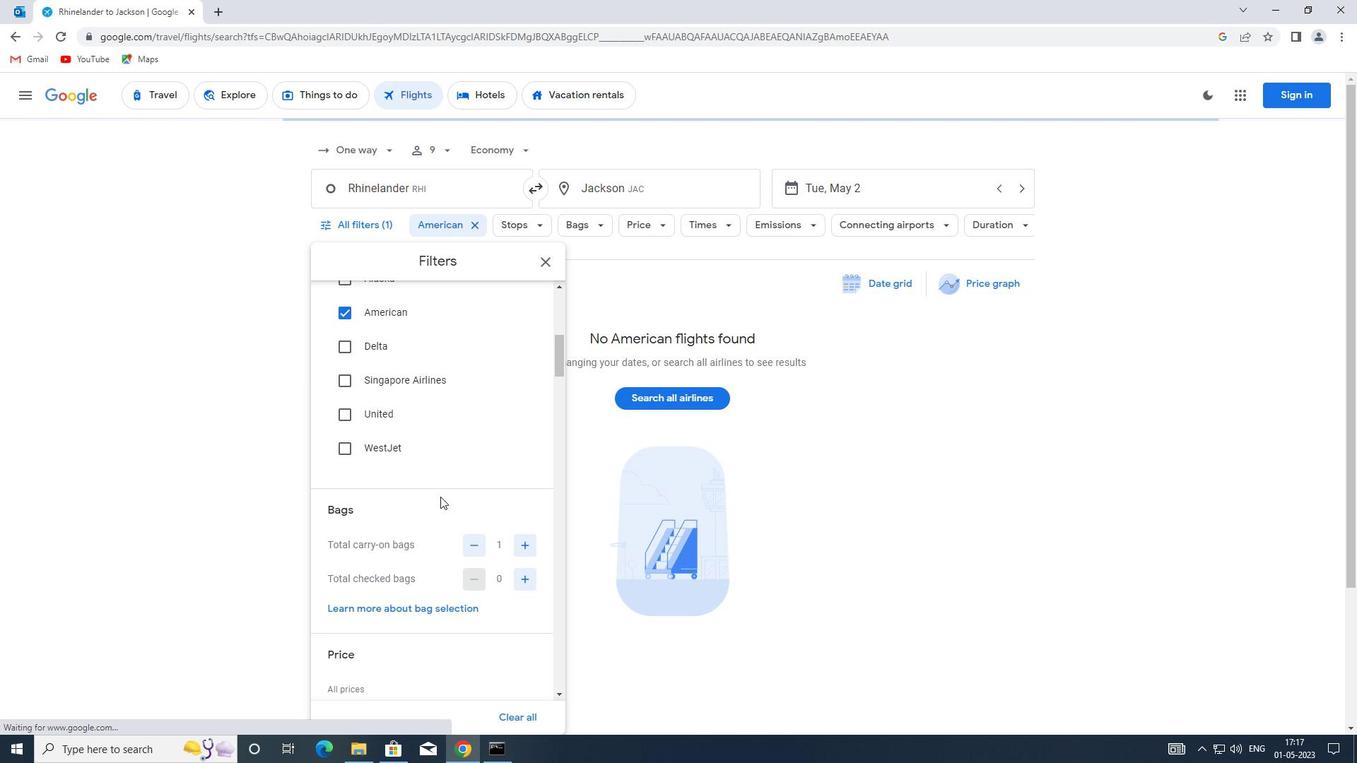 
Action: Mouse scrolled (444, 484) with delta (0, 0)
Screenshot: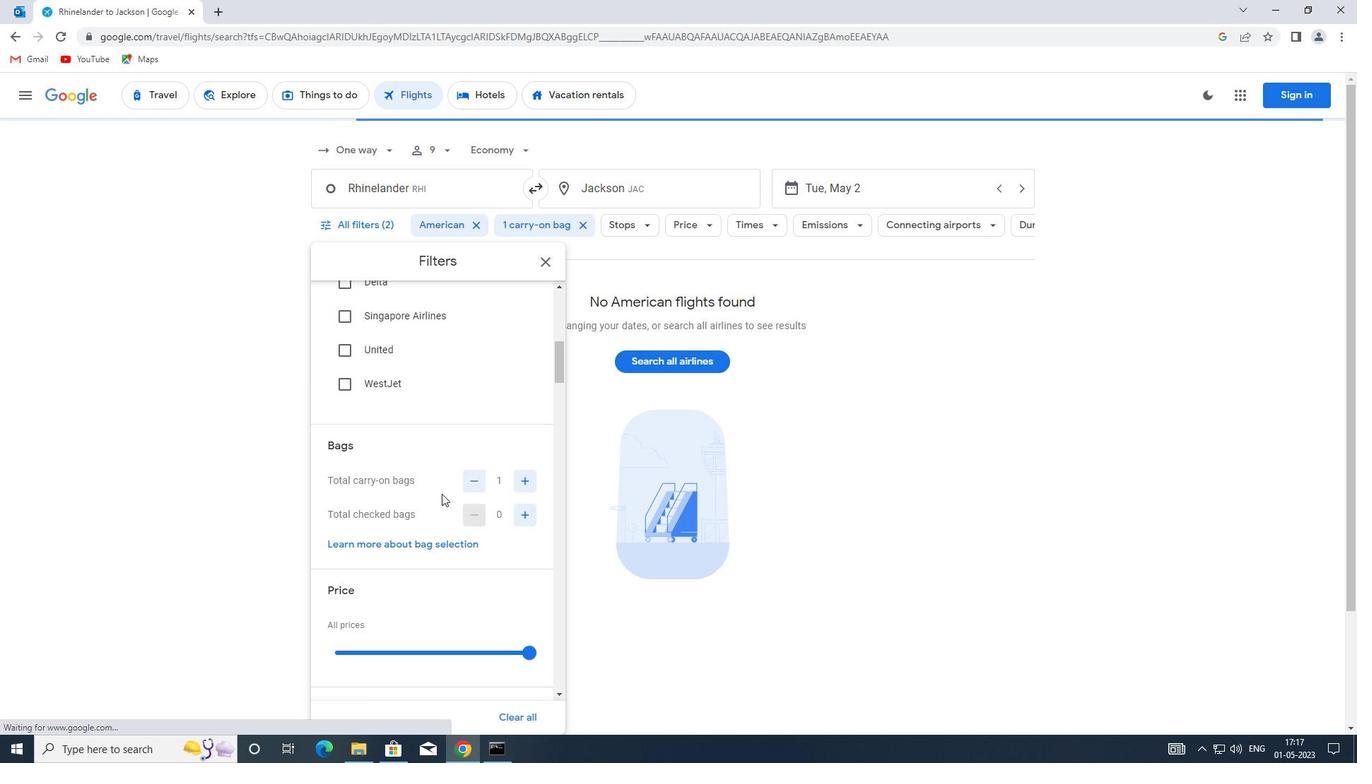 
Action: Mouse scrolled (444, 484) with delta (0, 0)
Screenshot: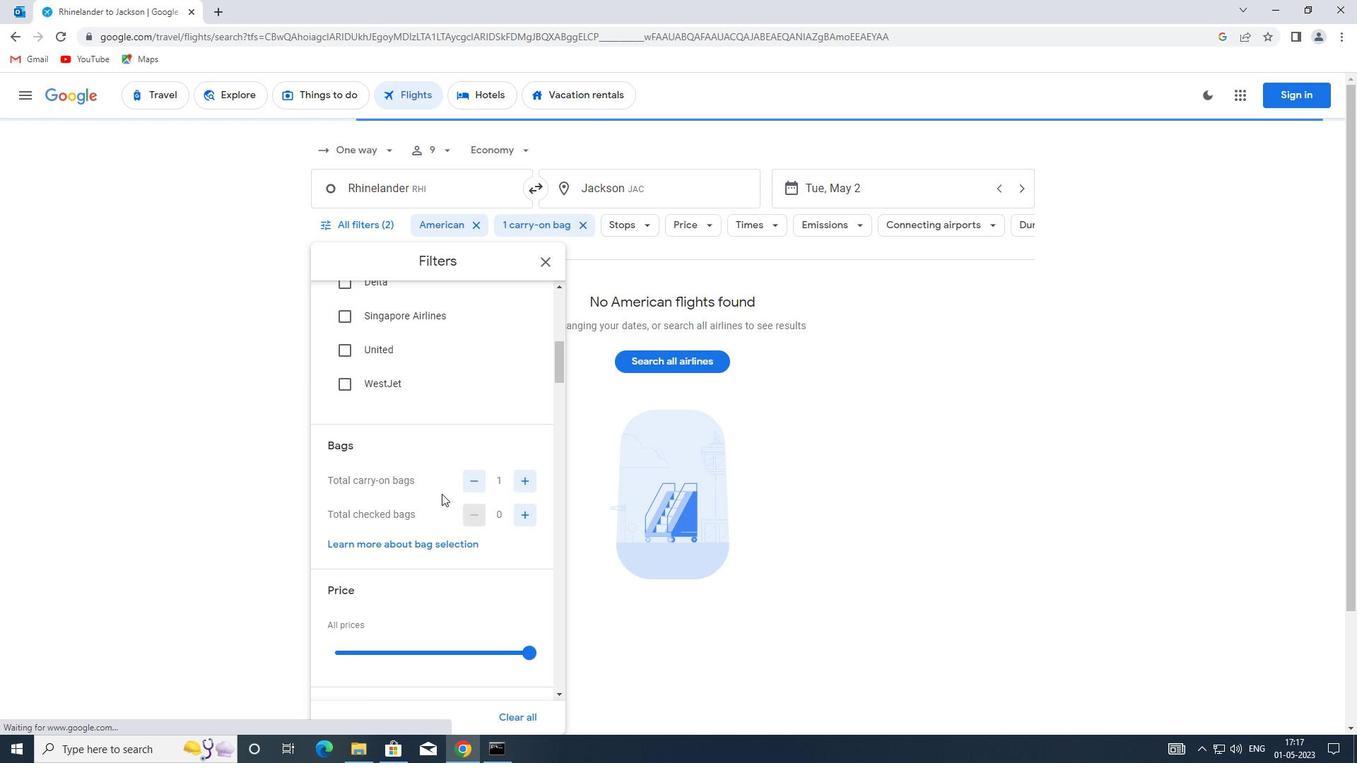 
Action: Mouse moved to (378, 505)
Screenshot: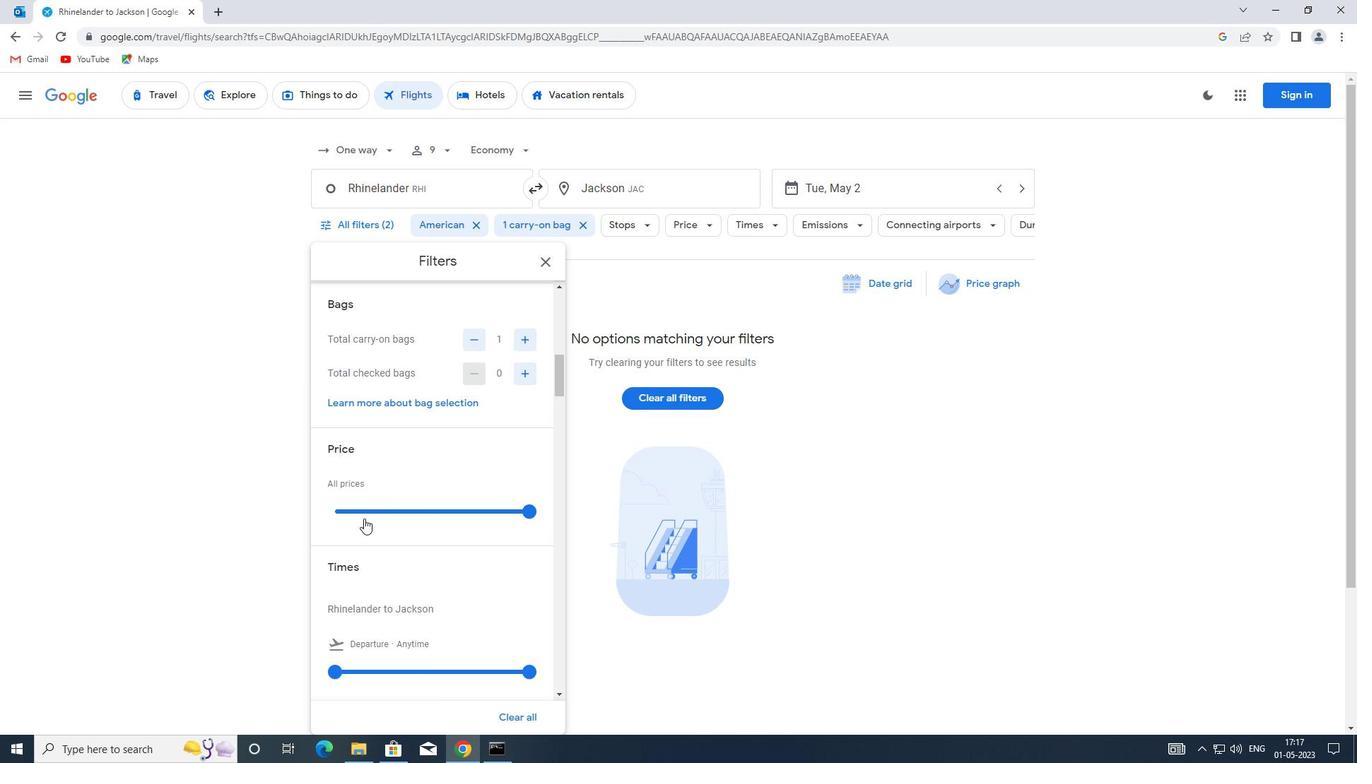 
Action: Mouse pressed left at (378, 505)
Screenshot: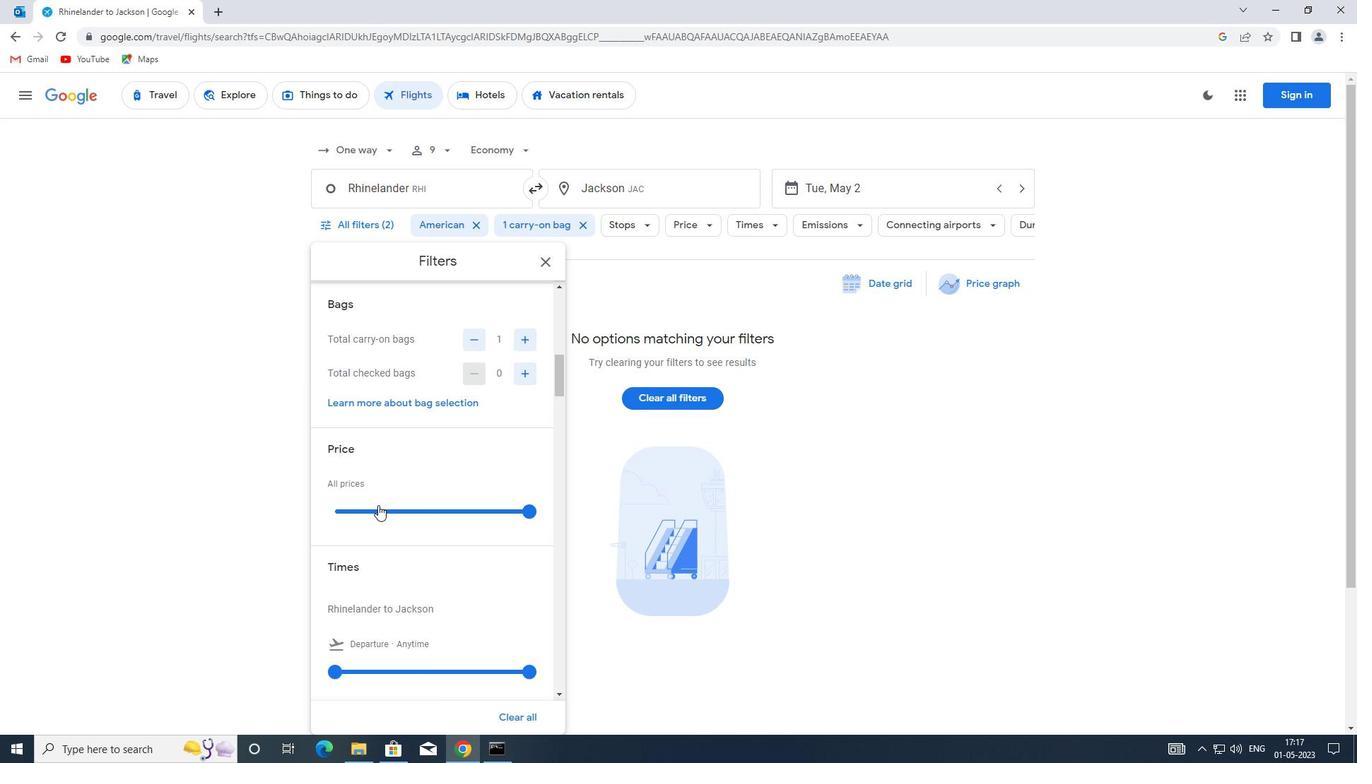 
Action: Mouse moved to (380, 505)
Screenshot: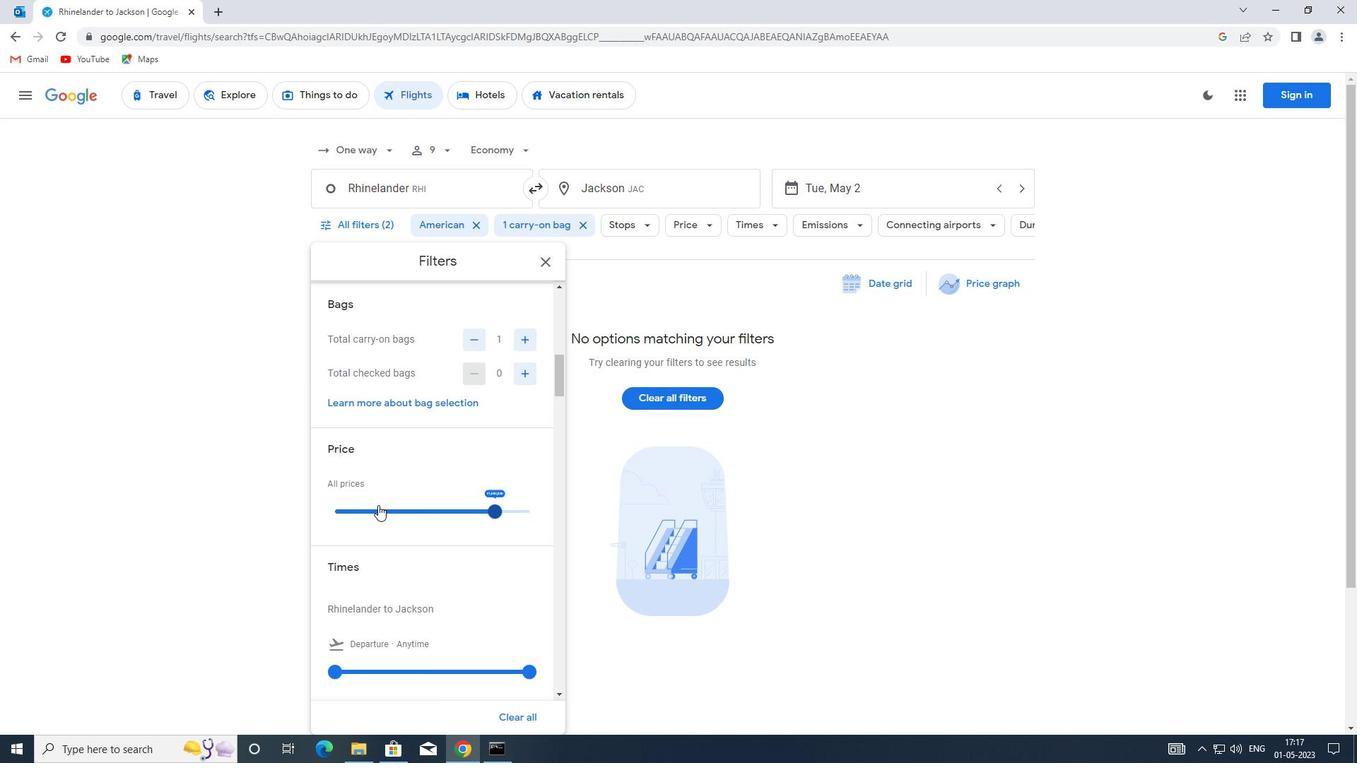 
Action: Mouse pressed left at (380, 505)
Screenshot: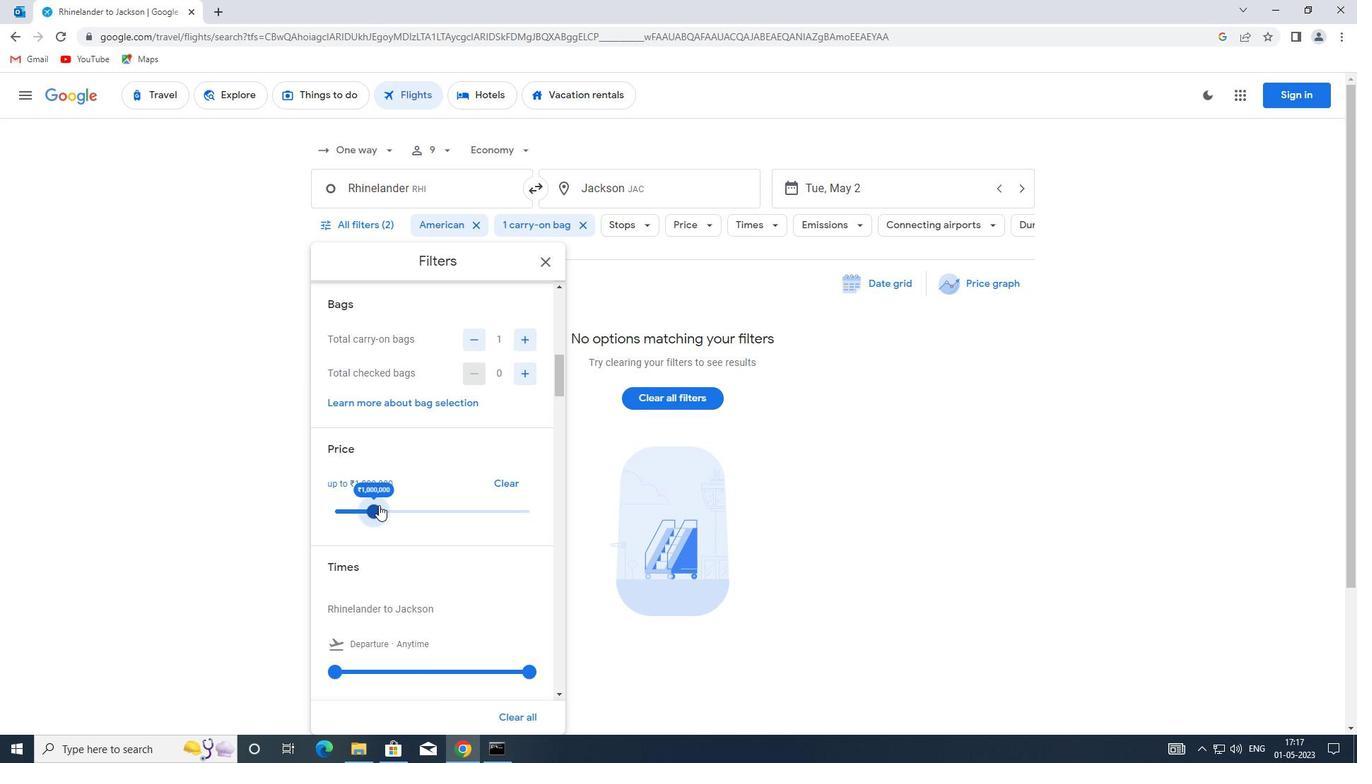 
Action: Mouse moved to (400, 491)
Screenshot: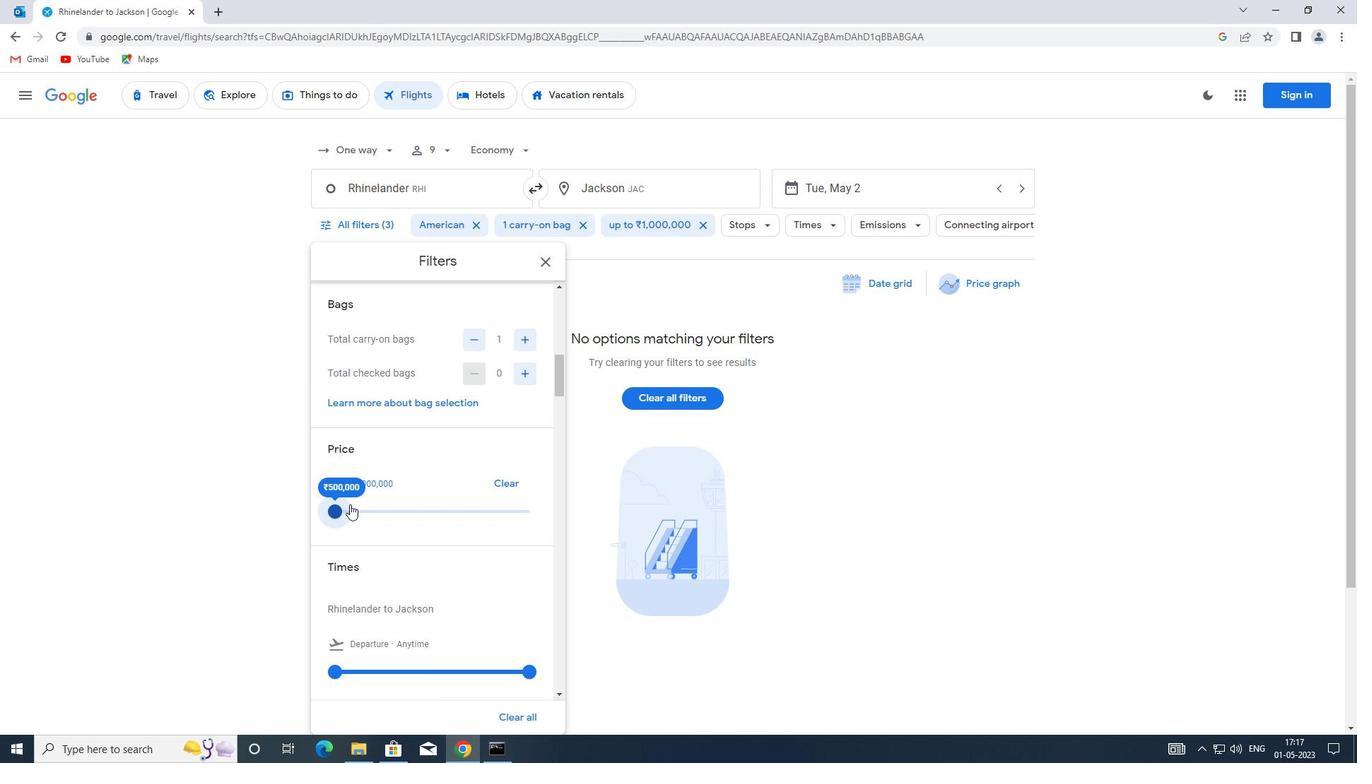 
Action: Mouse scrolled (400, 491) with delta (0, 0)
Screenshot: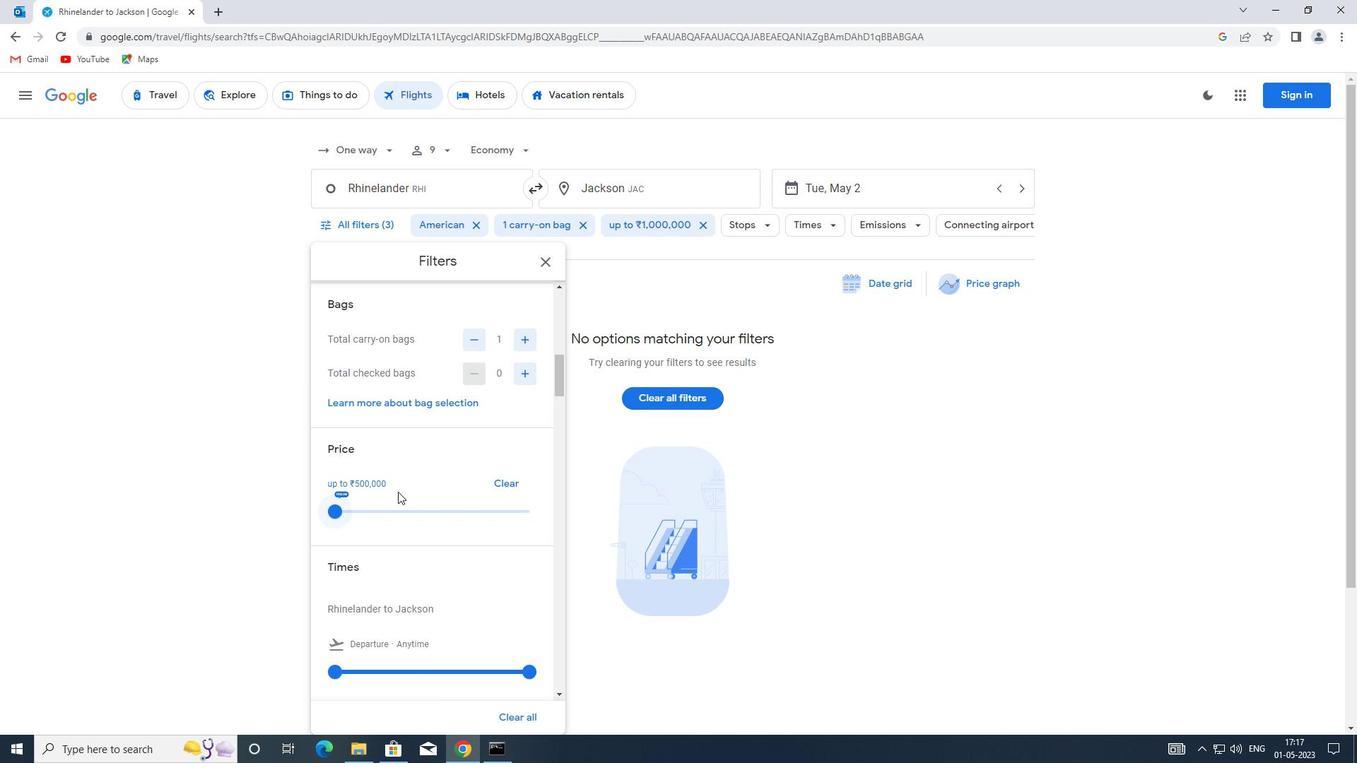 
Action: Mouse scrolled (400, 491) with delta (0, 0)
Screenshot: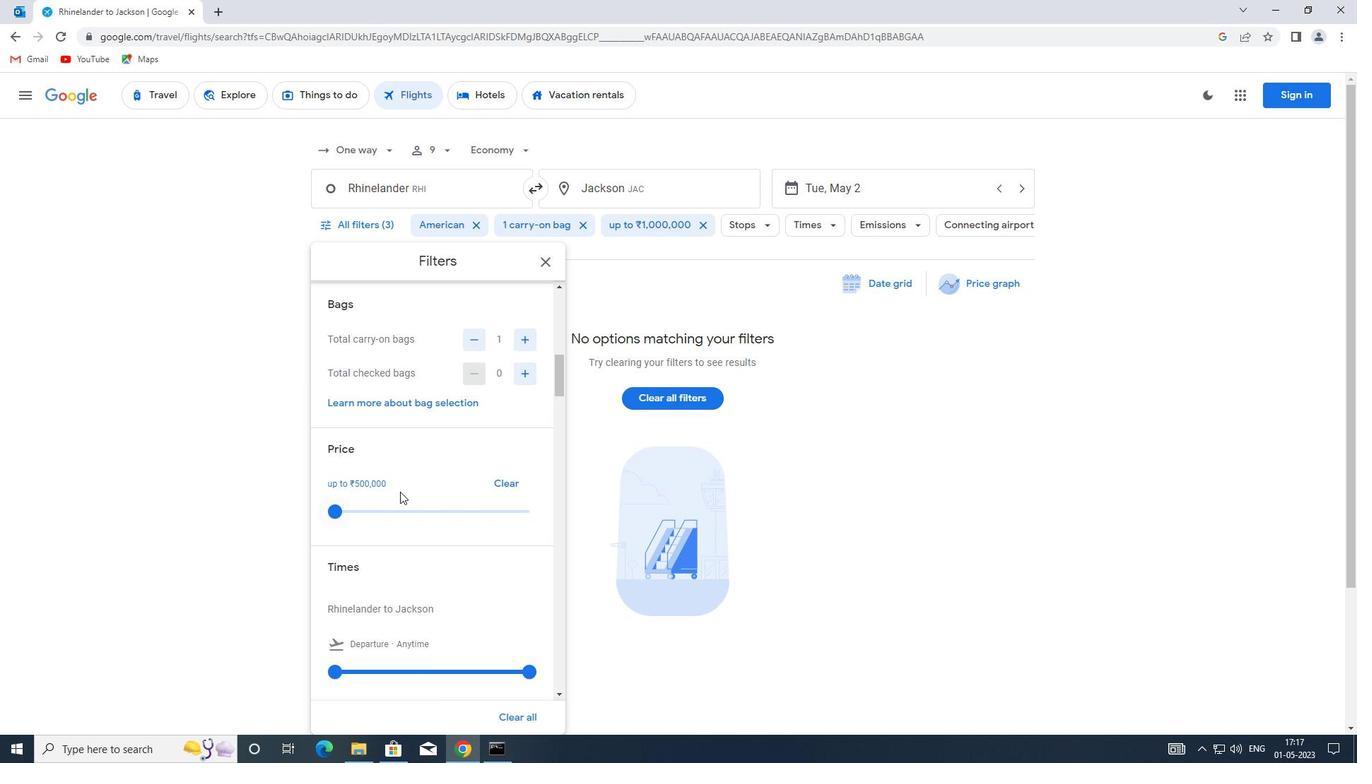 
Action: Mouse moved to (395, 501)
Screenshot: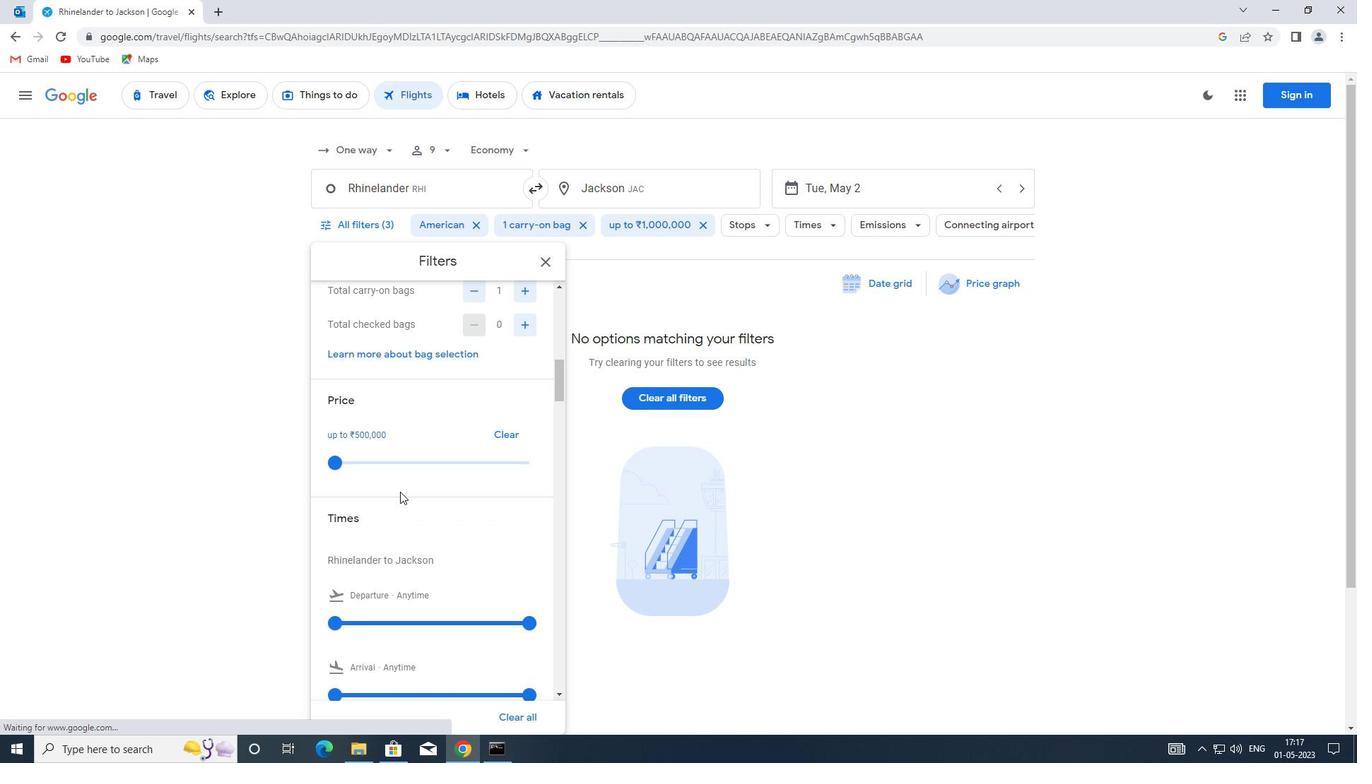 
Action: Mouse scrolled (395, 501) with delta (0, 0)
Screenshot: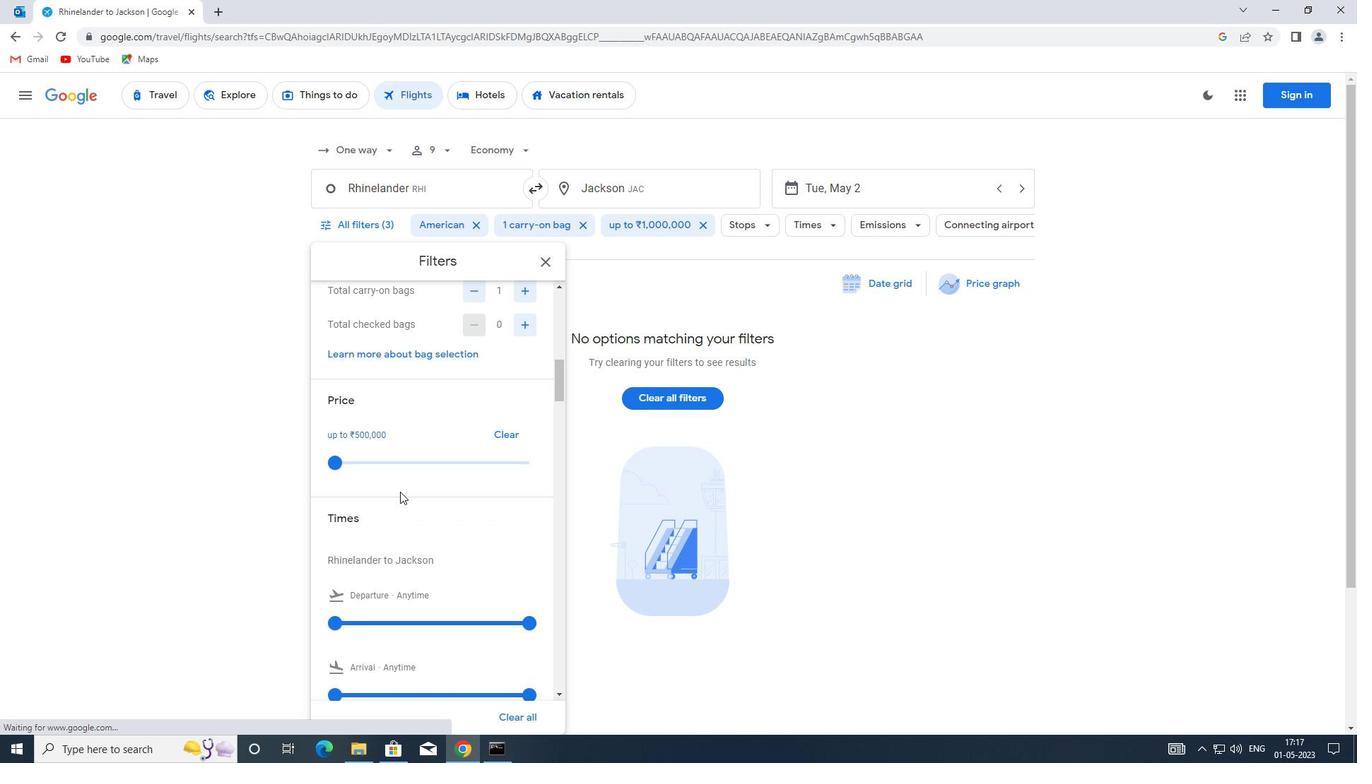 
Action: Mouse moved to (341, 458)
Screenshot: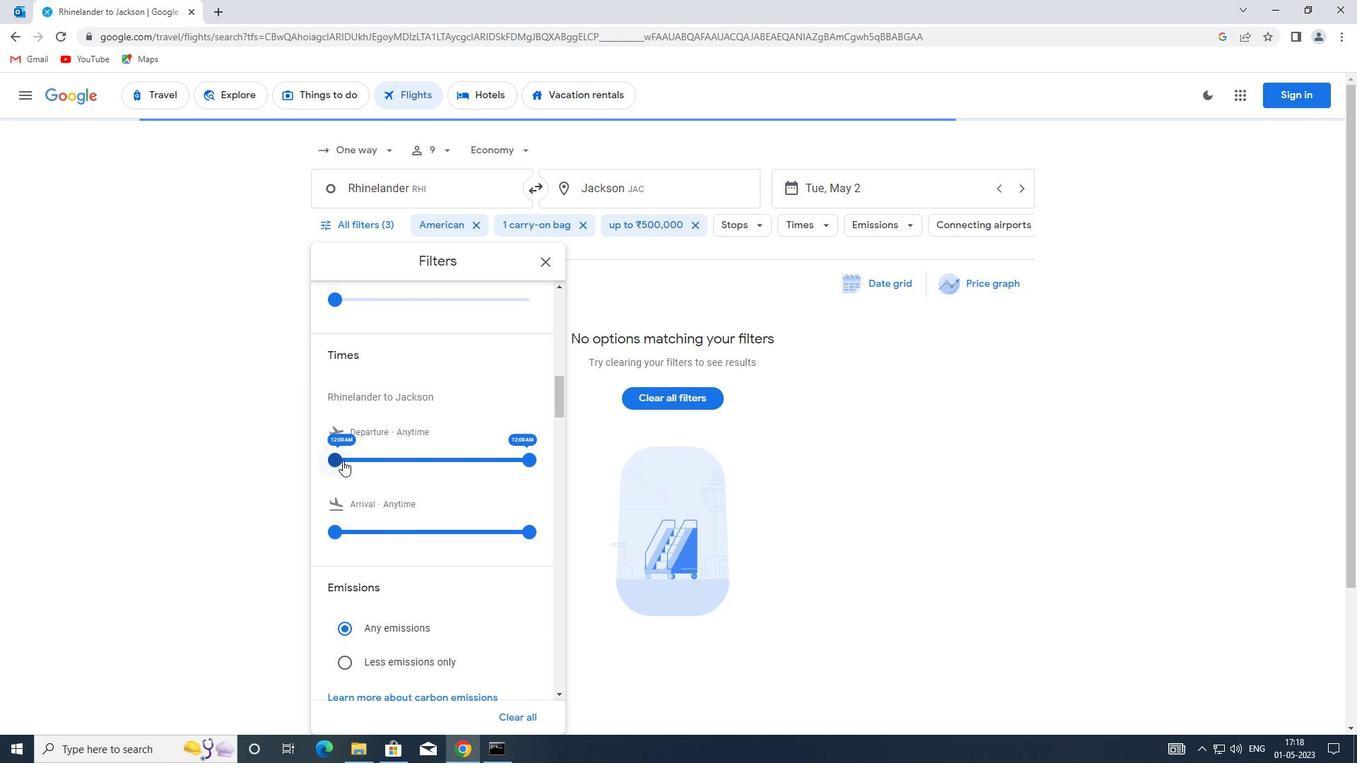 
Action: Mouse pressed left at (341, 458)
Screenshot: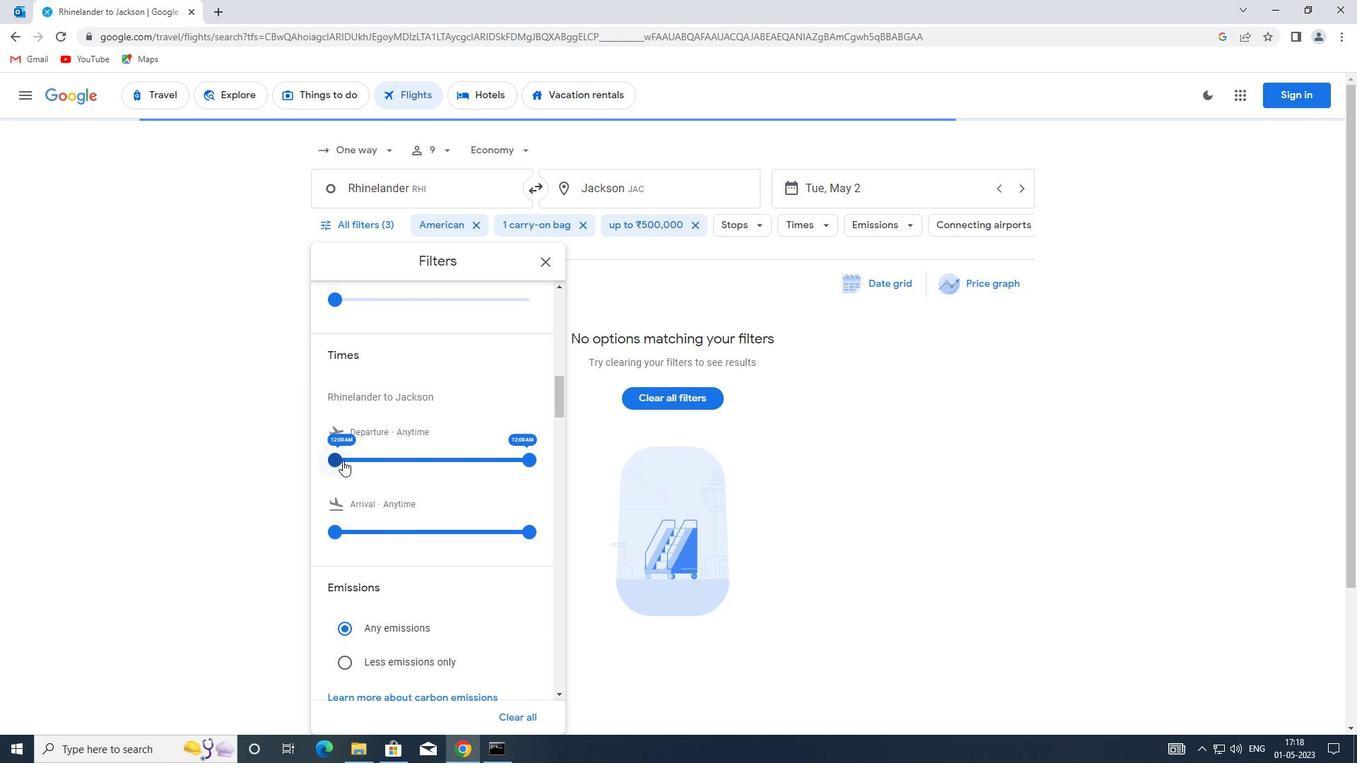 
Action: Mouse moved to (522, 462)
Screenshot: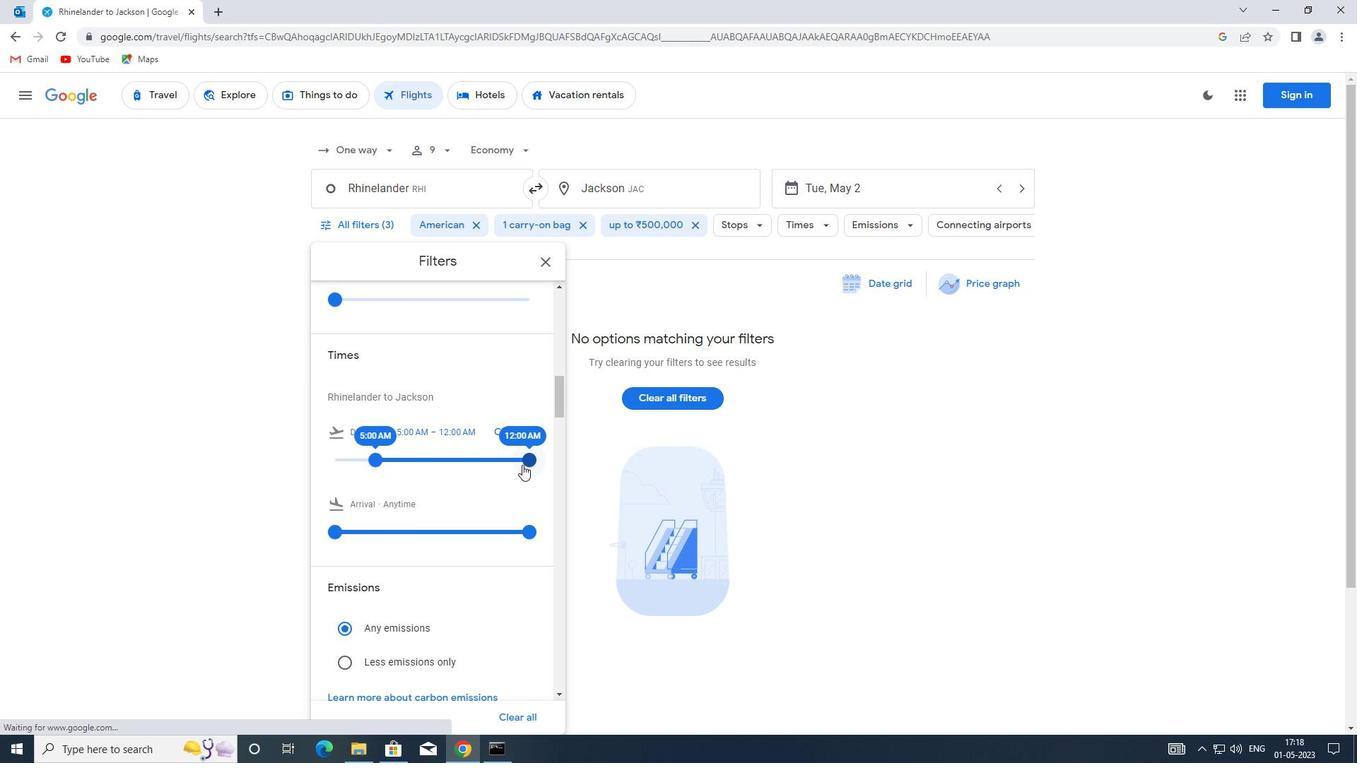 
Action: Mouse pressed left at (522, 462)
Screenshot: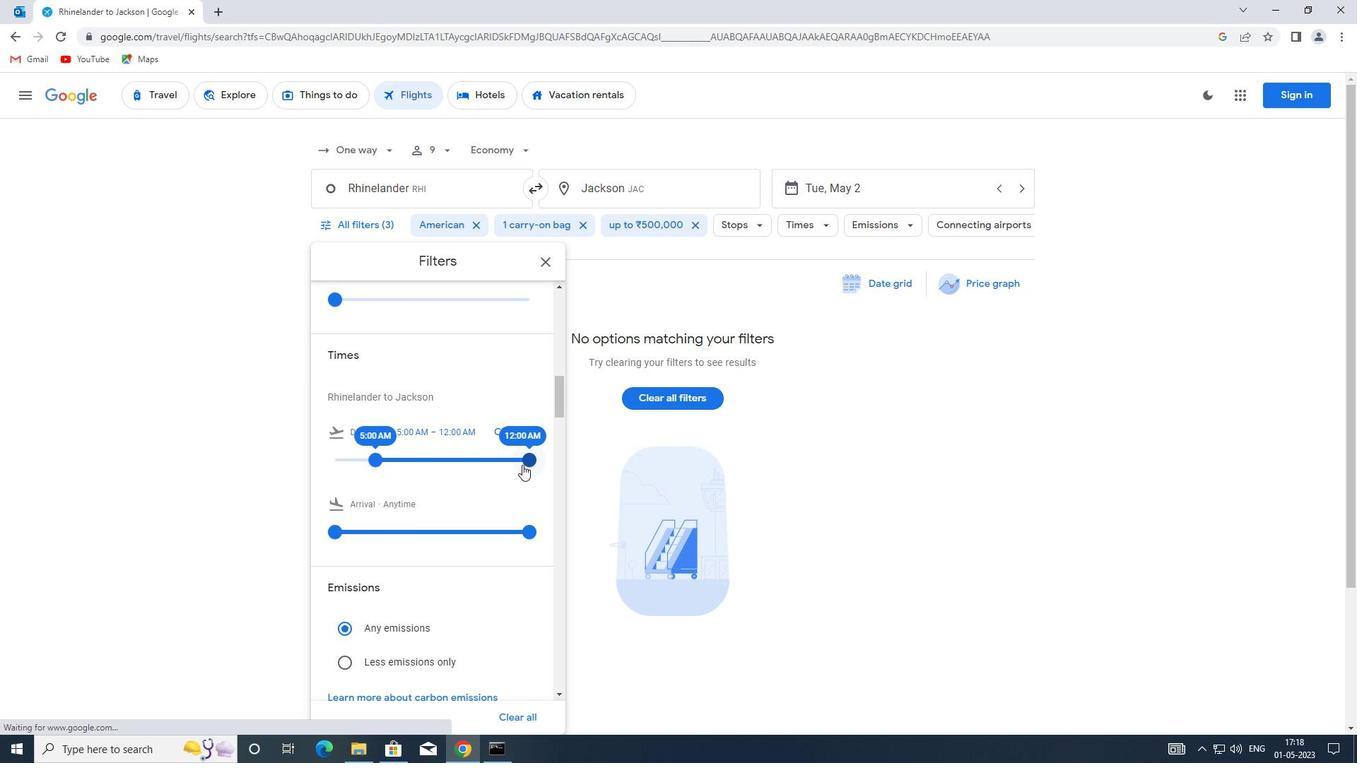 
Action: Mouse moved to (429, 441)
Screenshot: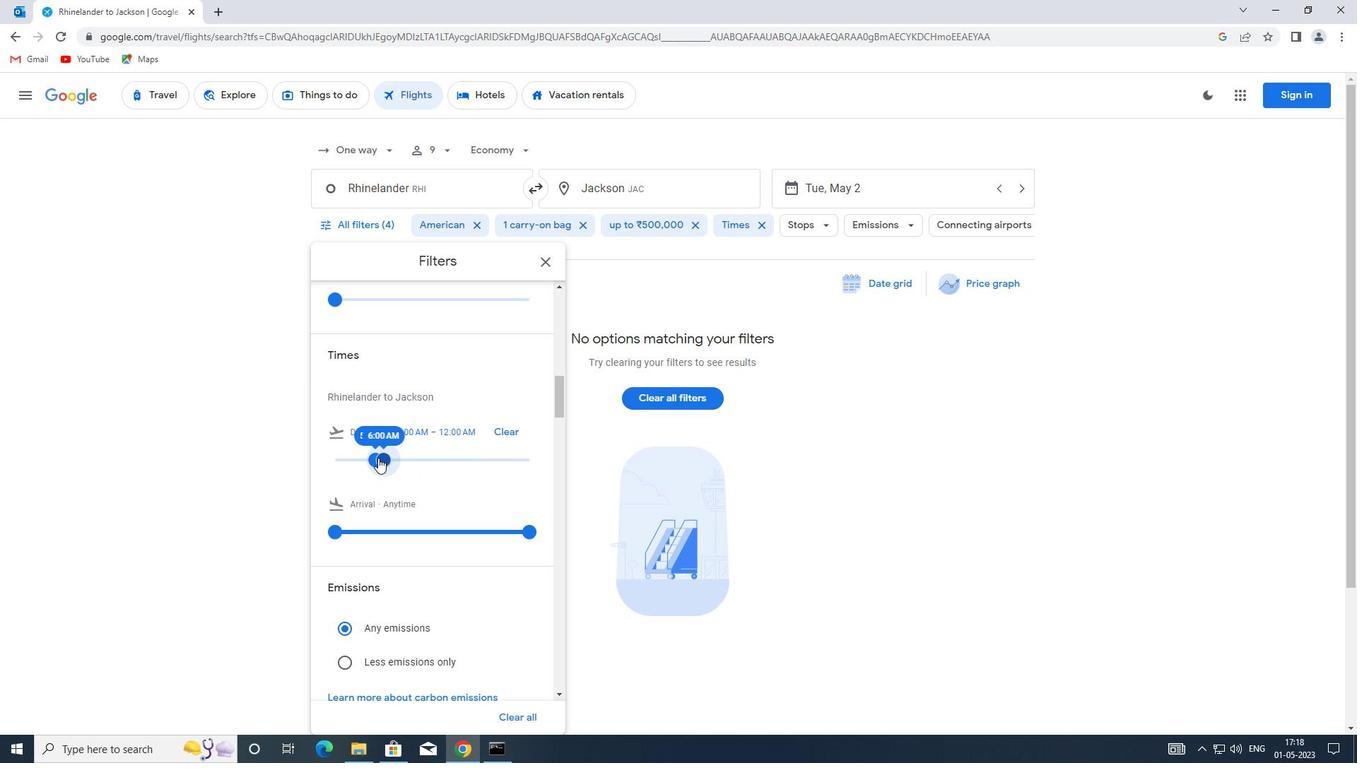
Action: Mouse scrolled (429, 440) with delta (0, 0)
Screenshot: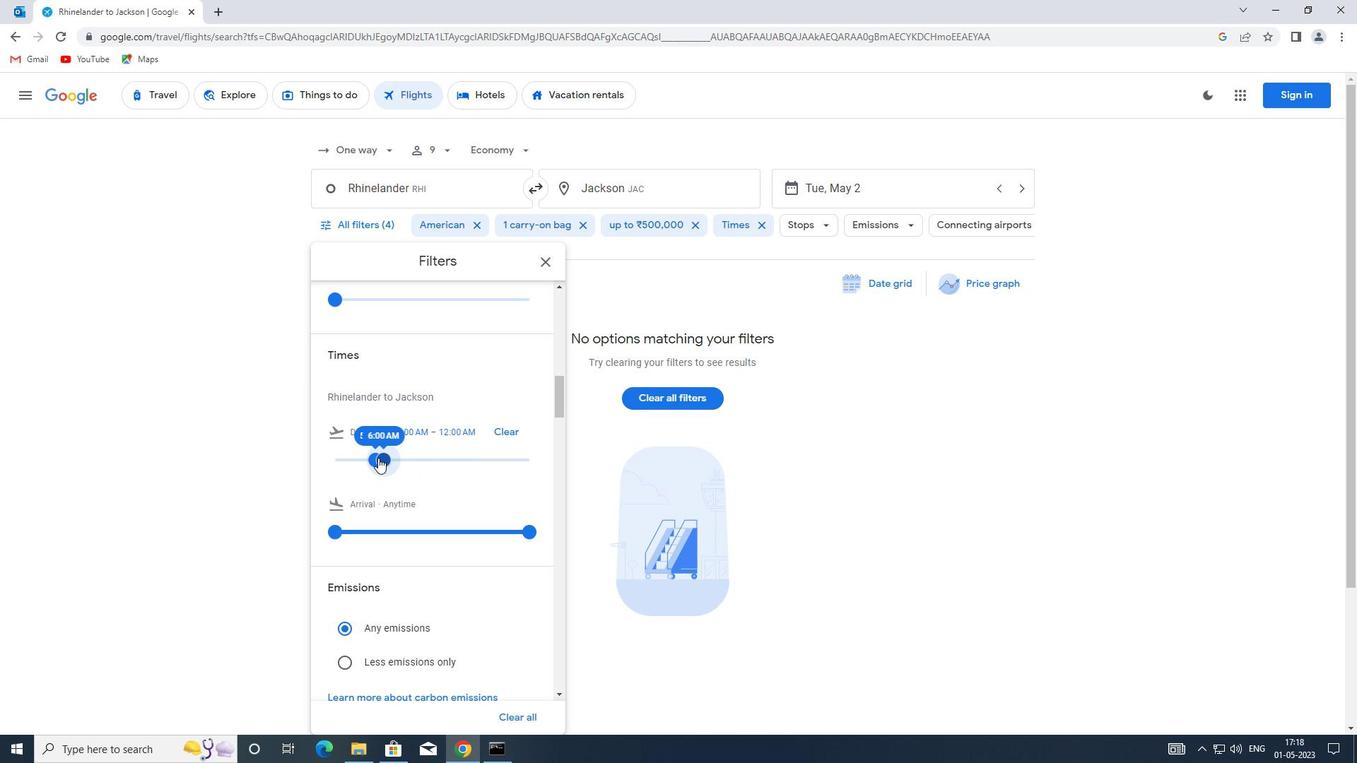 
Action: Mouse scrolled (429, 440) with delta (0, 0)
Screenshot: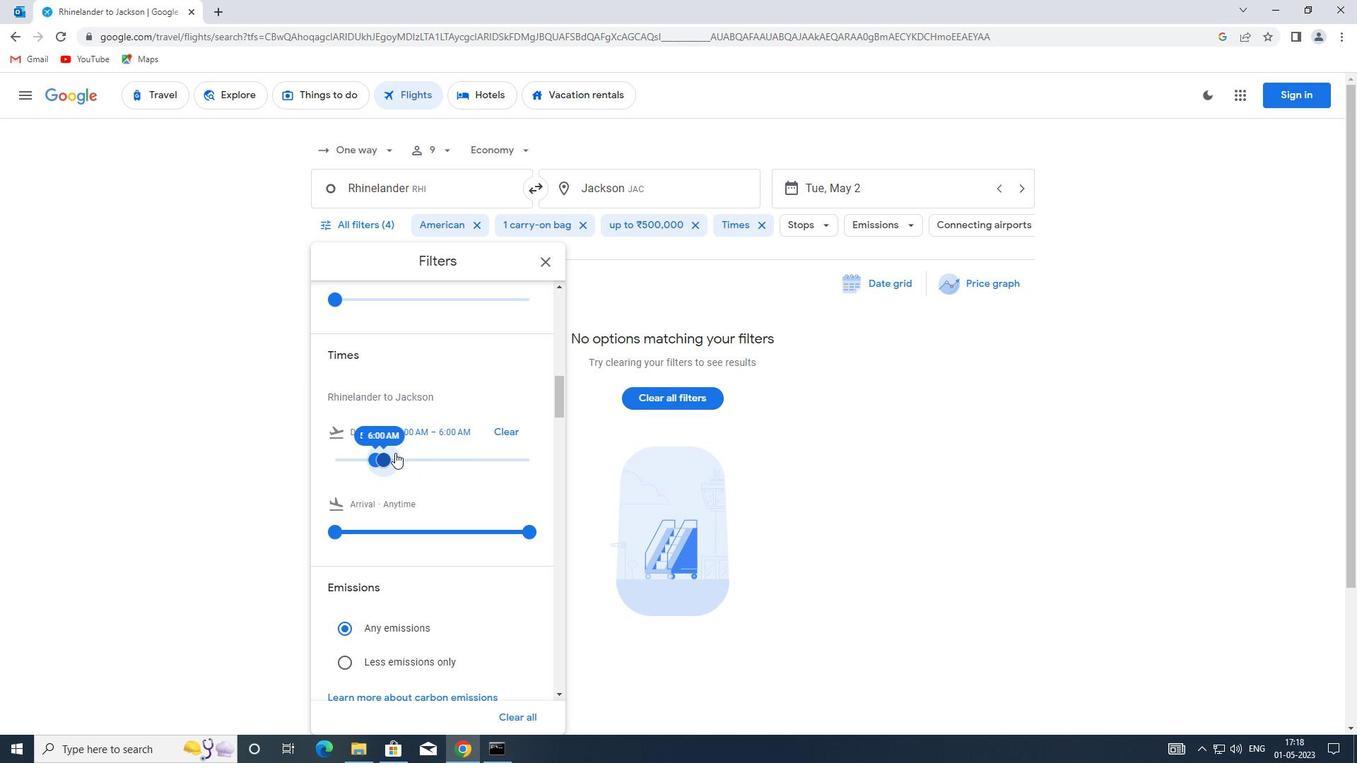 
Action: Mouse moved to (431, 441)
Screenshot: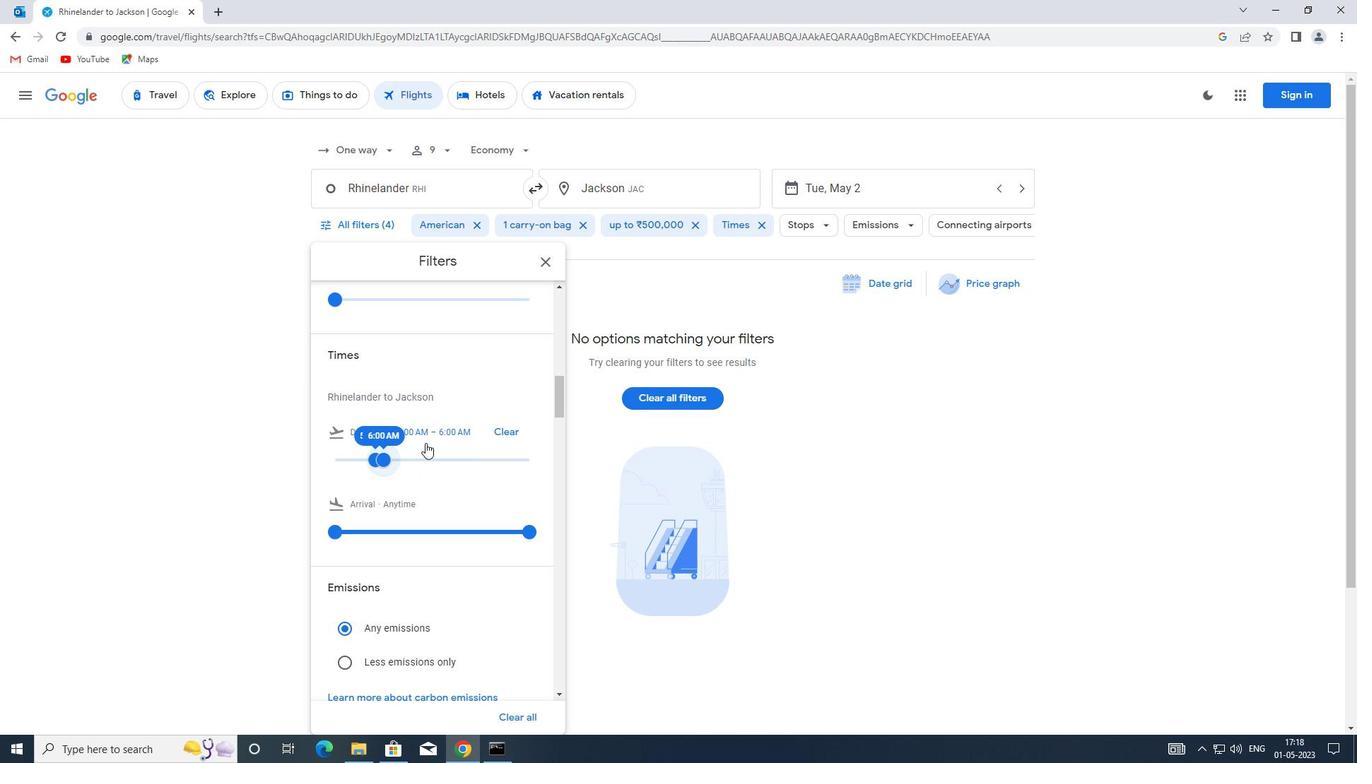 
Action: Mouse scrolled (431, 440) with delta (0, 0)
Screenshot: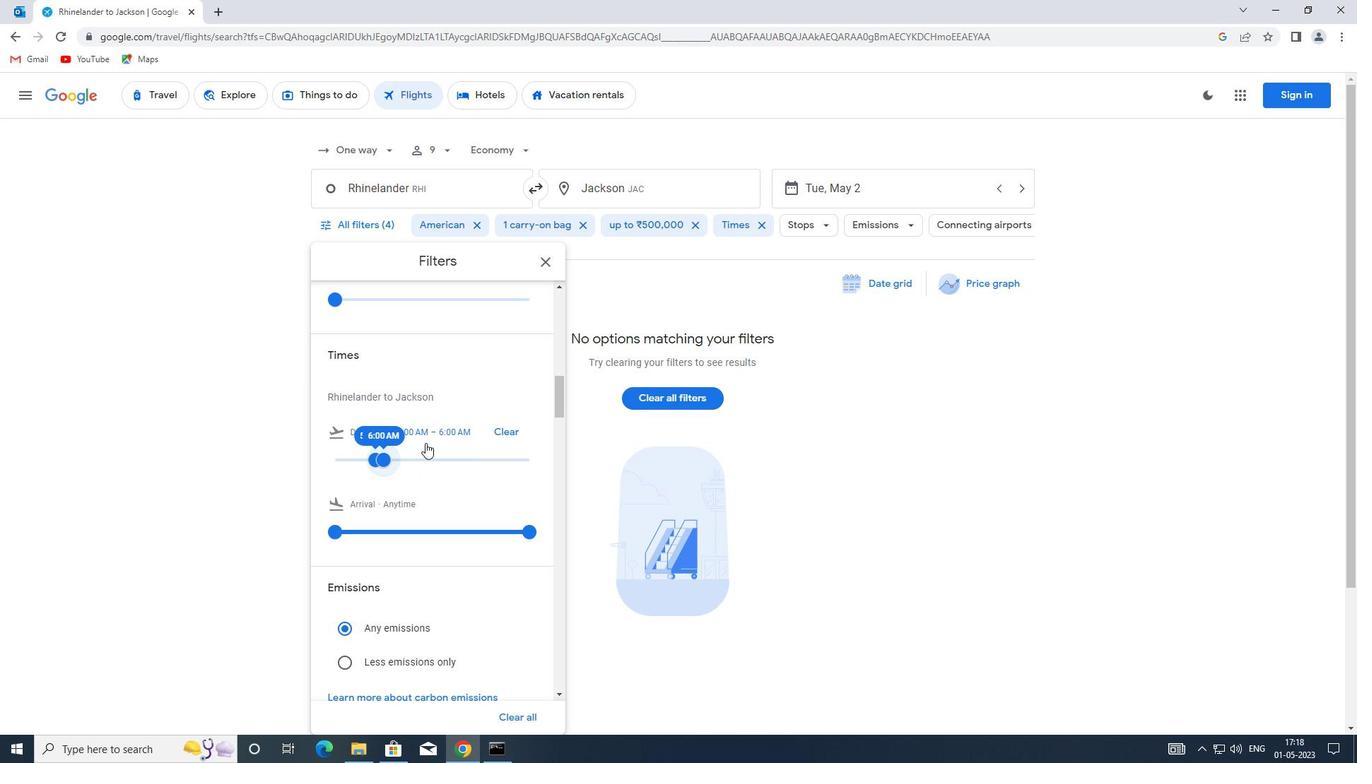 
Action: Mouse moved to (540, 259)
Screenshot: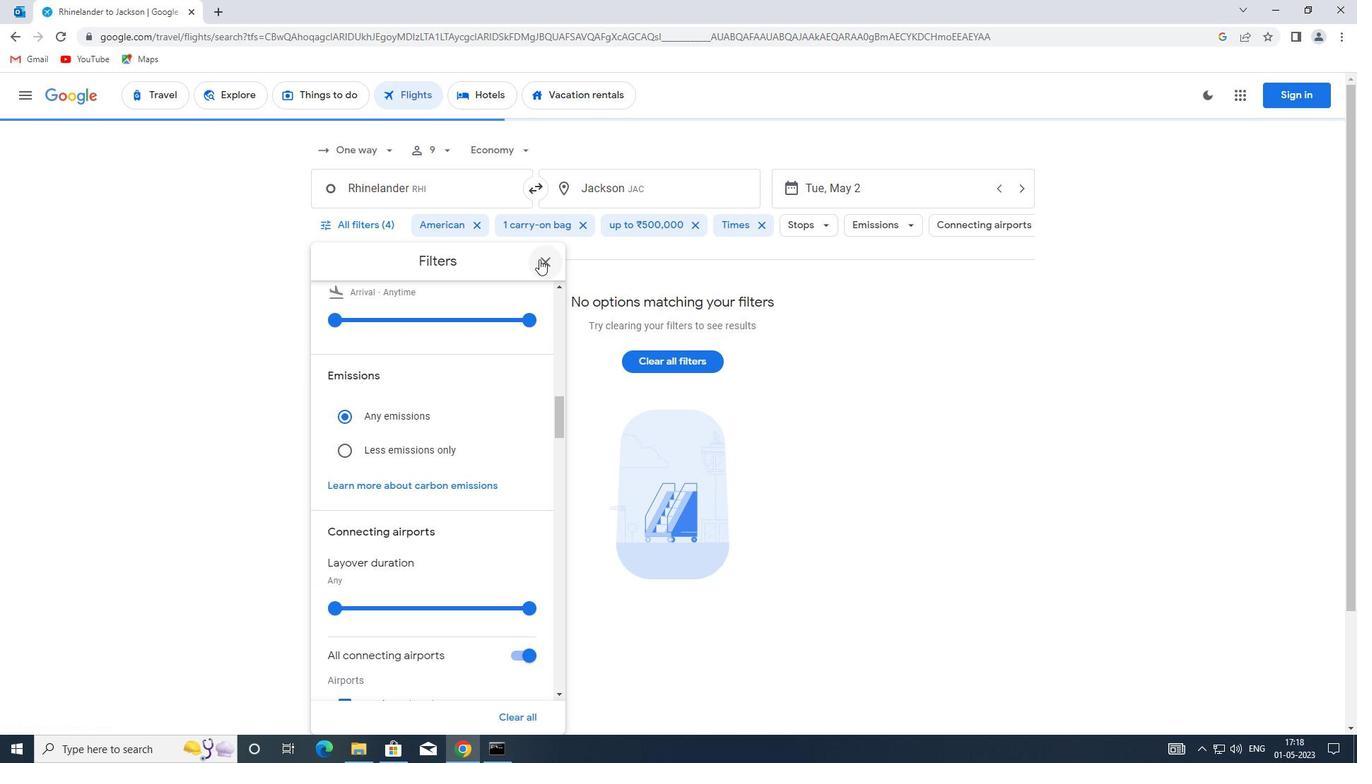 
Action: Mouse pressed left at (540, 259)
Screenshot: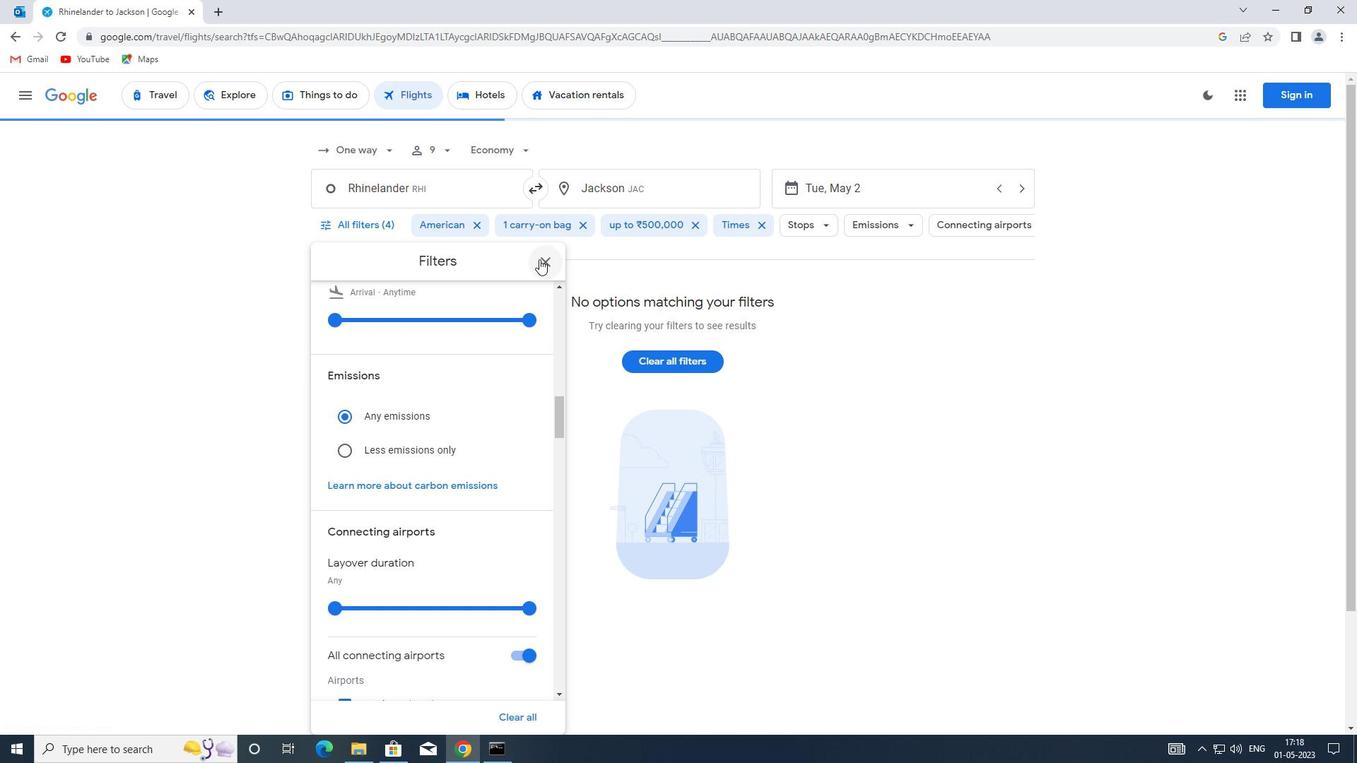 
Action: Mouse moved to (540, 260)
Screenshot: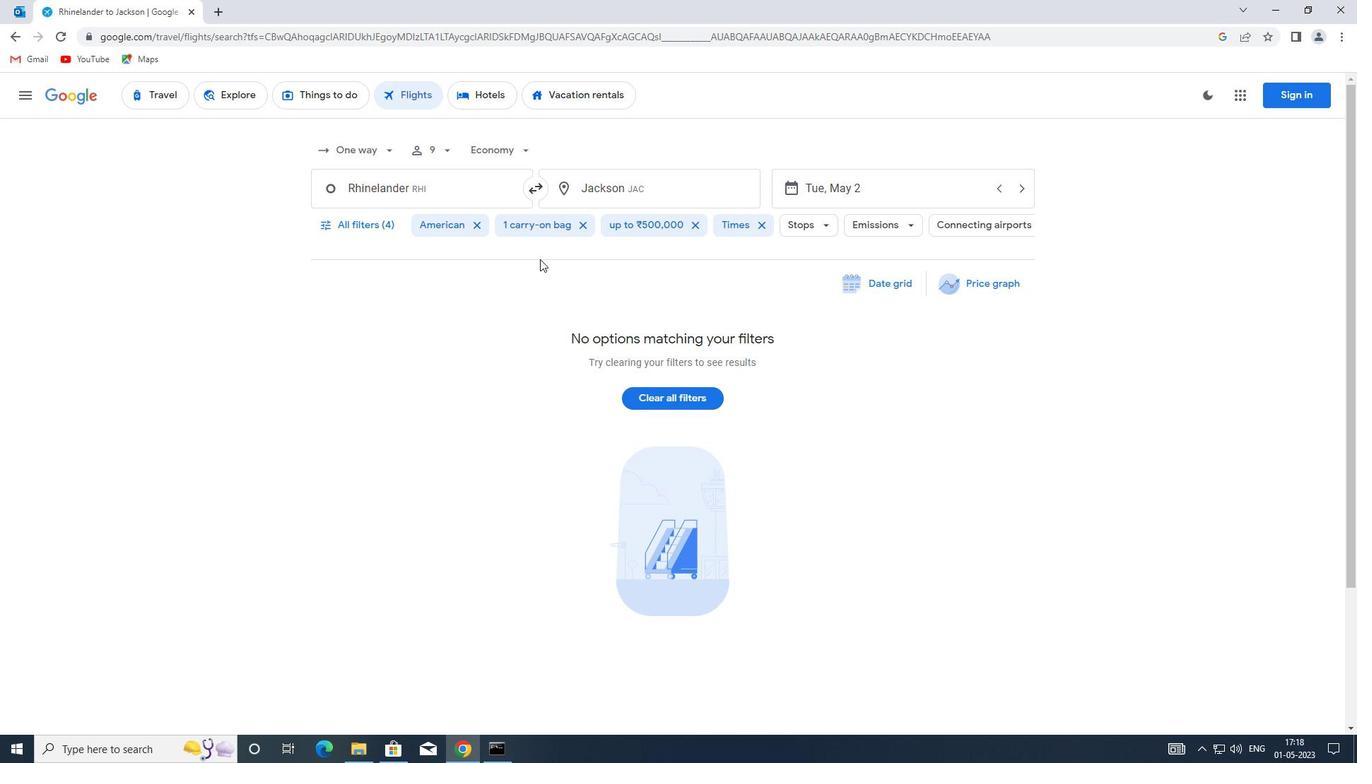 
